 Task: Create a due date automation trigger when advanced on, 2 days before a card is due add fields with custom field "Resume" set to a number greater or equal to 1 and greater than 10 at 11:00 AM.
Action: Mouse moved to (909, 342)
Screenshot: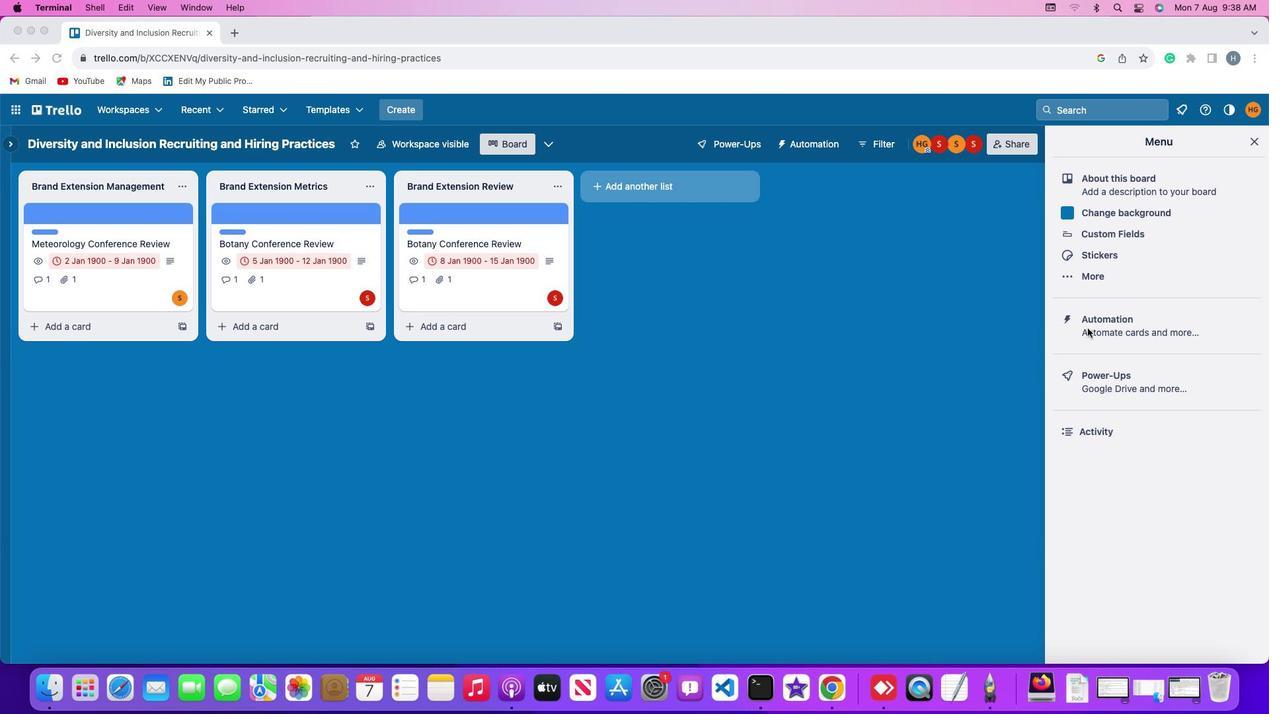 
Action: Mouse pressed left at (909, 342)
Screenshot: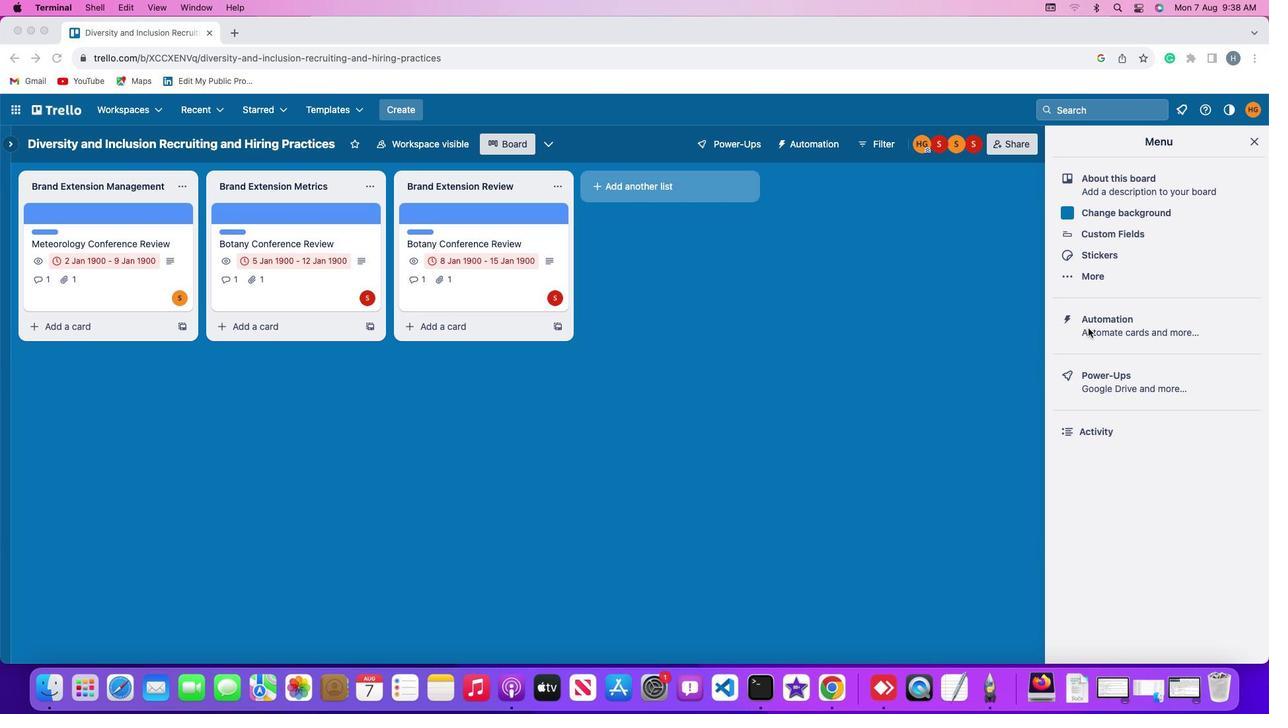 
Action: Mouse pressed left at (909, 342)
Screenshot: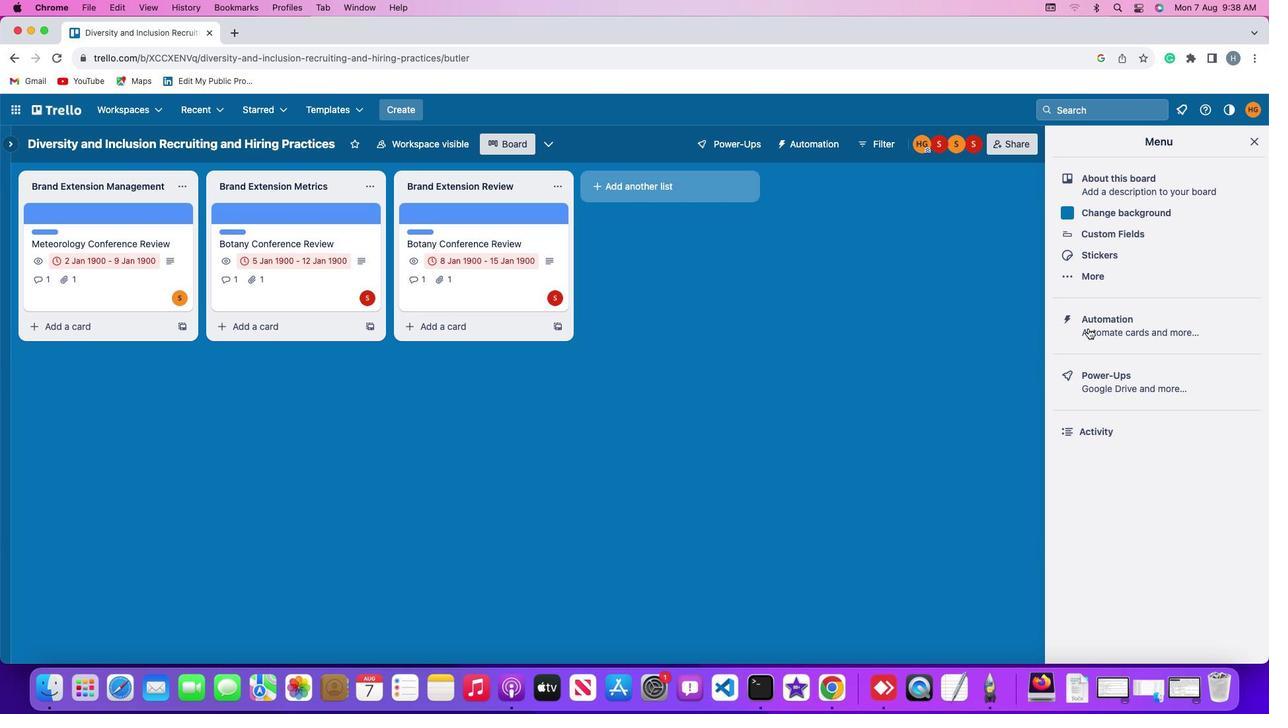 
Action: Mouse moved to (125, 328)
Screenshot: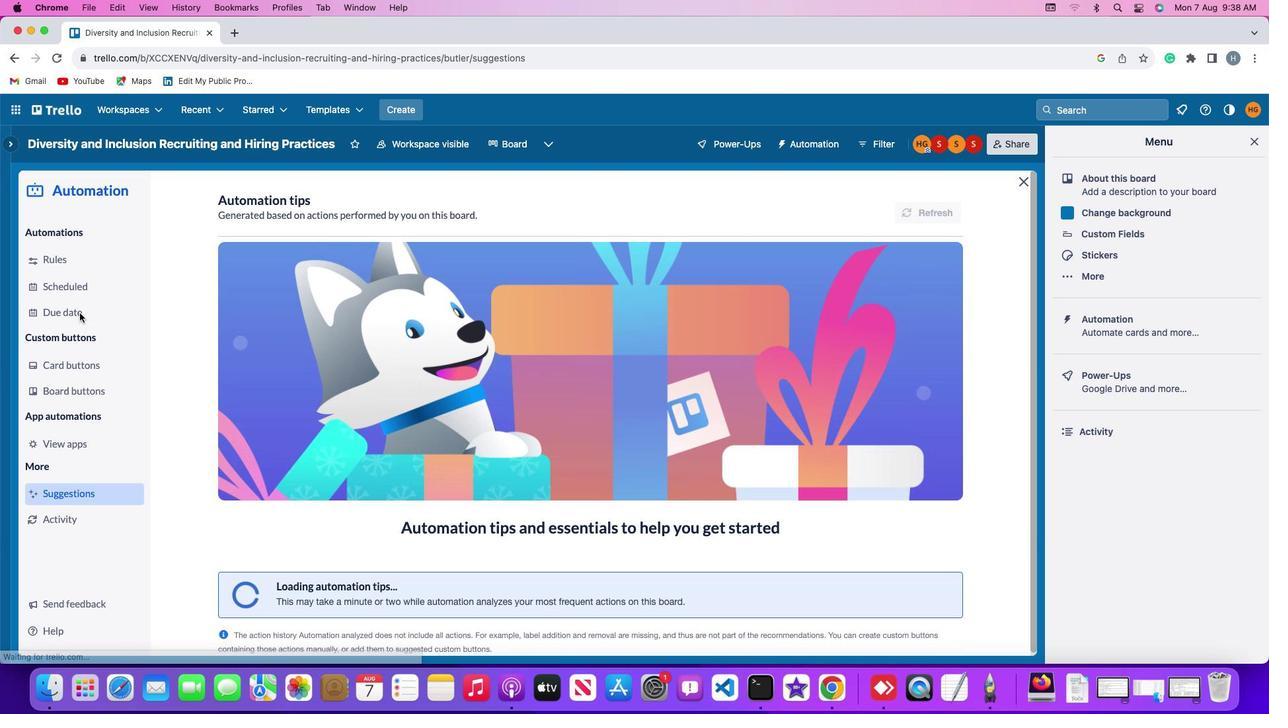 
Action: Mouse pressed left at (125, 328)
Screenshot: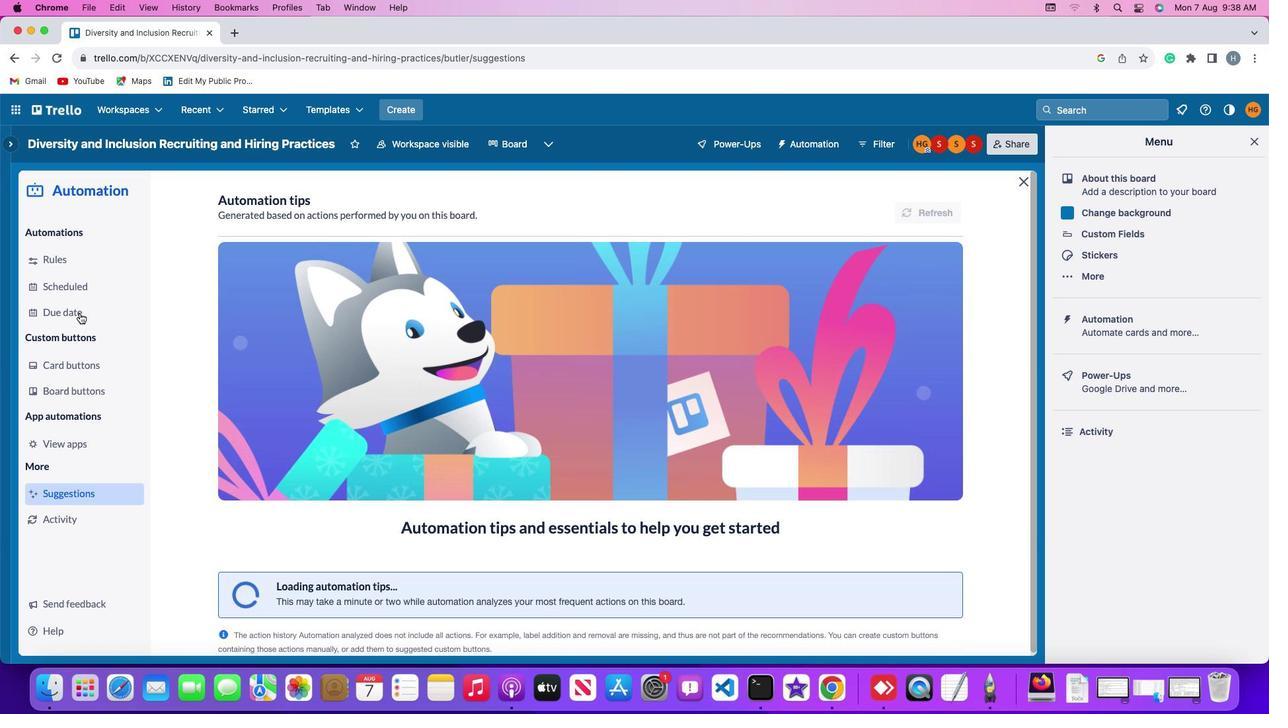 
Action: Mouse moved to (761, 229)
Screenshot: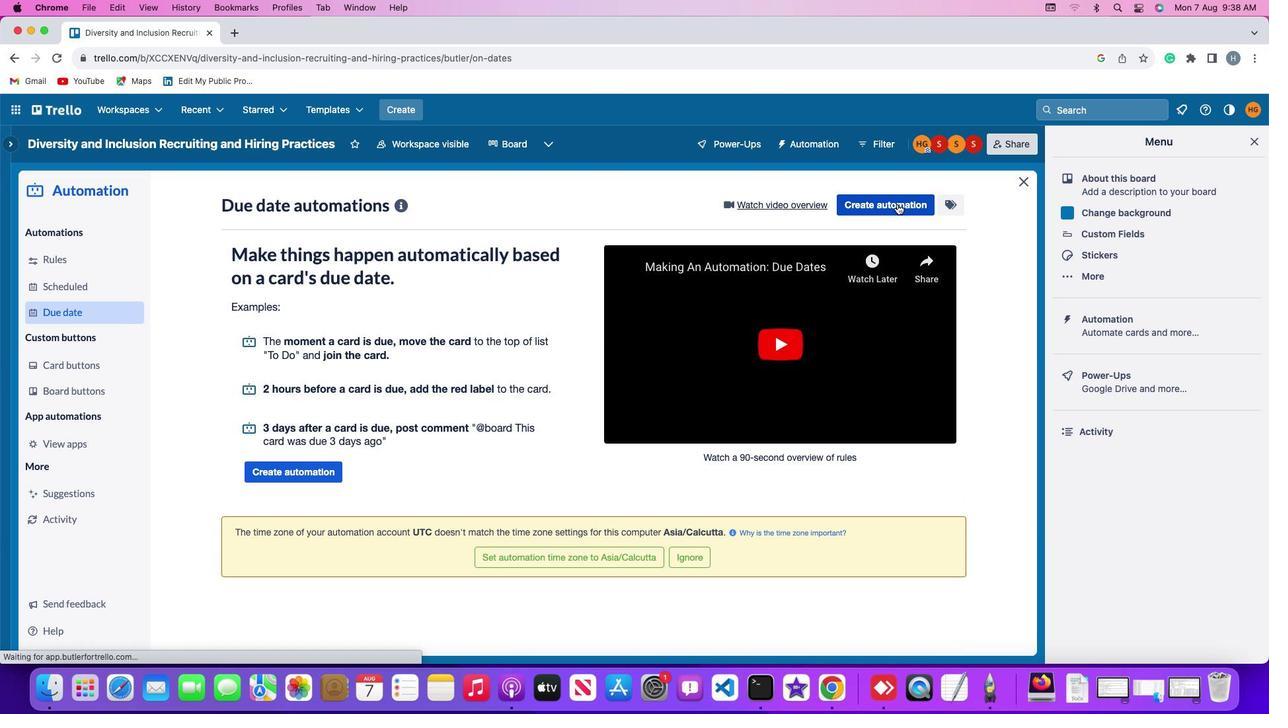 
Action: Mouse pressed left at (761, 229)
Screenshot: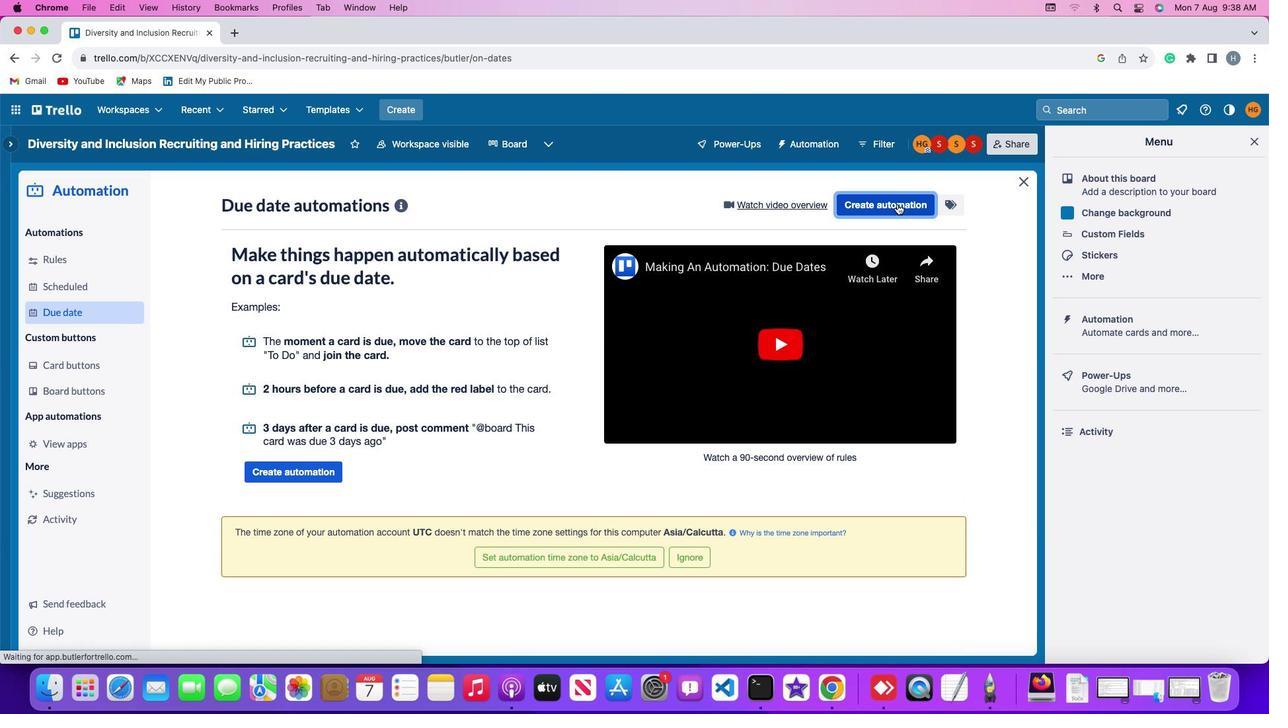 
Action: Mouse moved to (545, 345)
Screenshot: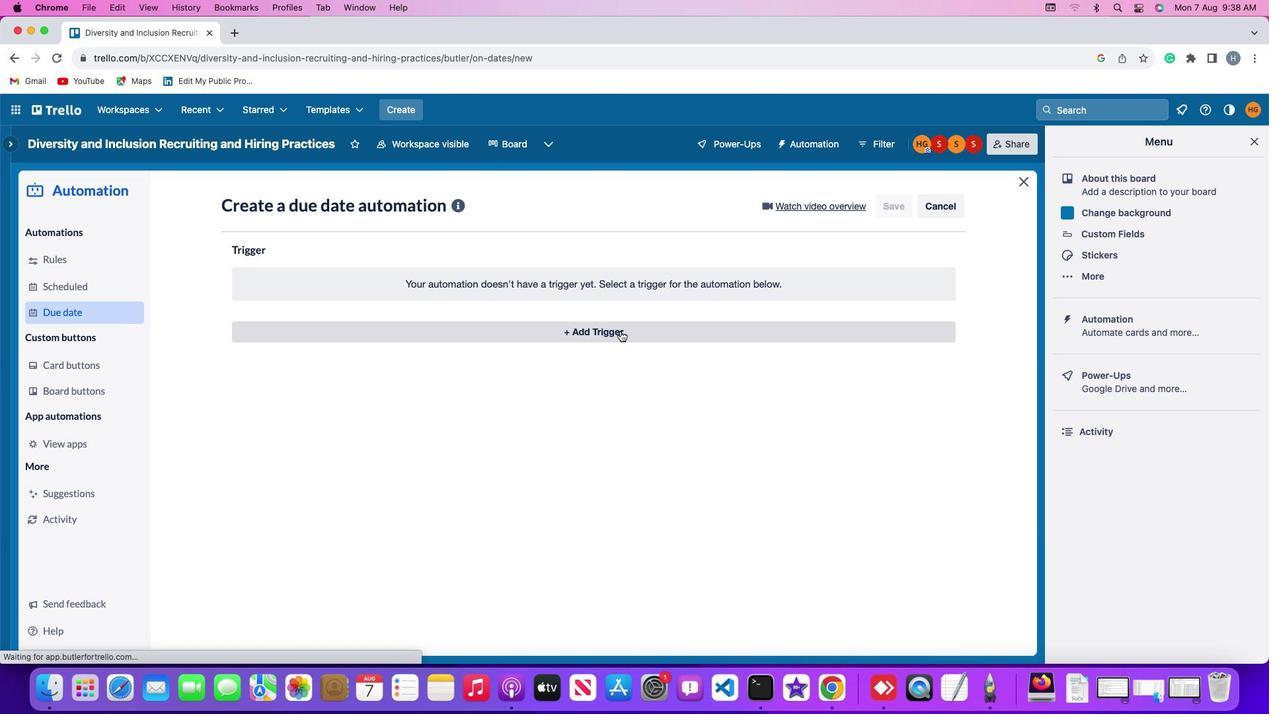 
Action: Mouse pressed left at (545, 345)
Screenshot: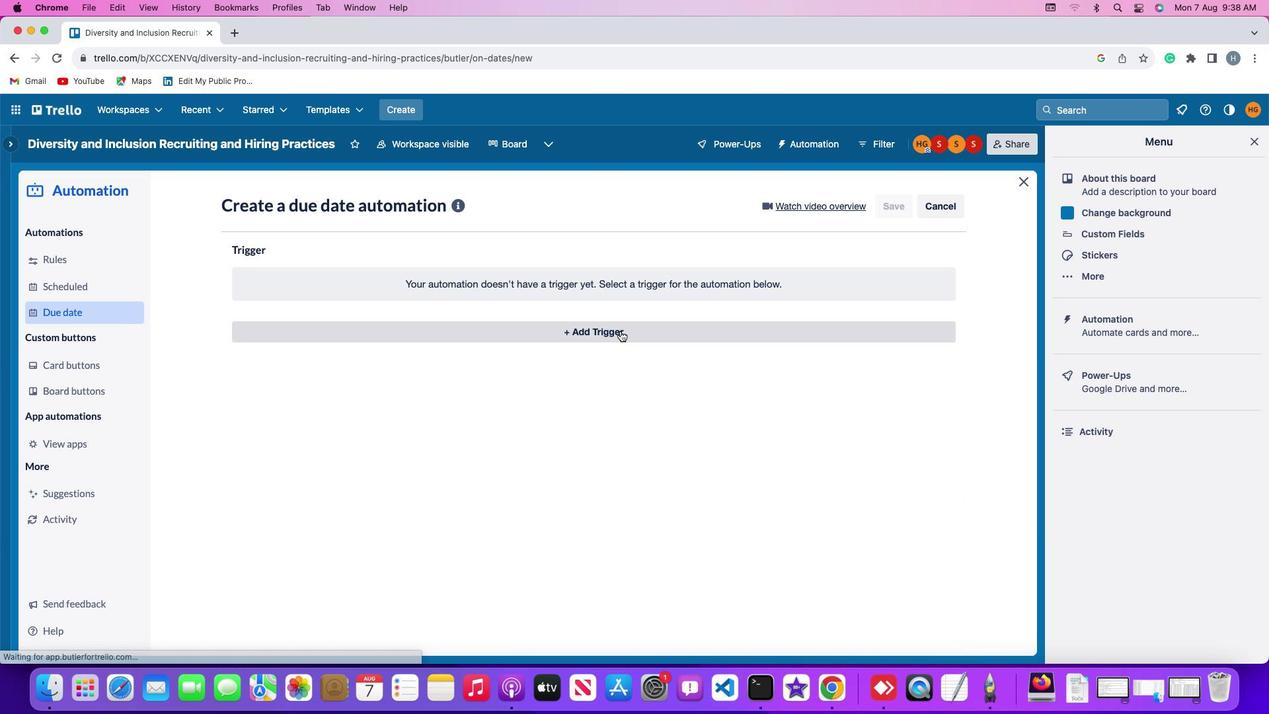 
Action: Mouse moved to (262, 525)
Screenshot: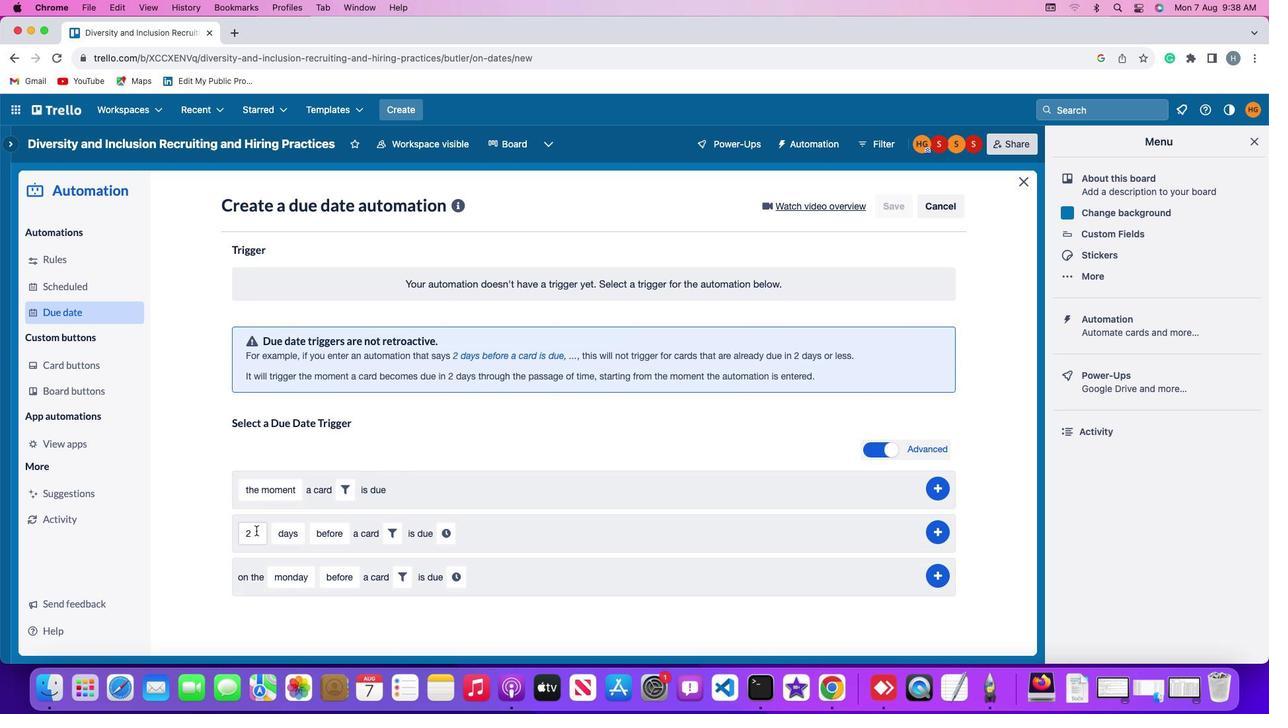 
Action: Mouse pressed left at (262, 525)
Screenshot: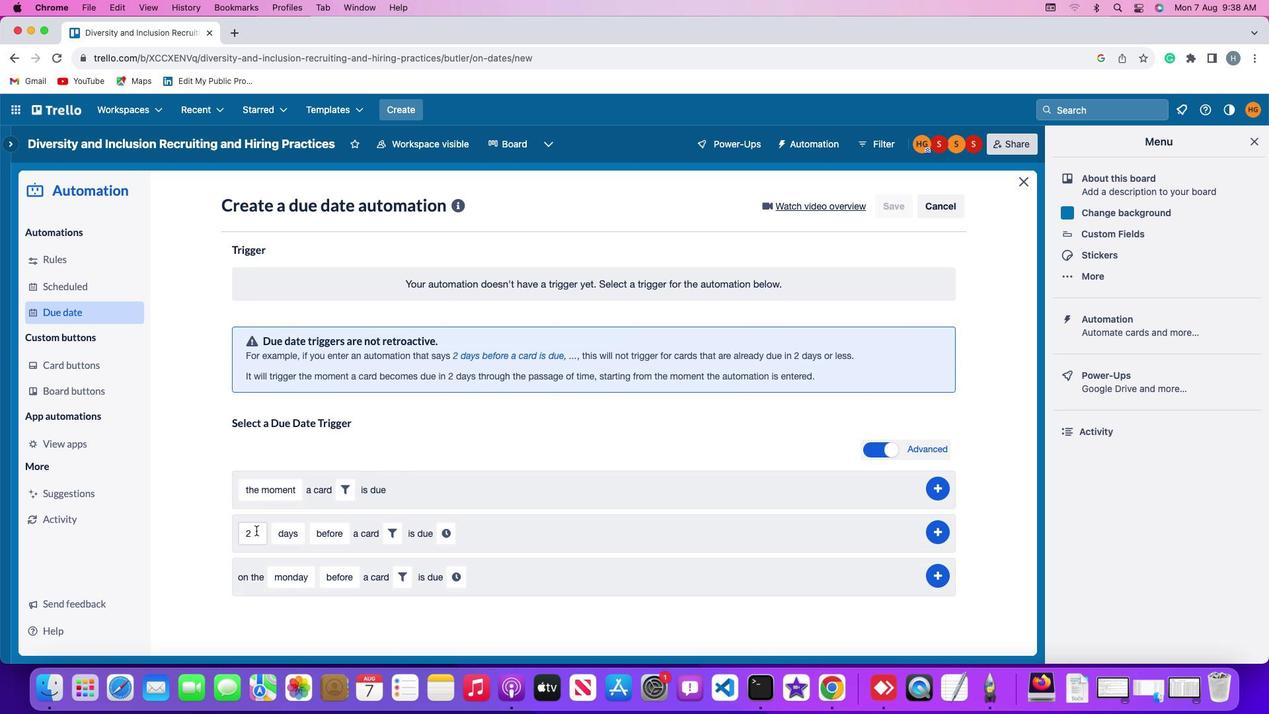 
Action: Key pressed Key.backspace'2'
Screenshot: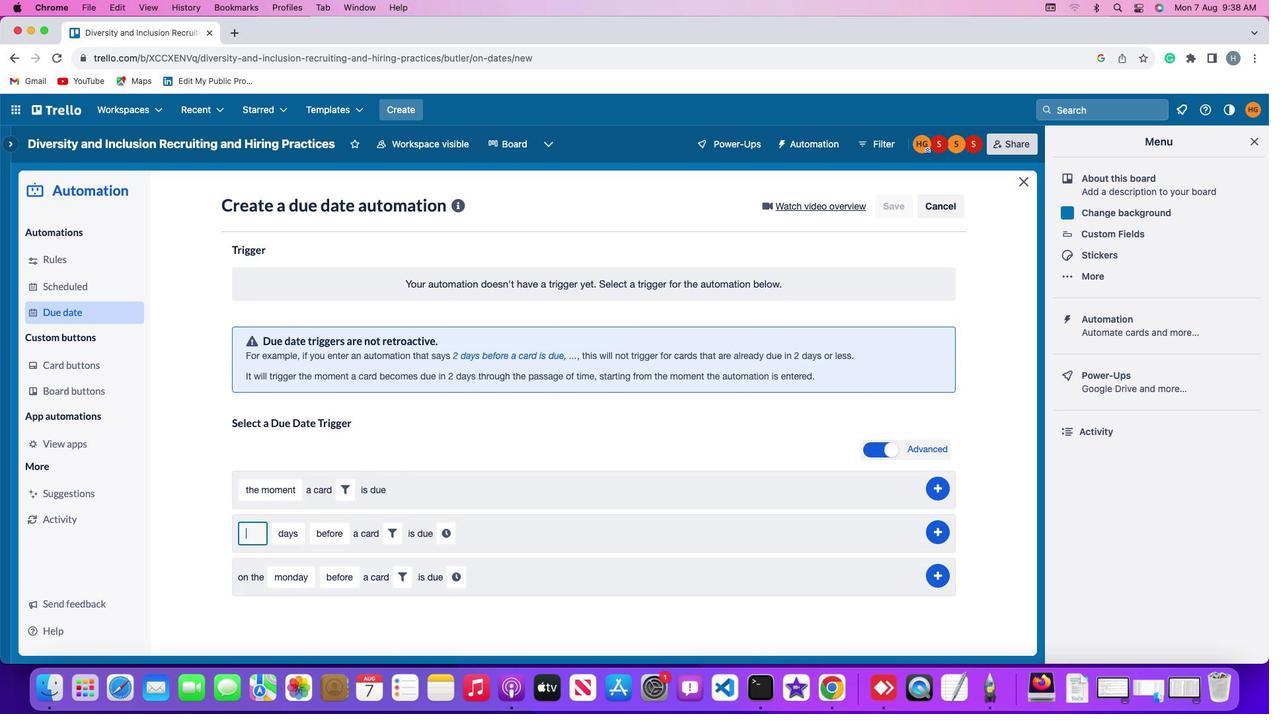 
Action: Mouse moved to (278, 524)
Screenshot: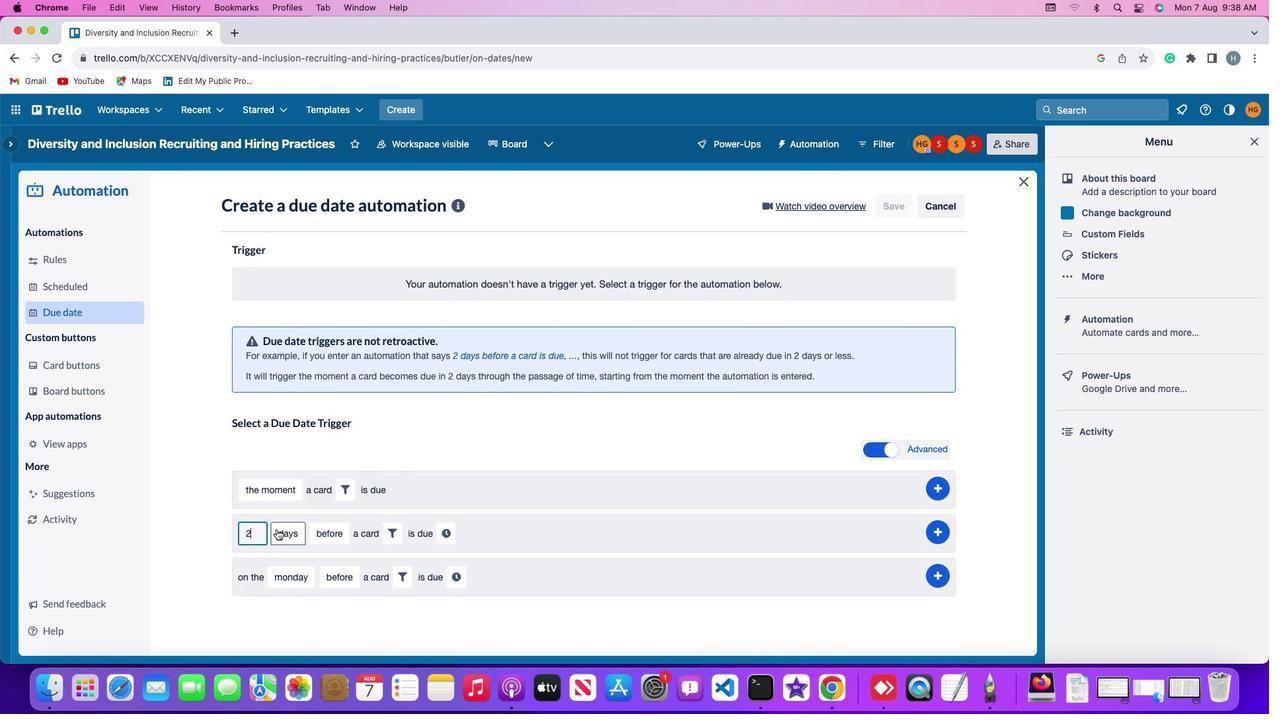 
Action: Mouse pressed left at (278, 524)
Screenshot: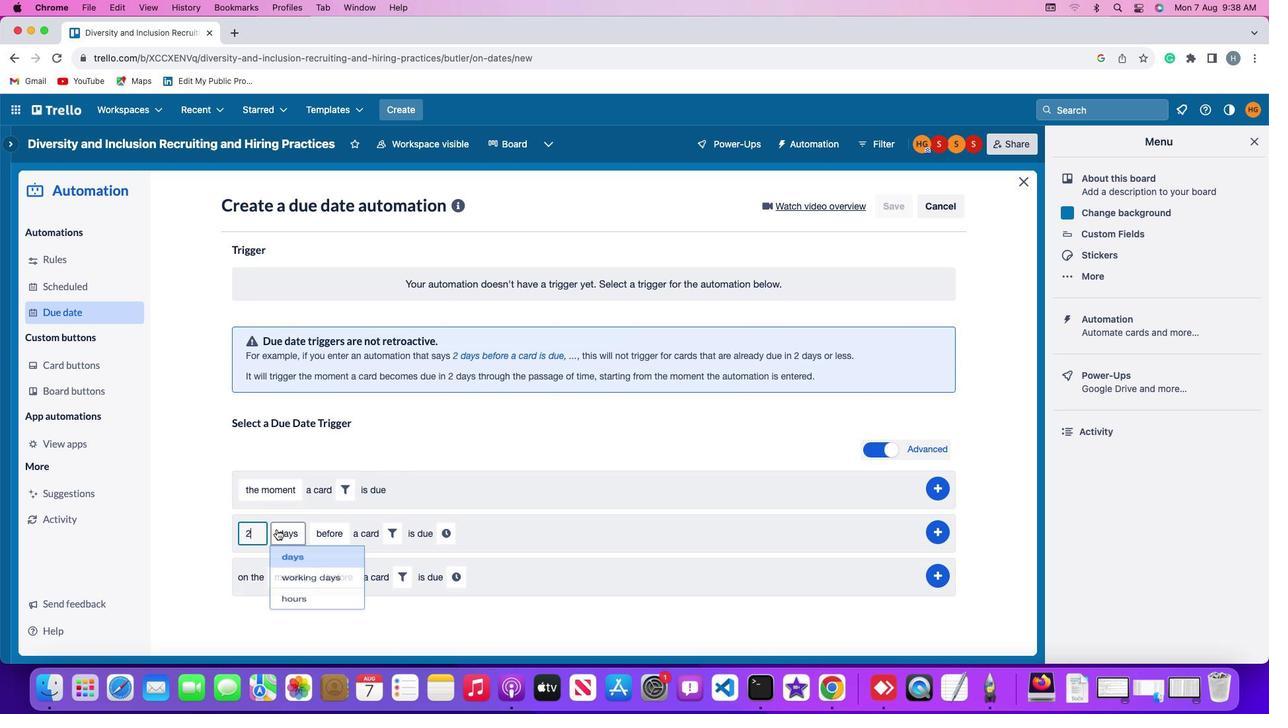
Action: Mouse moved to (292, 552)
Screenshot: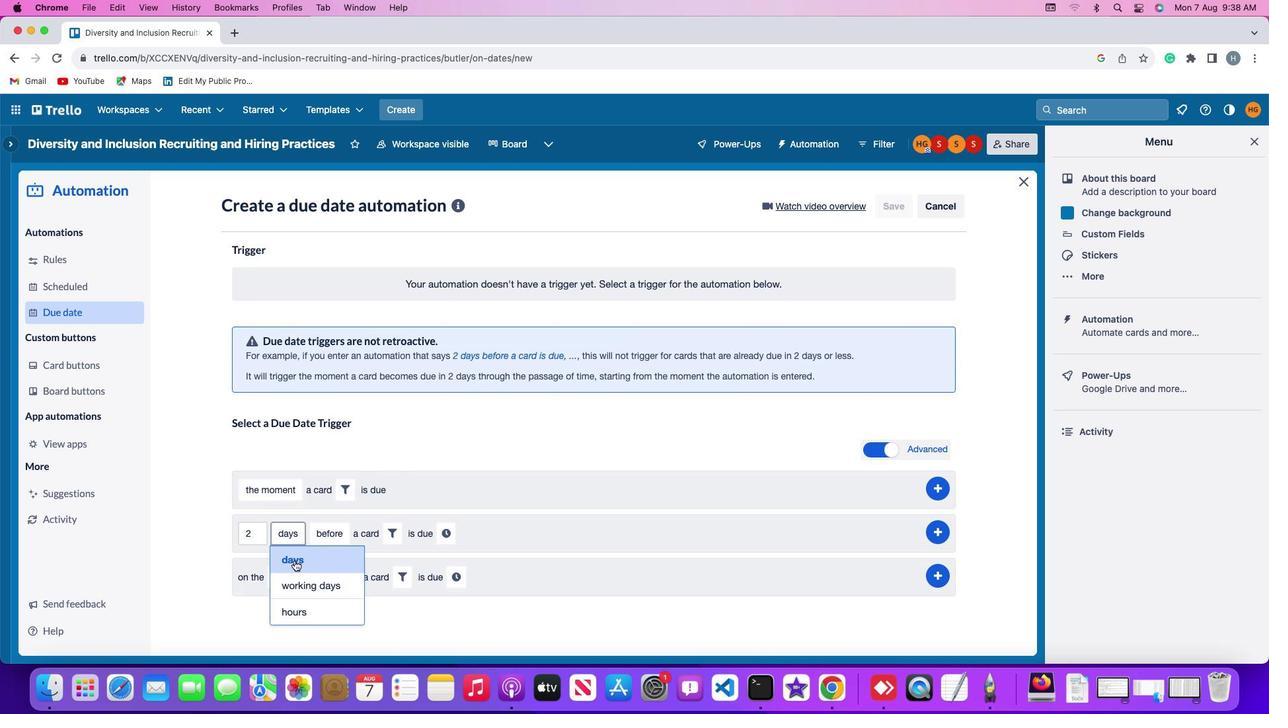 
Action: Mouse pressed left at (292, 552)
Screenshot: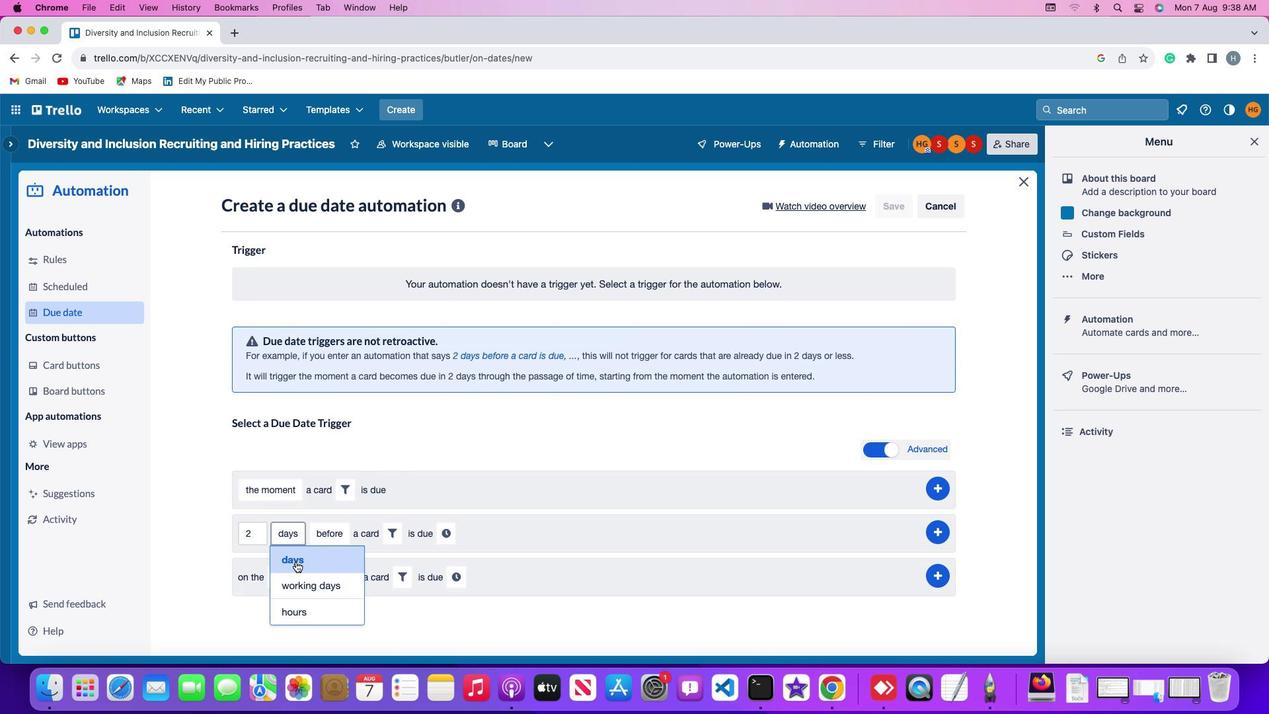 
Action: Mouse moved to (316, 530)
Screenshot: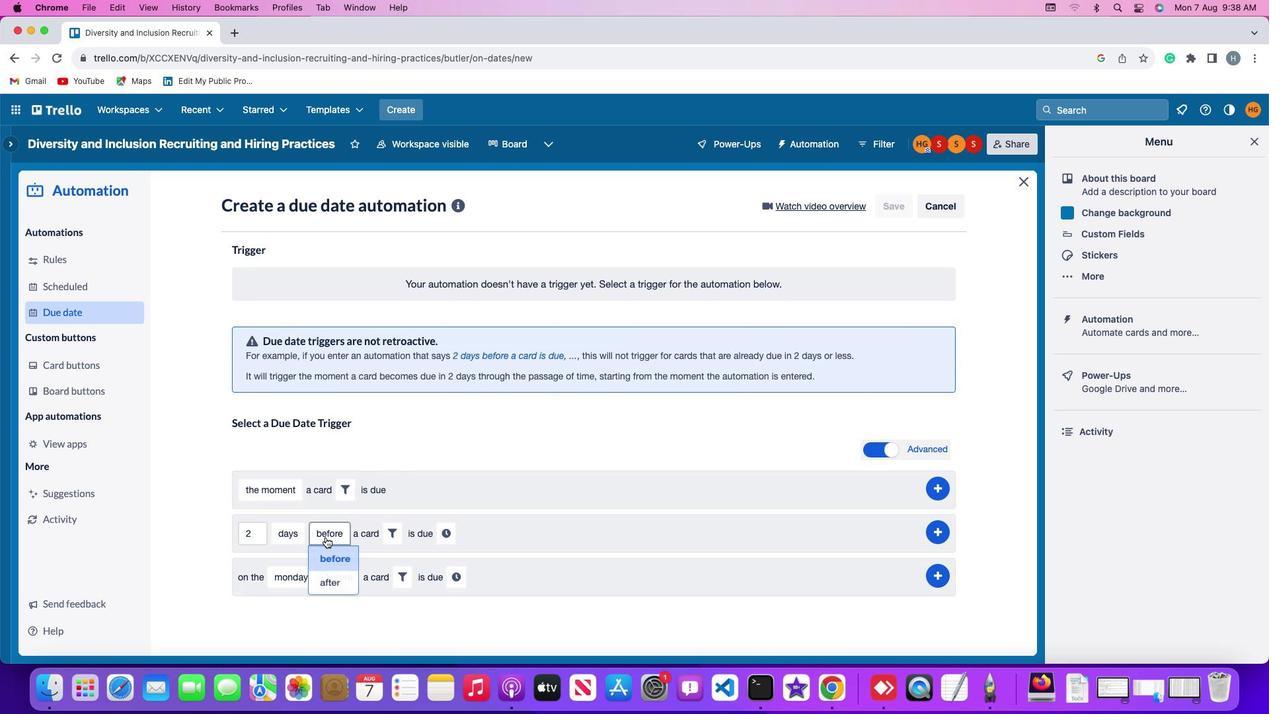 
Action: Mouse pressed left at (316, 530)
Screenshot: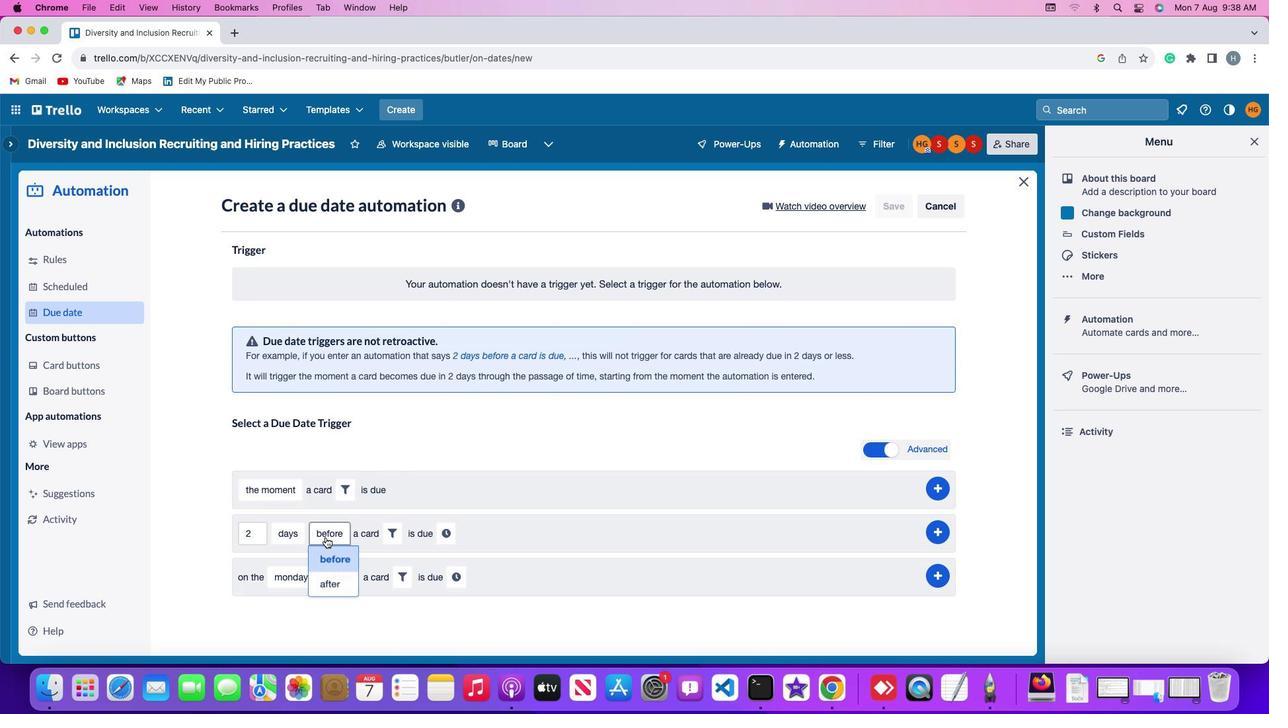 
Action: Mouse moved to (330, 551)
Screenshot: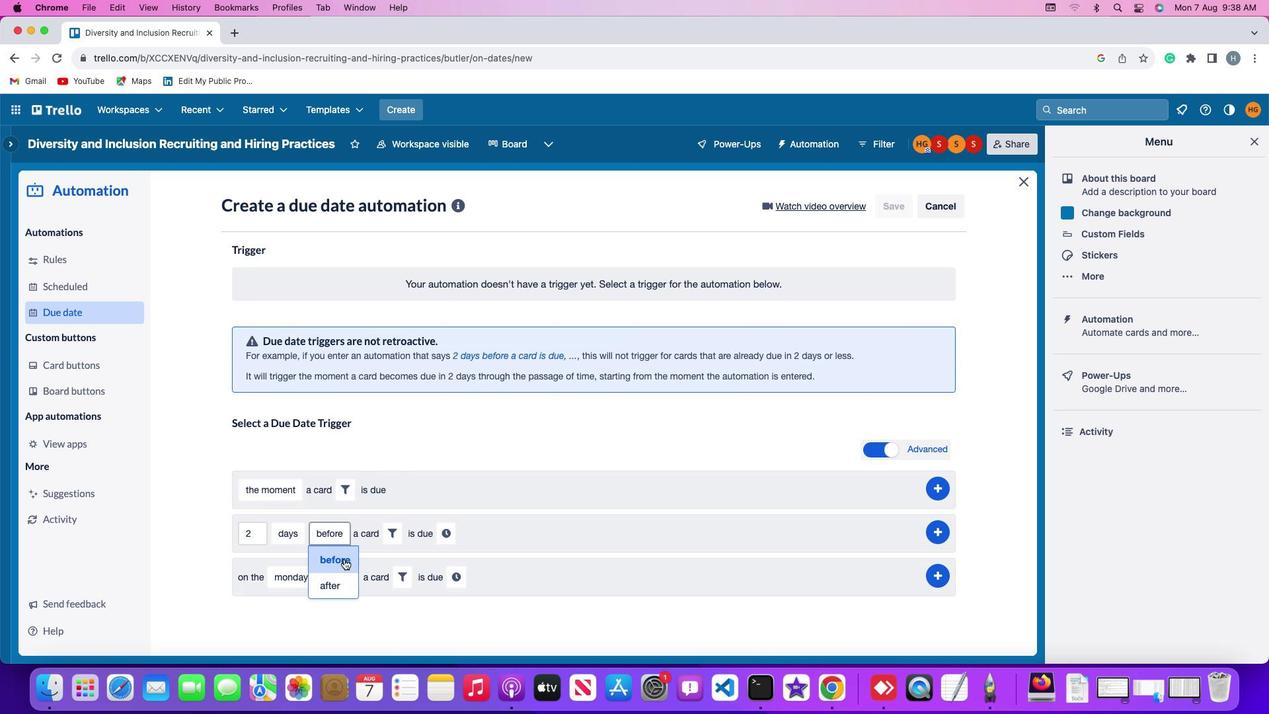 
Action: Mouse pressed left at (330, 551)
Screenshot: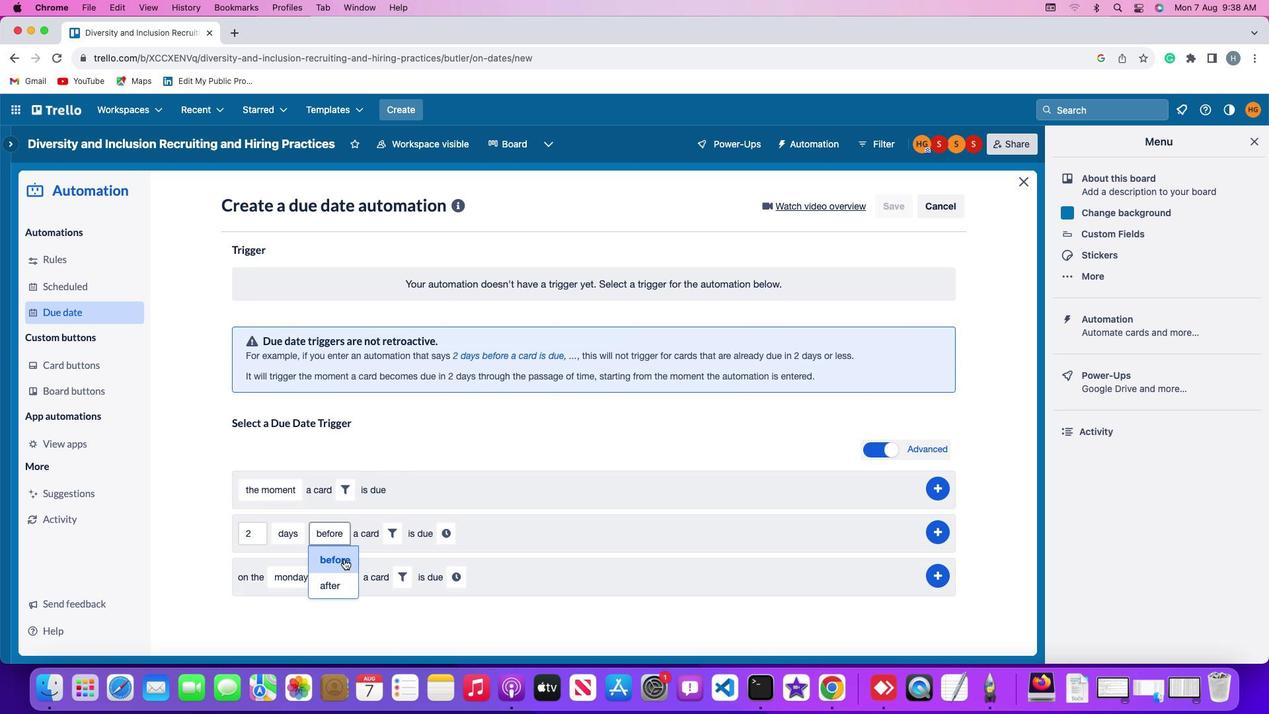 
Action: Mouse moved to (366, 530)
Screenshot: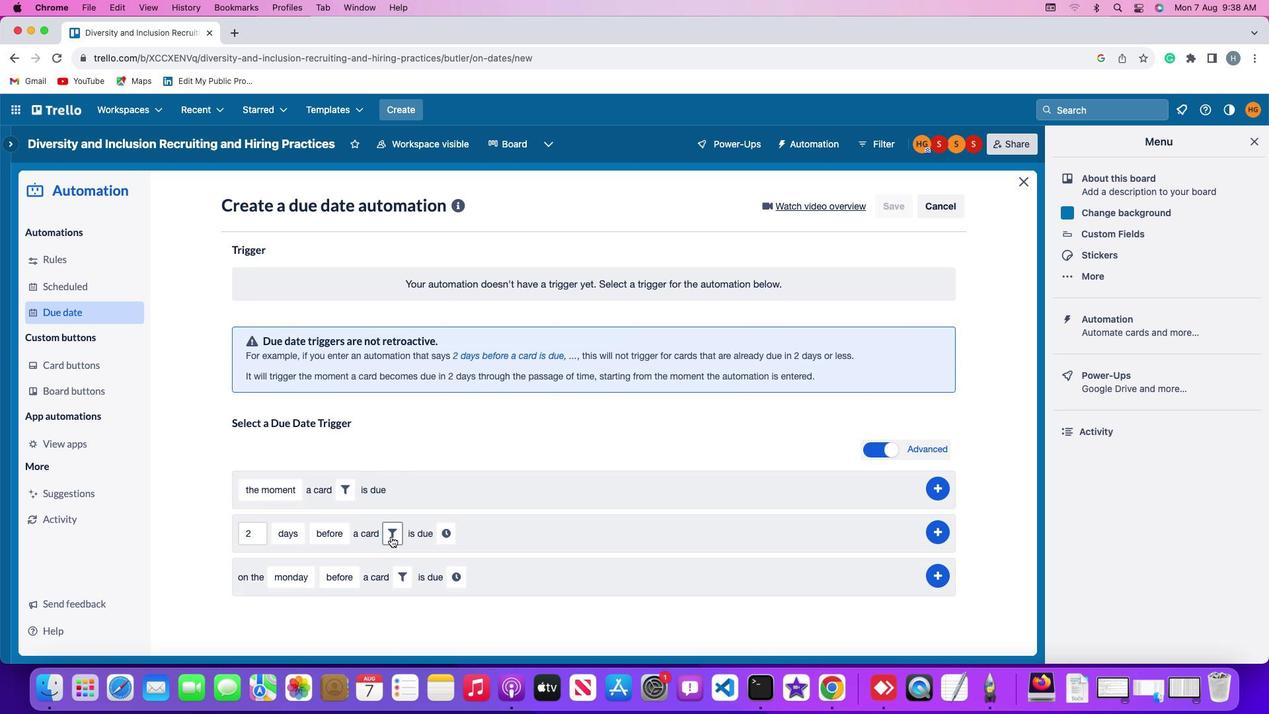 
Action: Mouse pressed left at (366, 530)
Screenshot: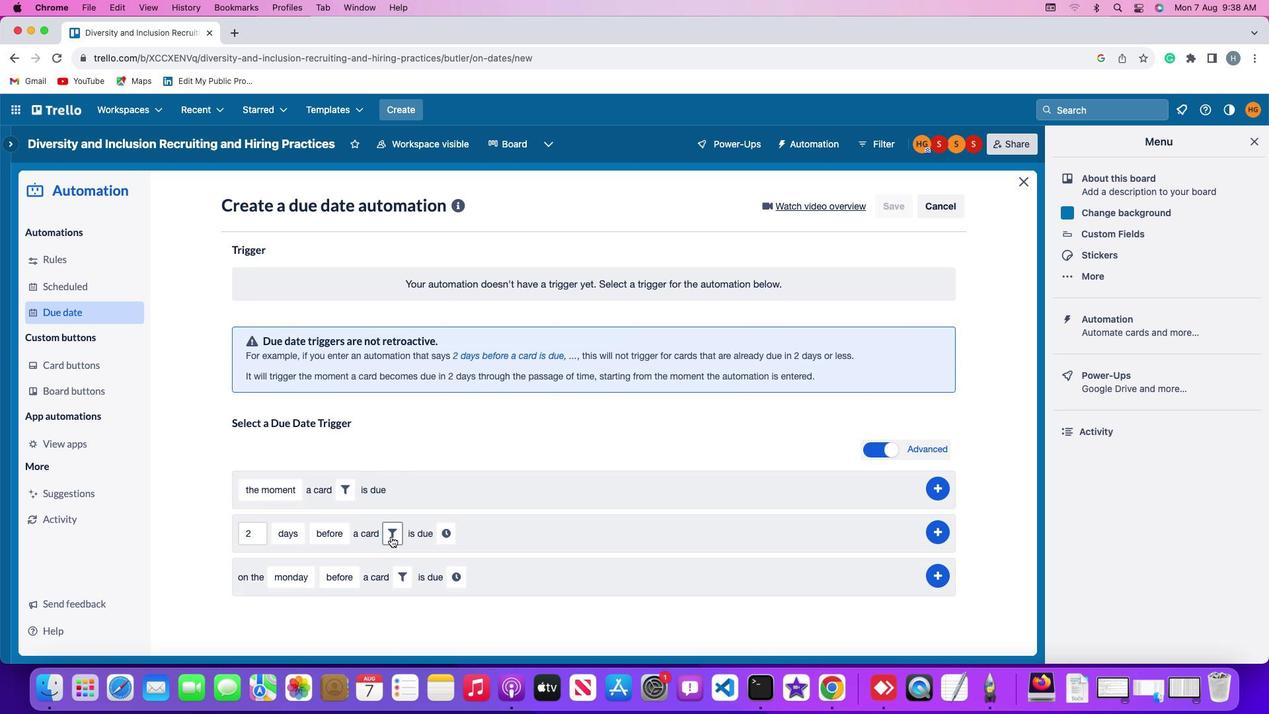 
Action: Mouse moved to (533, 566)
Screenshot: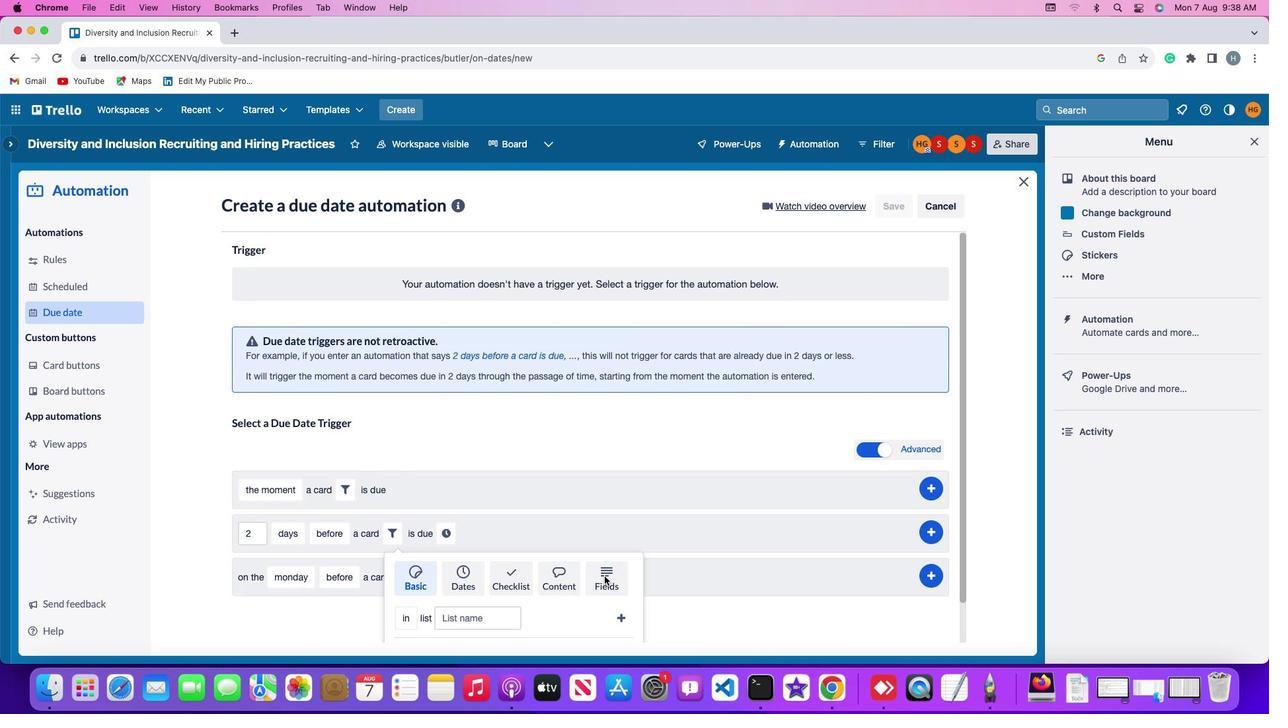 
Action: Mouse pressed left at (533, 566)
Screenshot: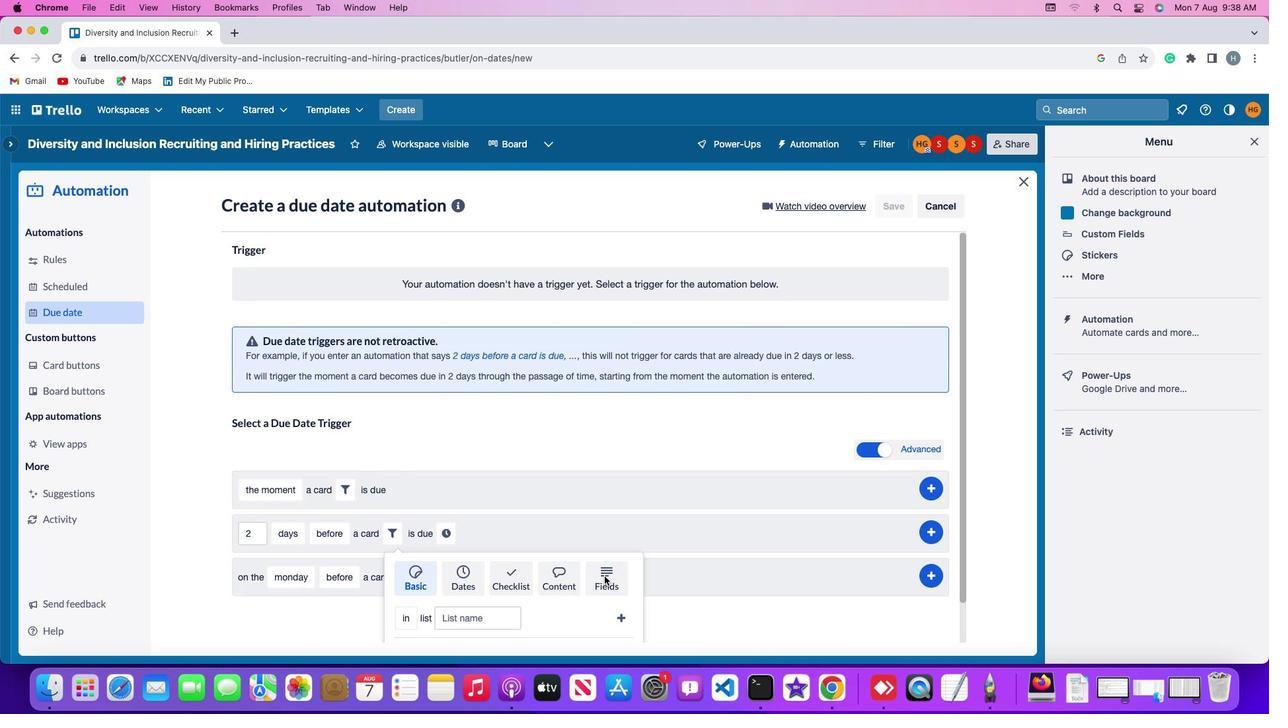 
Action: Mouse moved to (494, 571)
Screenshot: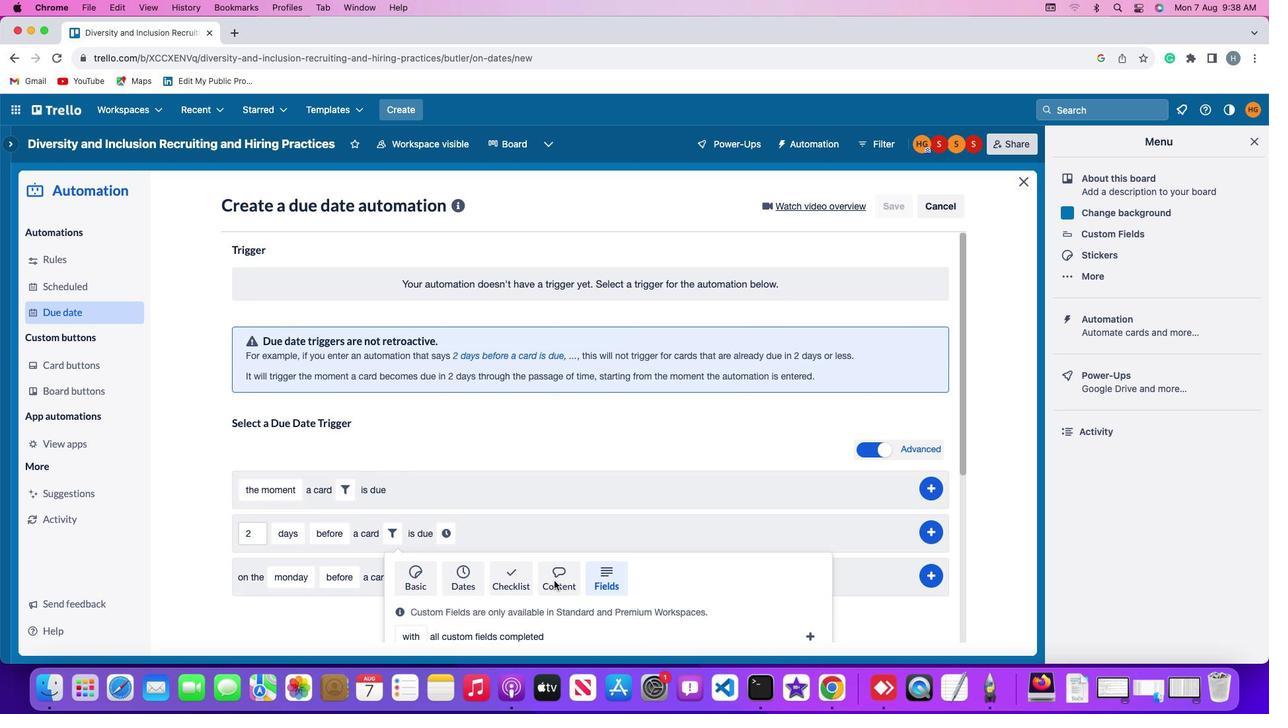 
Action: Mouse scrolled (494, 571) with delta (63, 44)
Screenshot: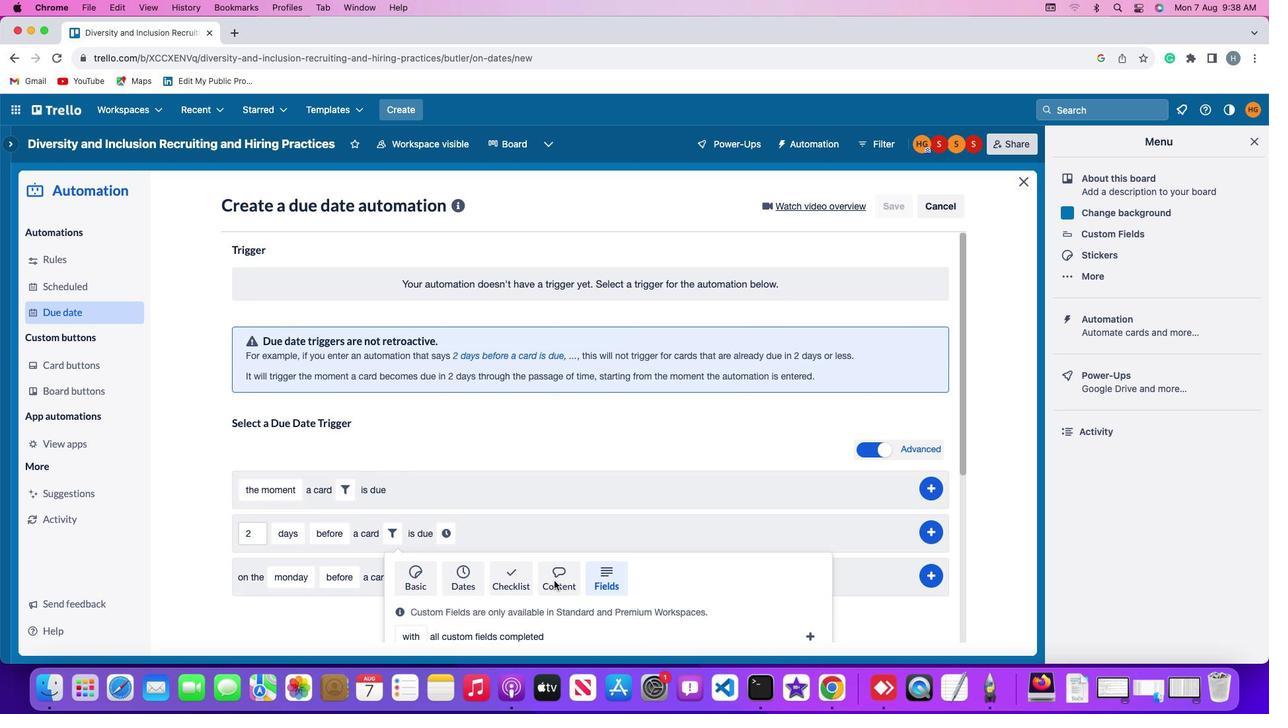 
Action: Mouse moved to (494, 571)
Screenshot: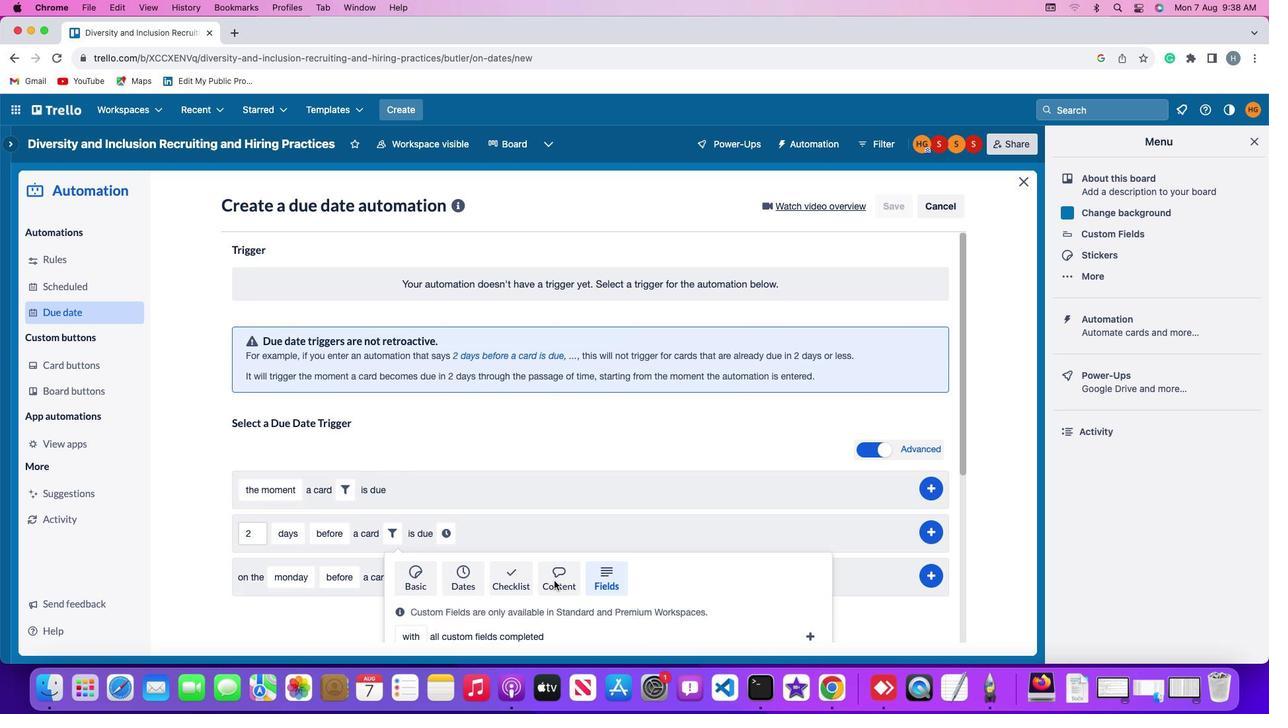 
Action: Mouse scrolled (494, 571) with delta (63, 44)
Screenshot: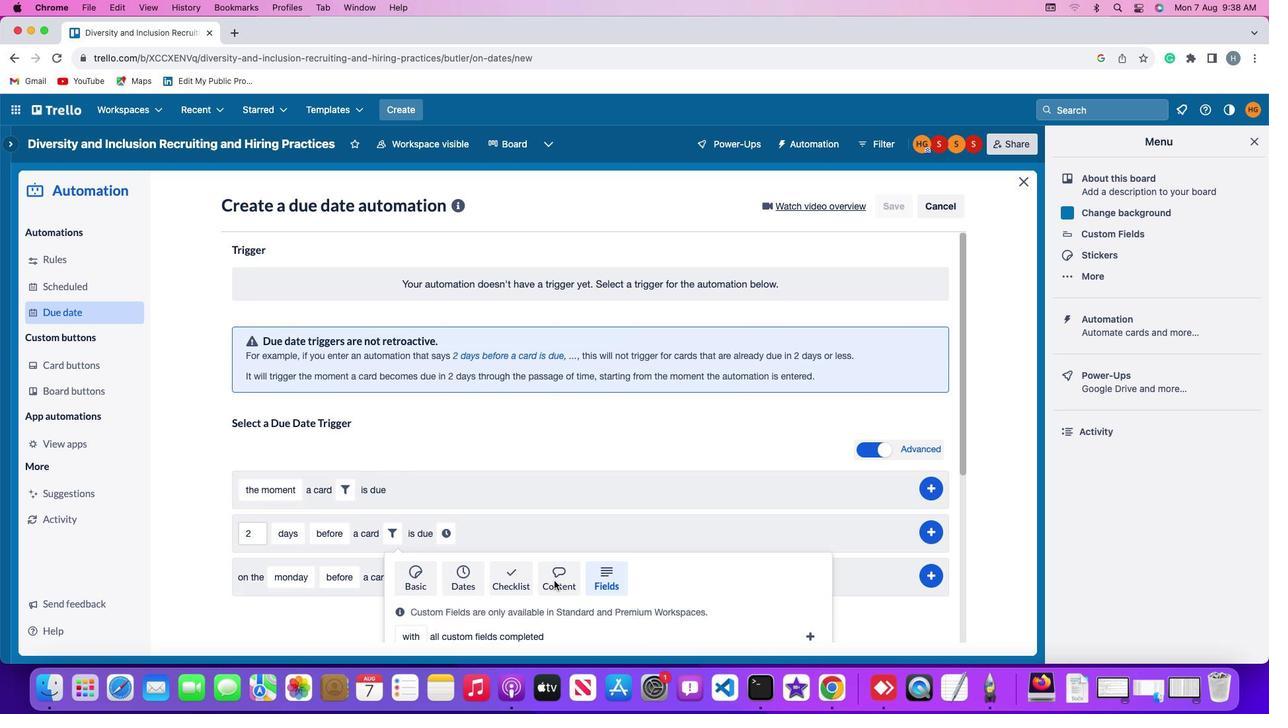 
Action: Mouse scrolled (494, 571) with delta (63, 43)
Screenshot: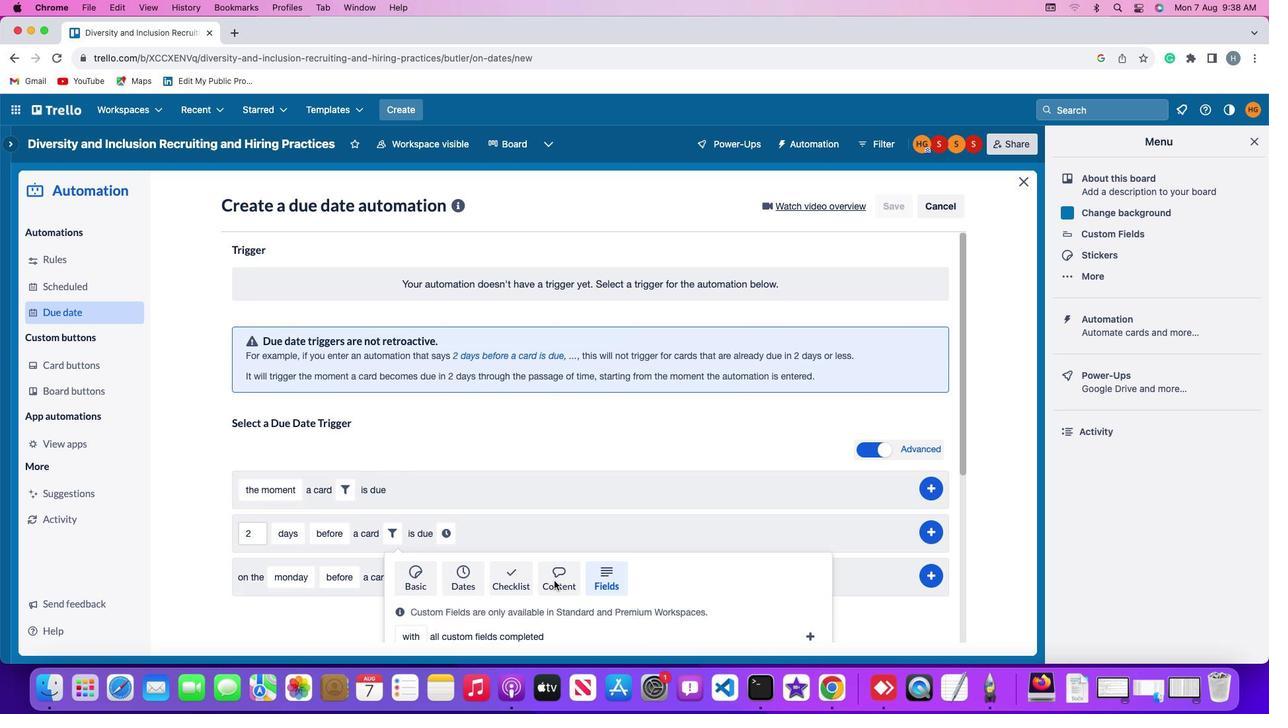 
Action: Mouse scrolled (494, 571) with delta (63, 42)
Screenshot: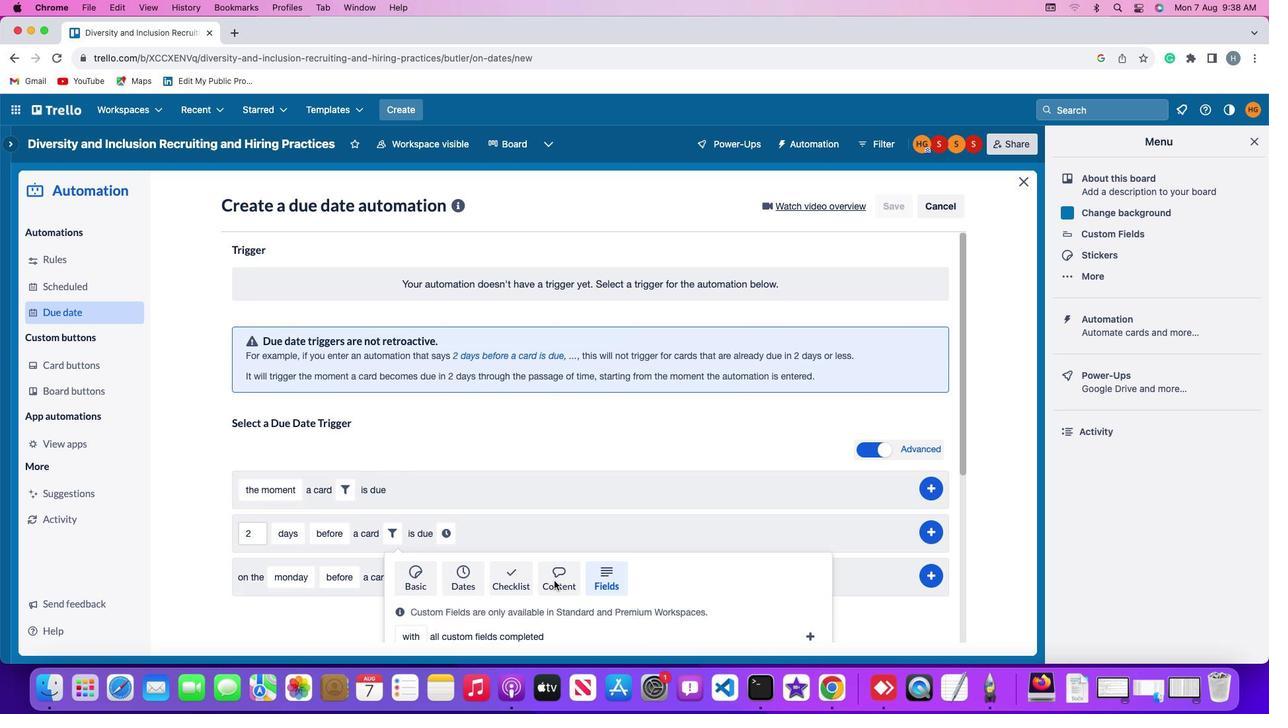 
Action: Mouse scrolled (494, 571) with delta (63, 41)
Screenshot: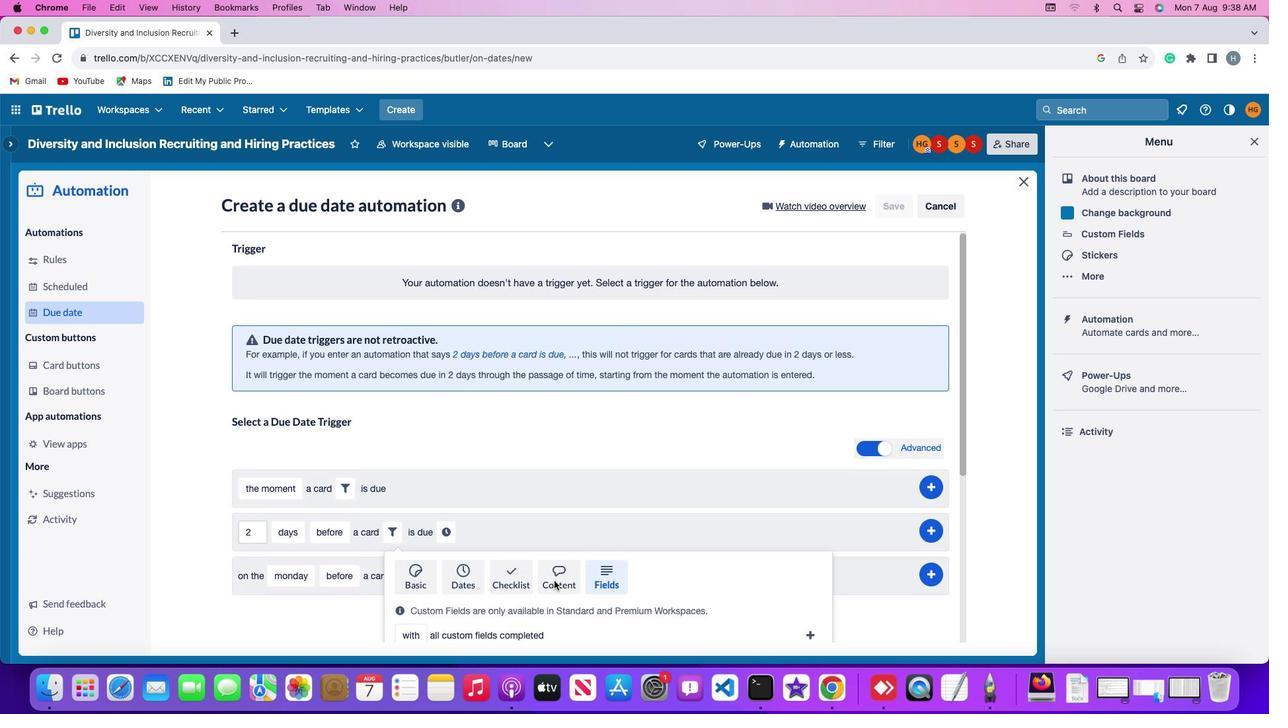 
Action: Mouse scrolled (494, 571) with delta (63, 40)
Screenshot: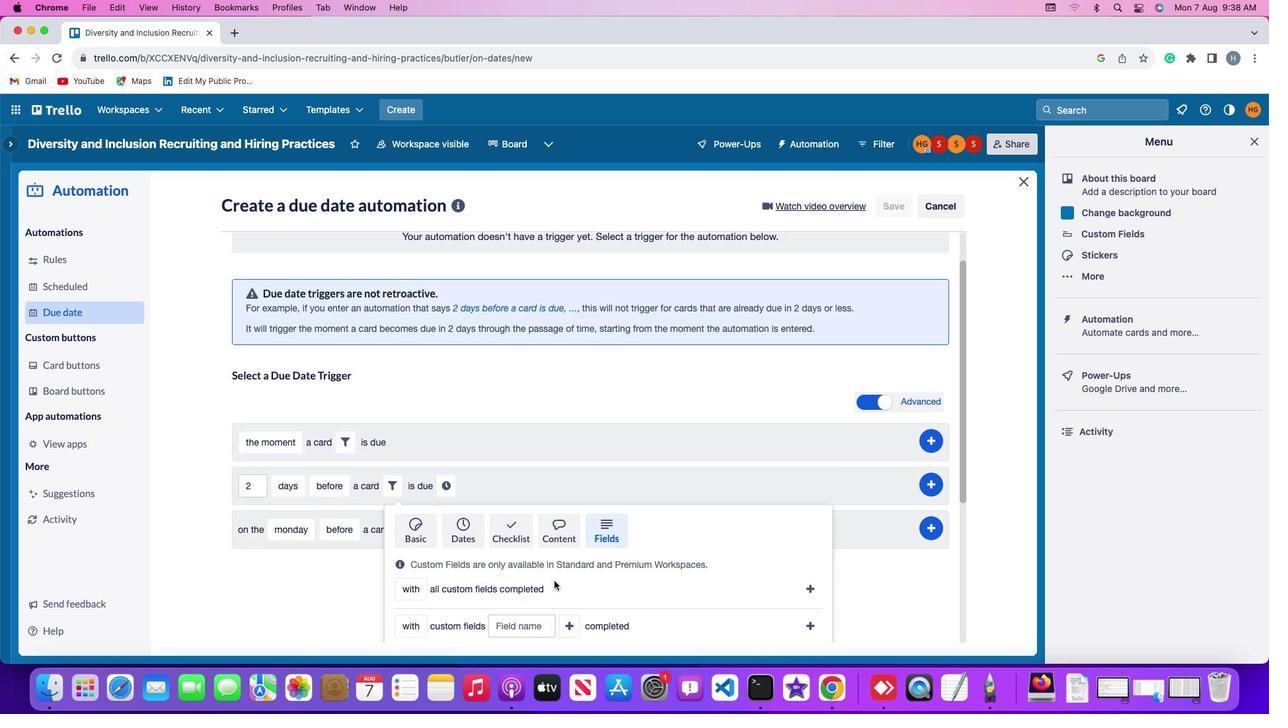 
Action: Mouse scrolled (494, 571) with delta (63, 44)
Screenshot: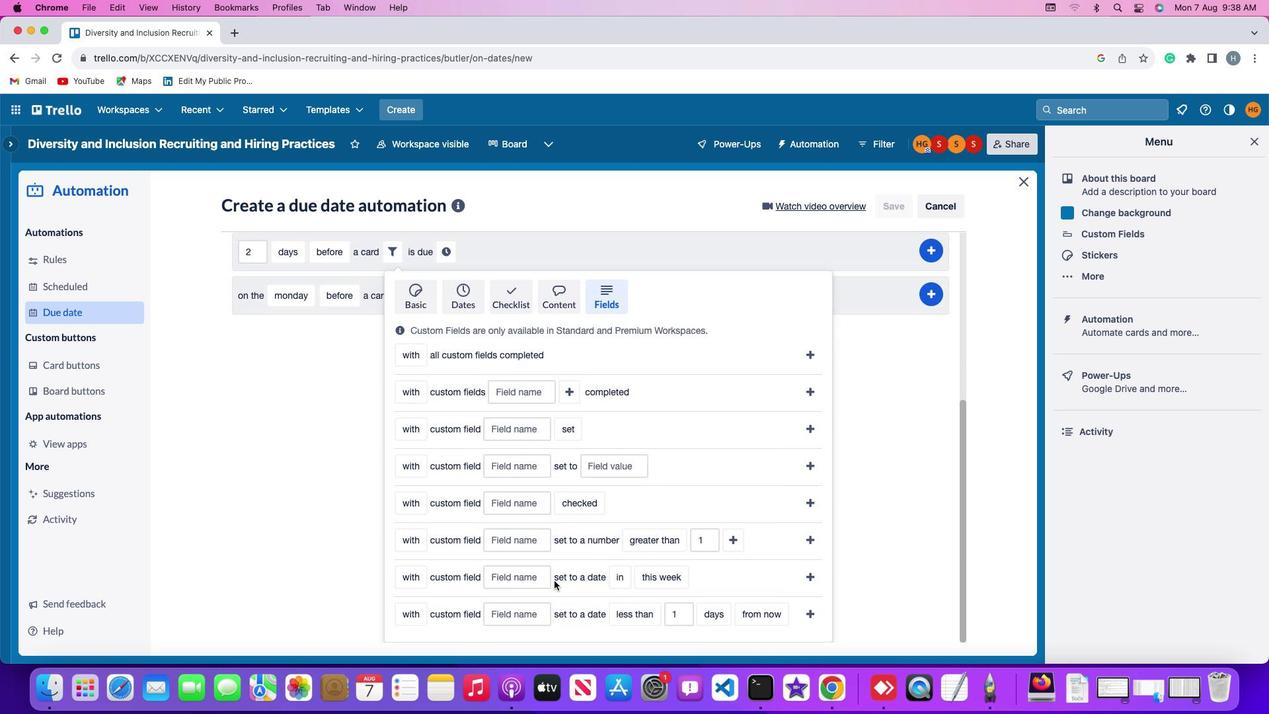 
Action: Mouse scrolled (494, 571) with delta (63, 44)
Screenshot: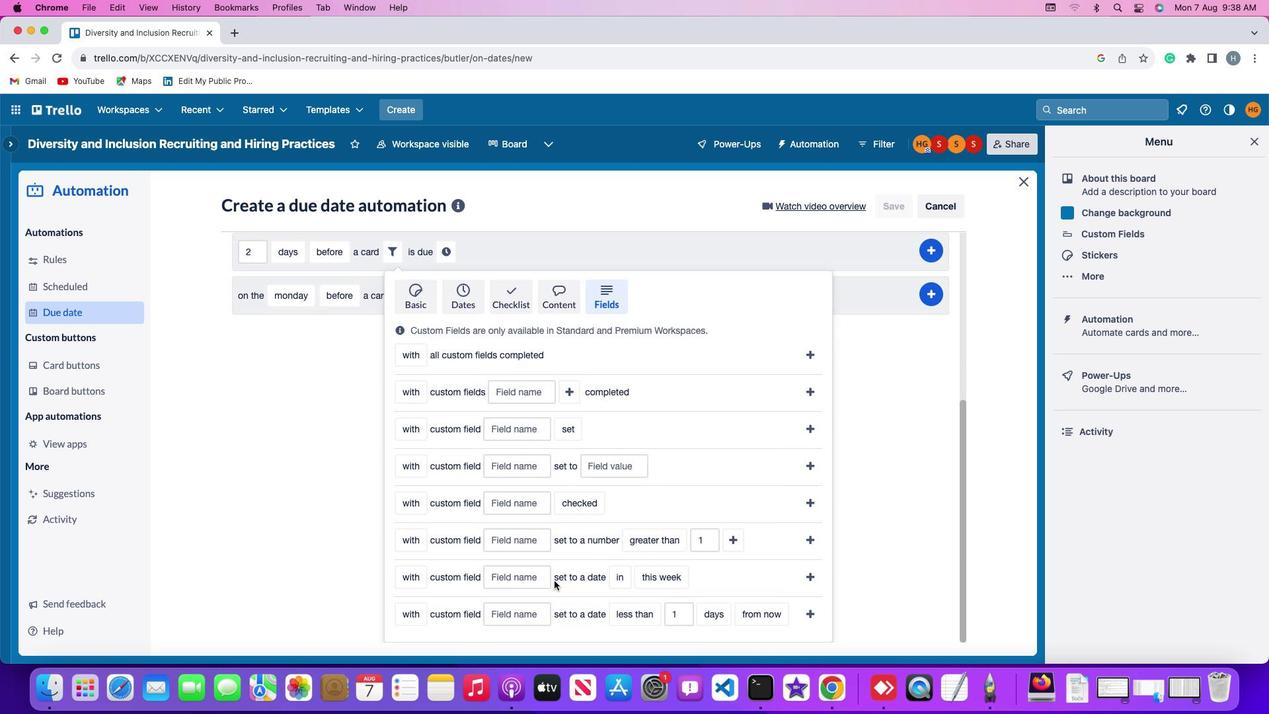 
Action: Mouse scrolled (494, 571) with delta (63, 43)
Screenshot: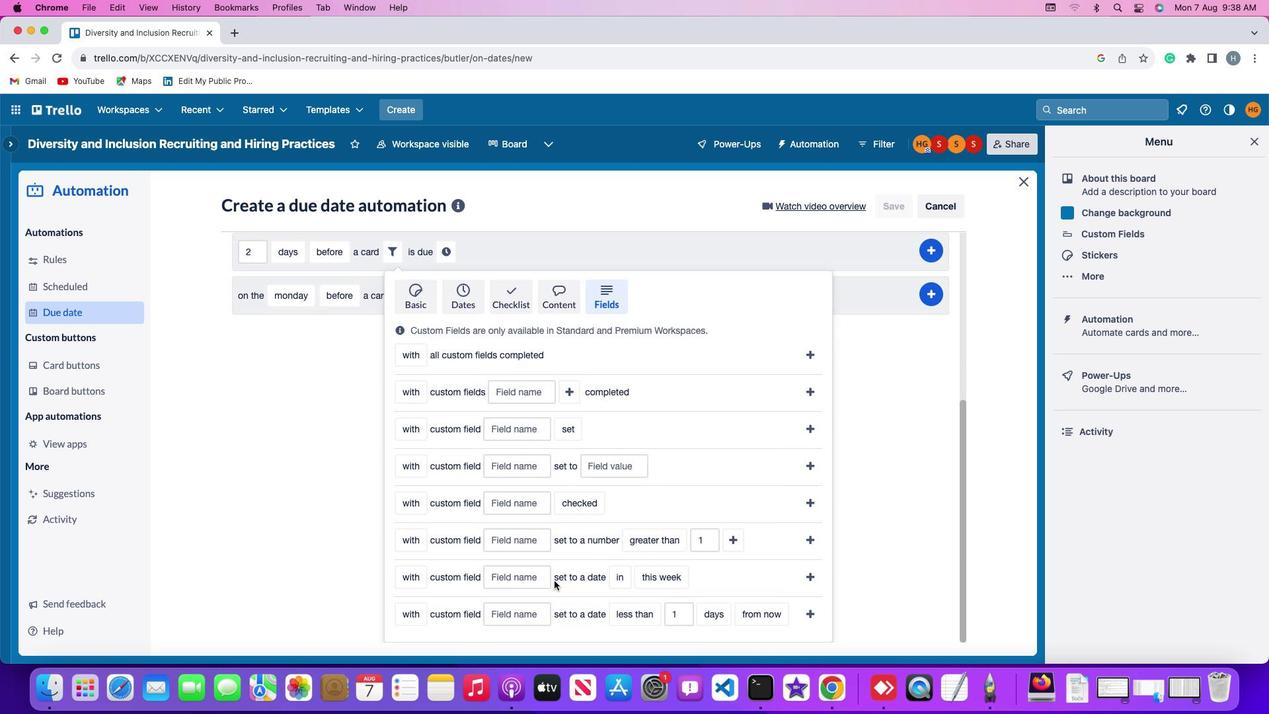 
Action: Mouse scrolled (494, 571) with delta (63, 42)
Screenshot: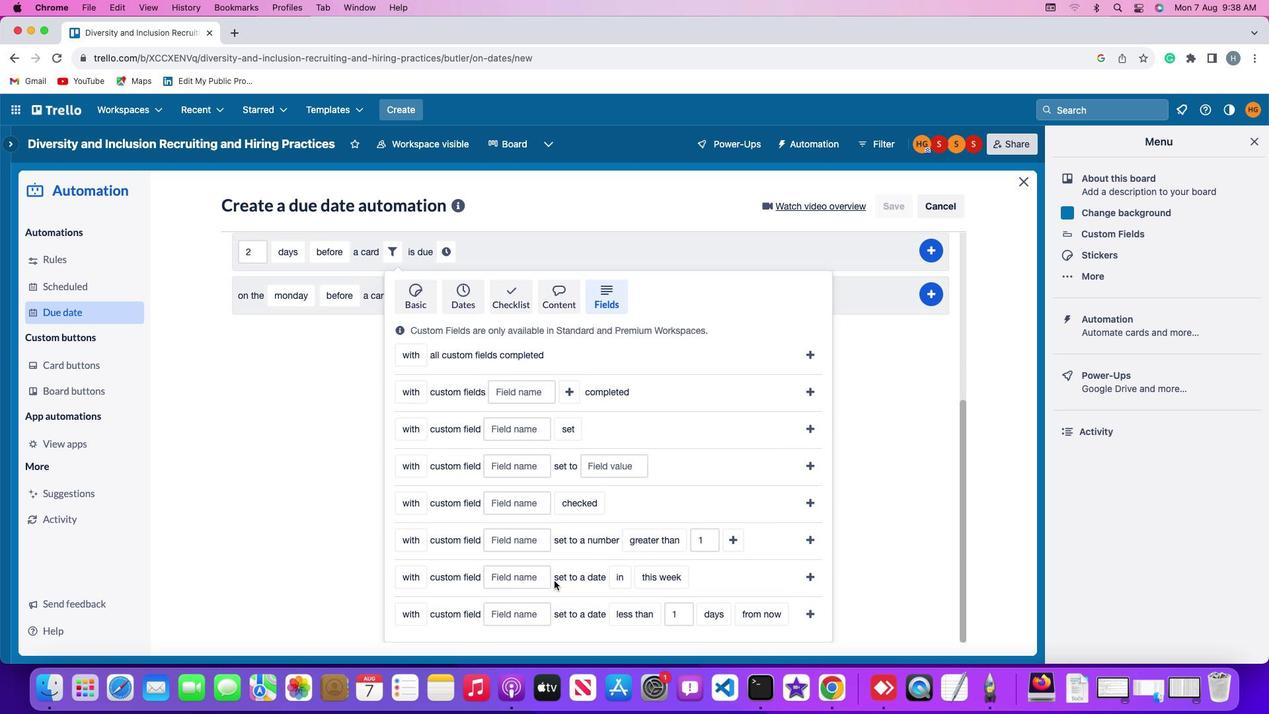 
Action: Mouse moved to (388, 532)
Screenshot: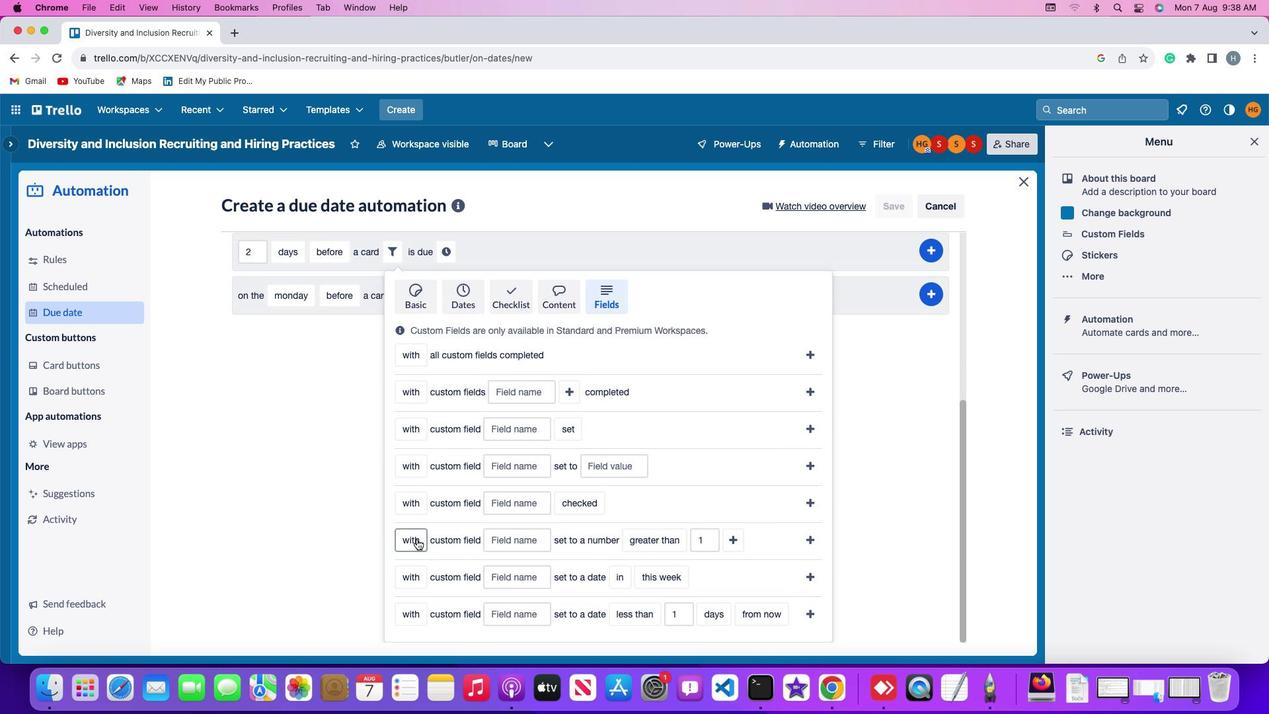 
Action: Mouse pressed left at (388, 532)
Screenshot: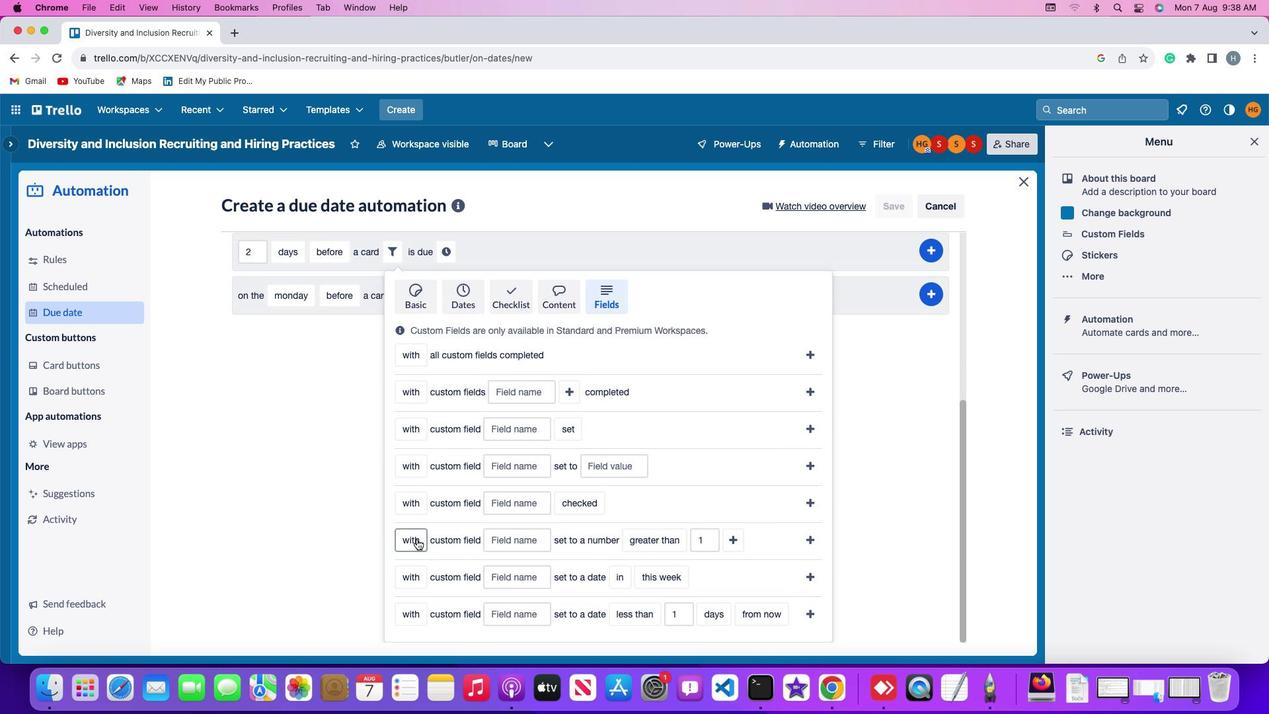 
Action: Mouse moved to (401, 552)
Screenshot: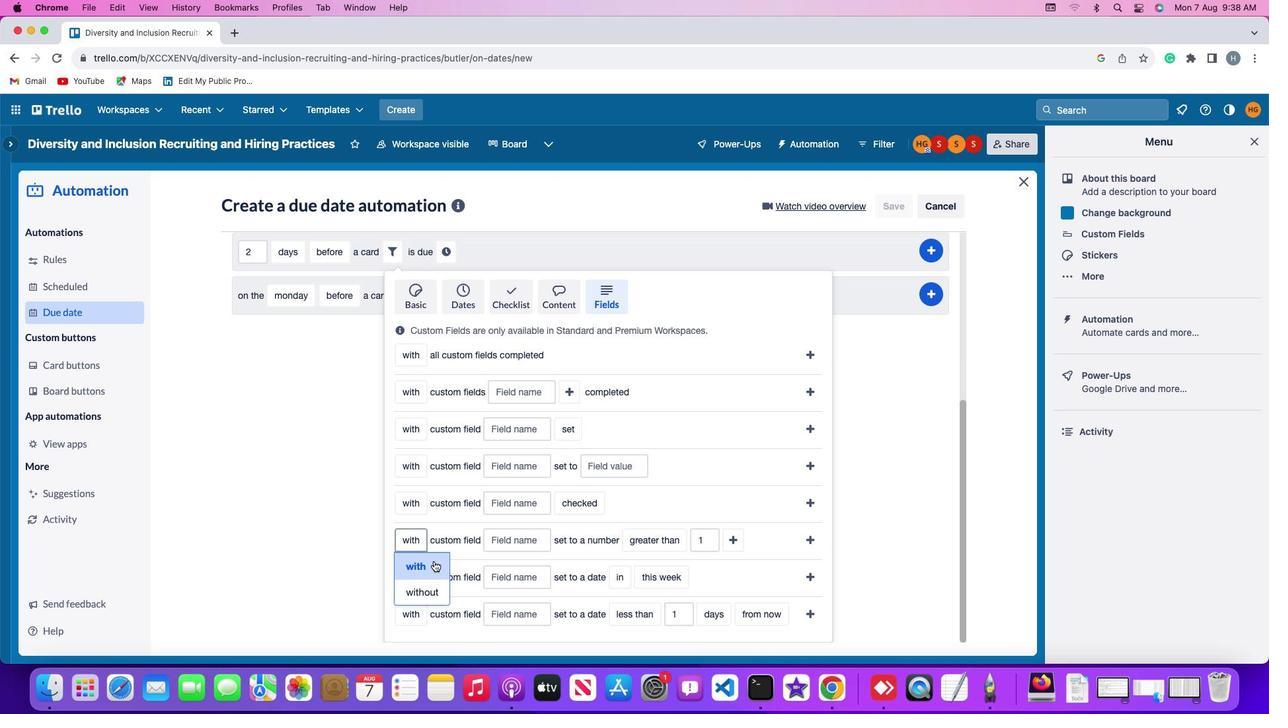 
Action: Mouse pressed left at (401, 552)
Screenshot: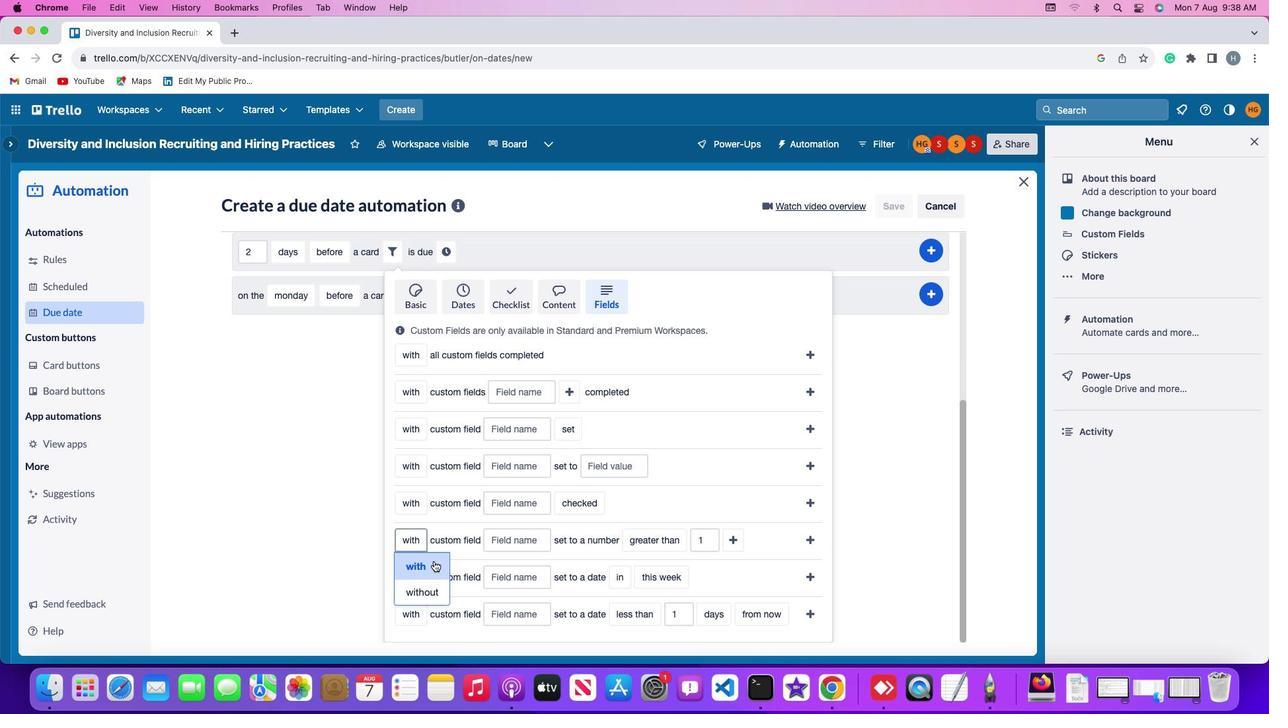 
Action: Mouse moved to (460, 534)
Screenshot: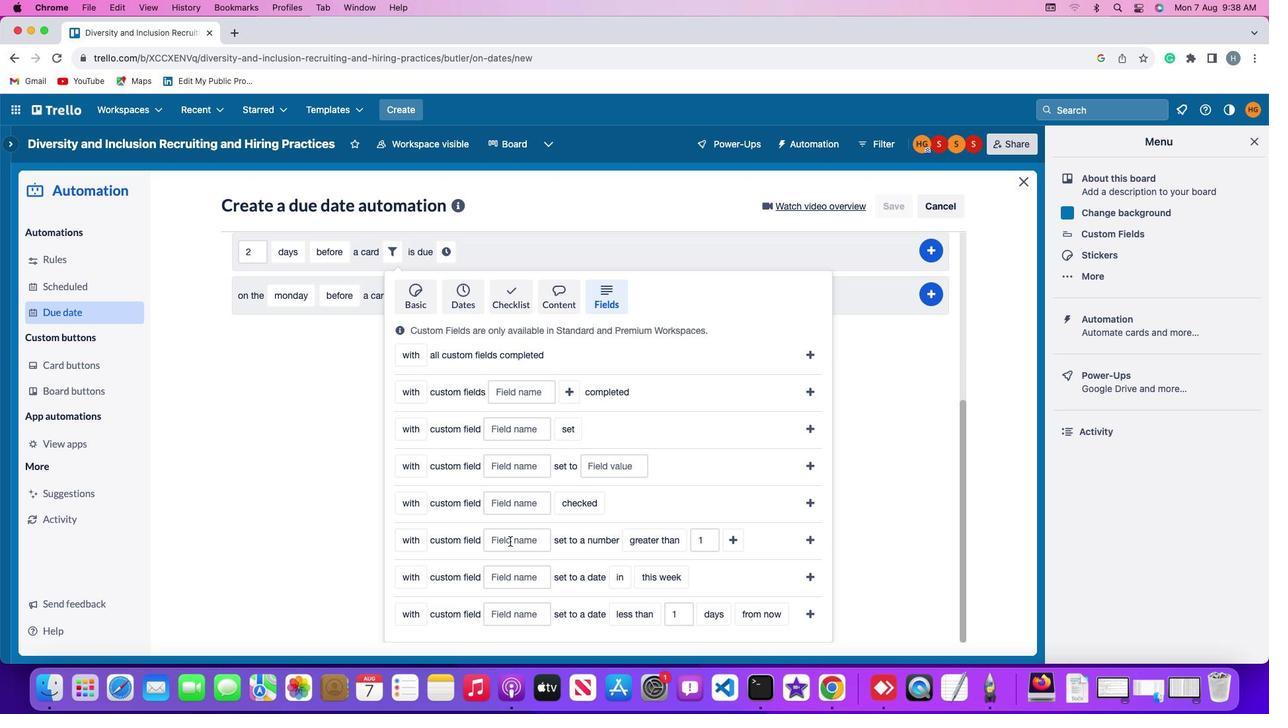 
Action: Mouse pressed left at (460, 534)
Screenshot: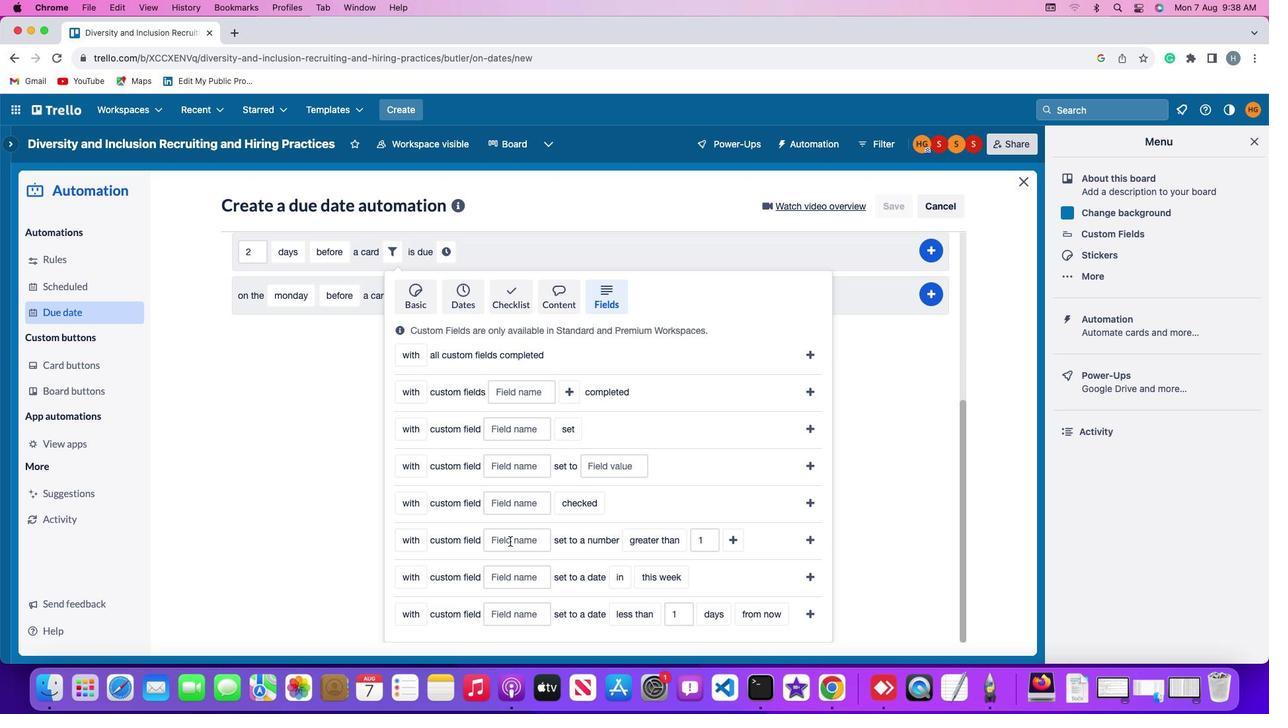 
Action: Mouse moved to (460, 533)
Screenshot: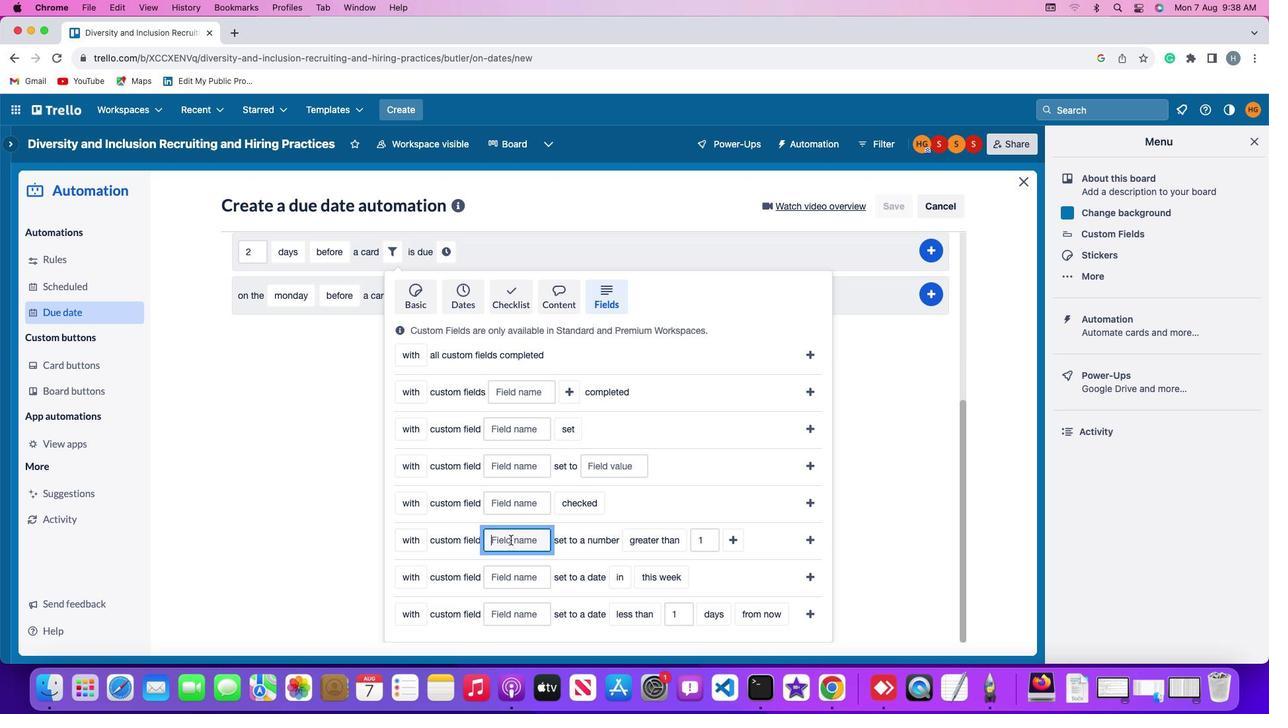 
Action: Key pressed Key.shift'R''e''s''u''m''e'
Screenshot: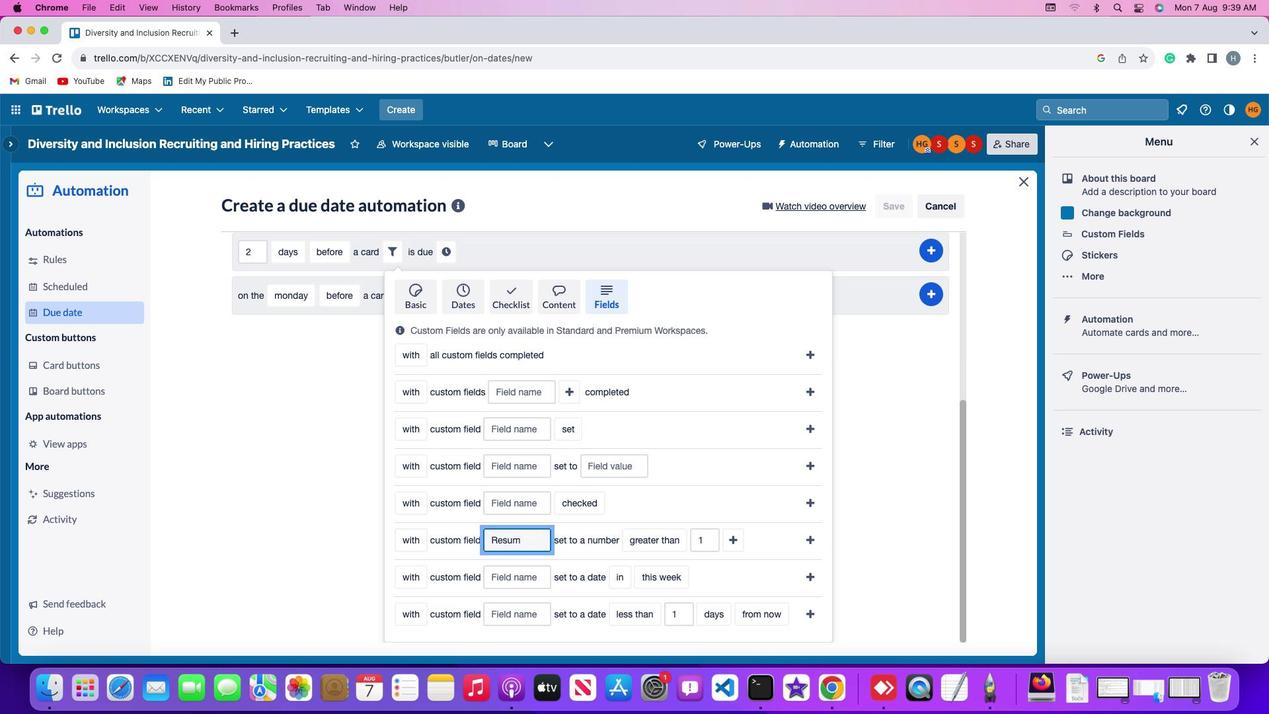 
Action: Mouse moved to (565, 536)
Screenshot: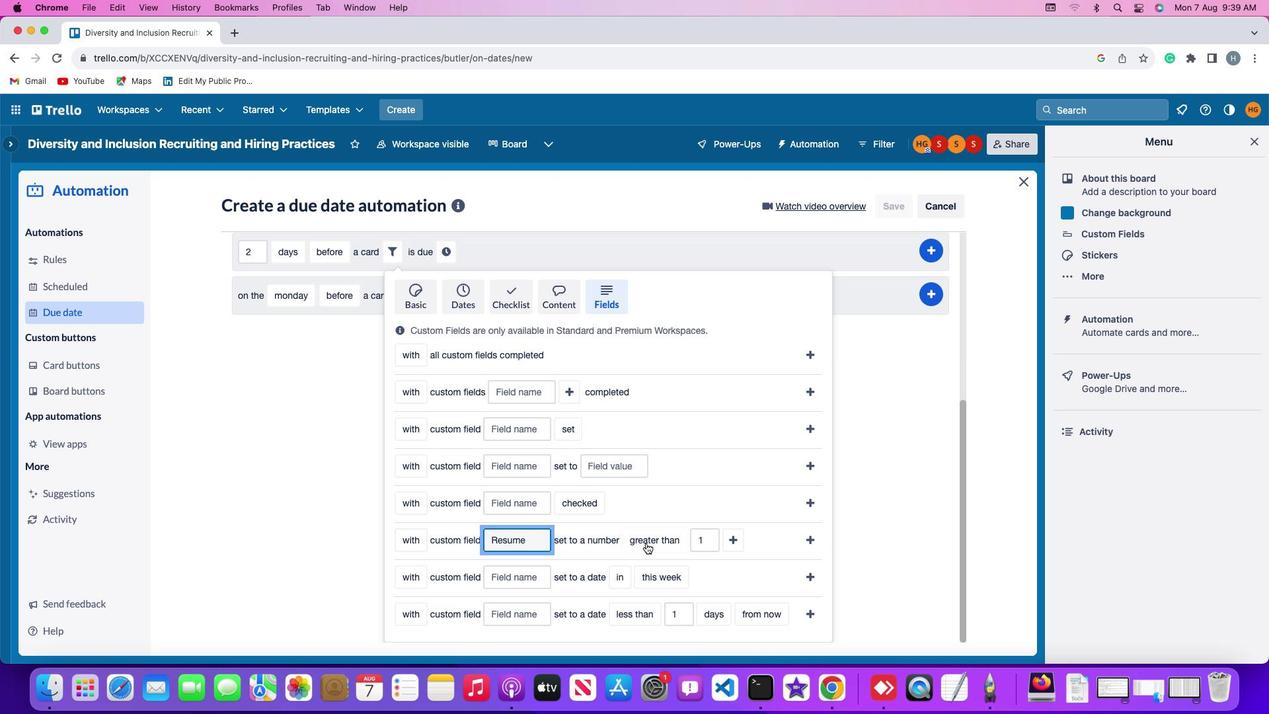 
Action: Mouse pressed left at (565, 536)
Screenshot: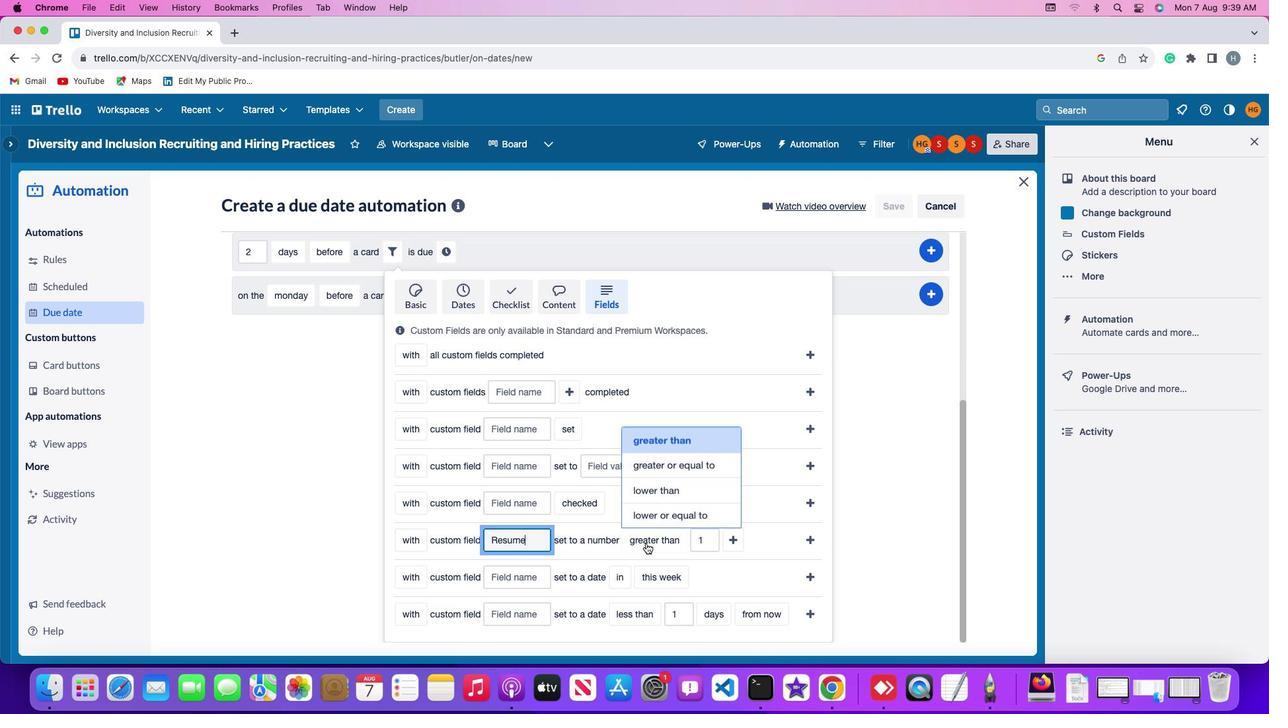 
Action: Mouse moved to (583, 462)
Screenshot: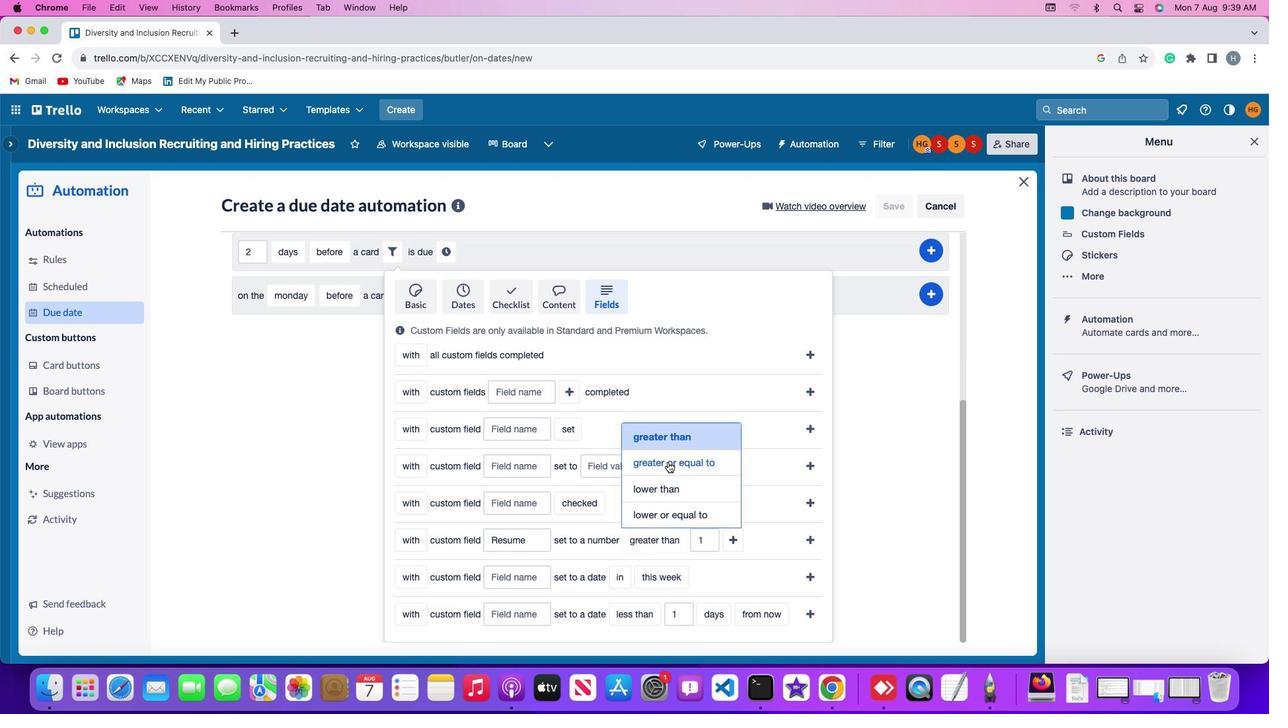 
Action: Mouse pressed left at (583, 462)
Screenshot: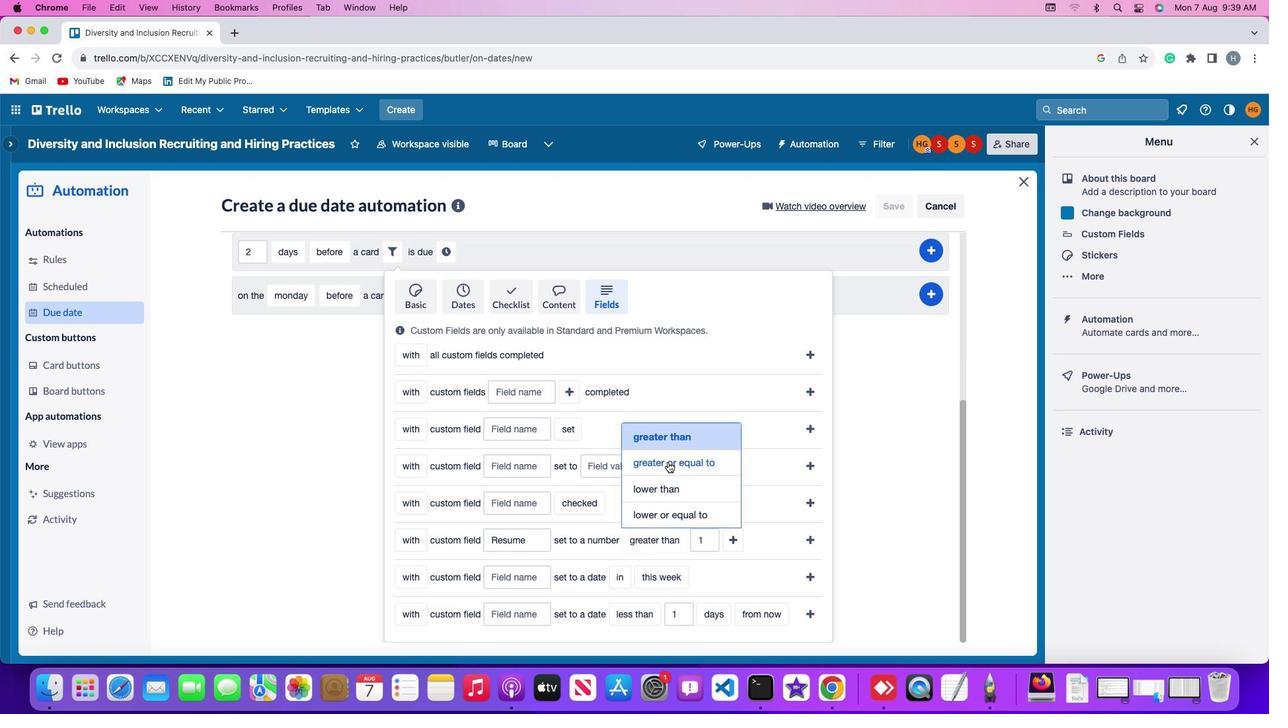 
Action: Mouse moved to (638, 534)
Screenshot: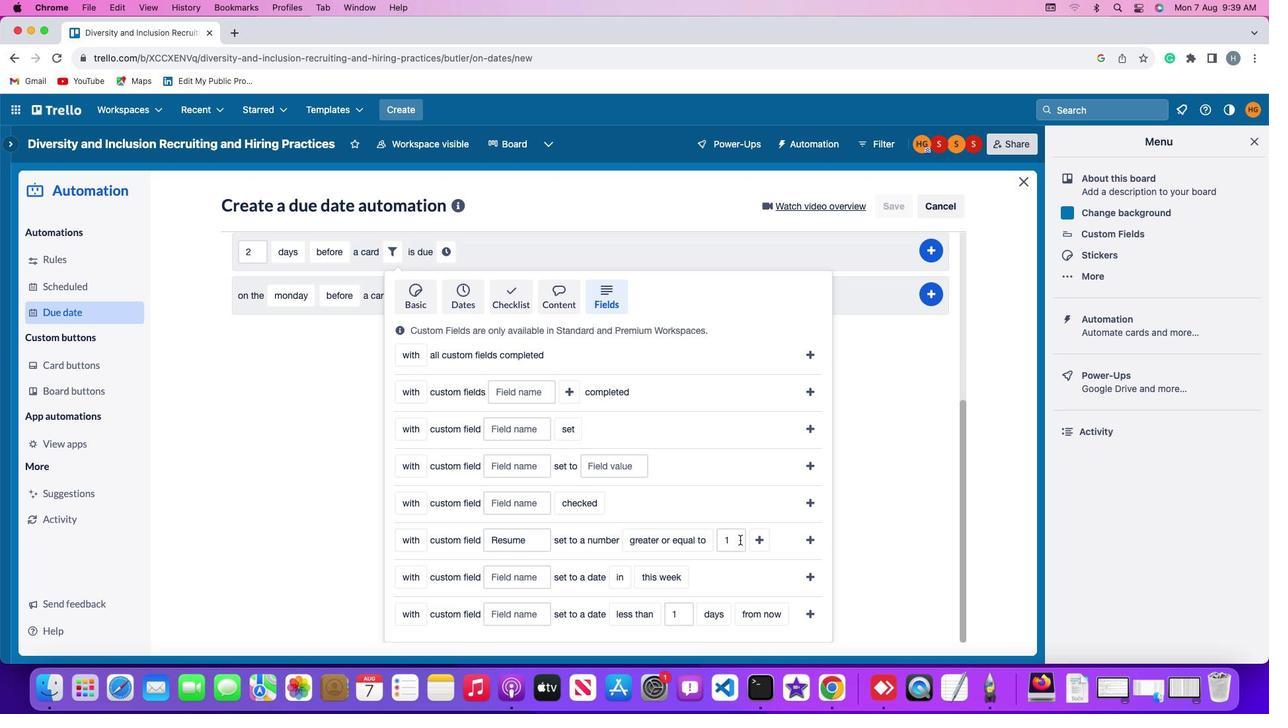 
Action: Mouse pressed left at (638, 534)
Screenshot: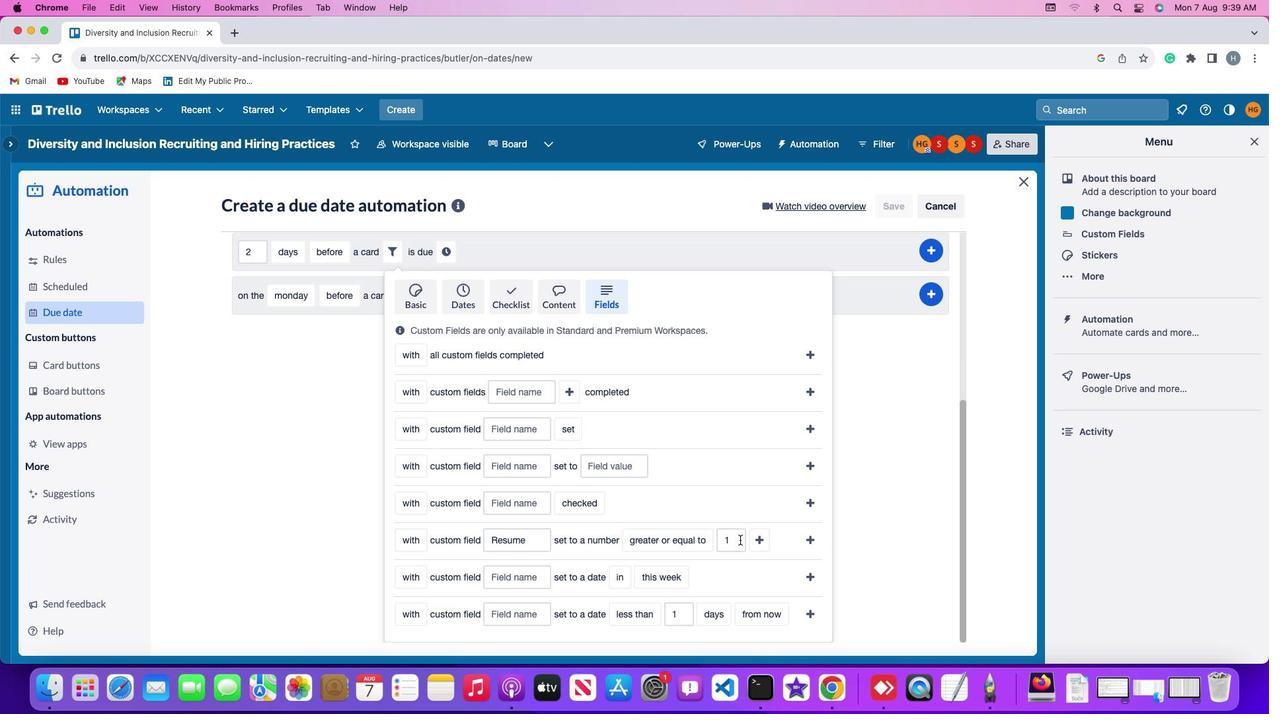 
Action: Mouse moved to (638, 532)
Screenshot: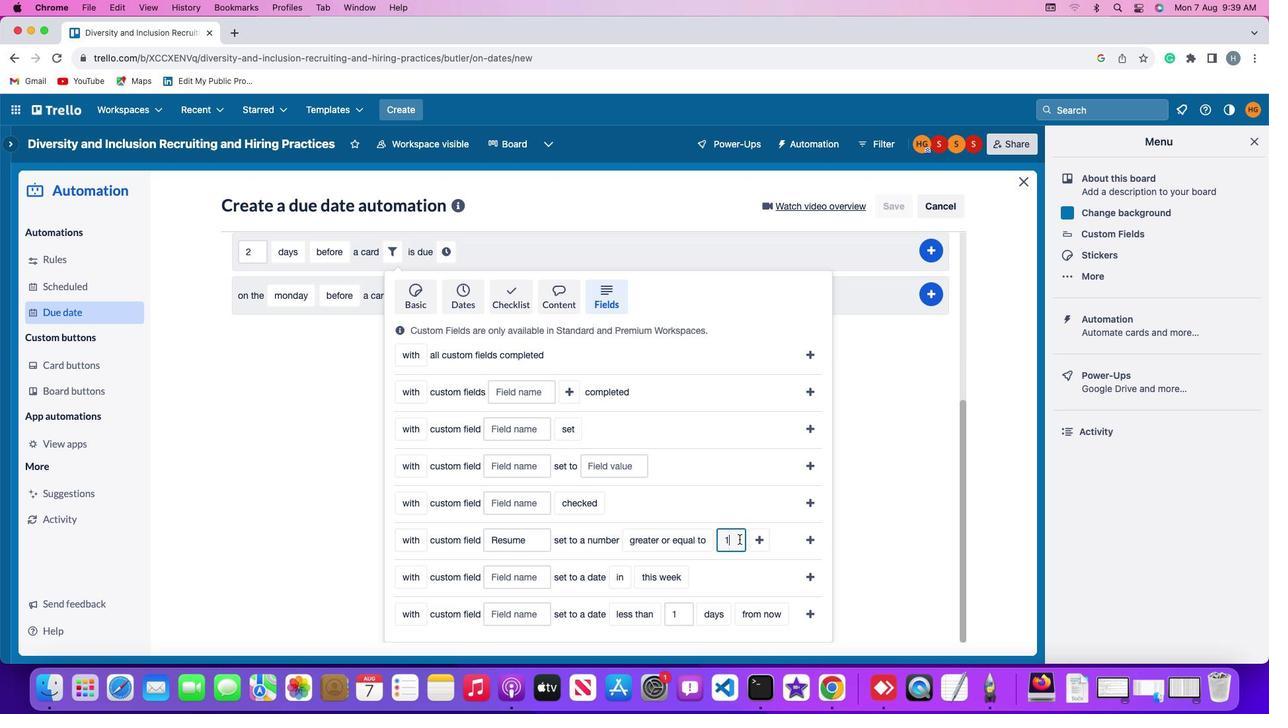 
Action: Key pressed Key.backspace'1'
Screenshot: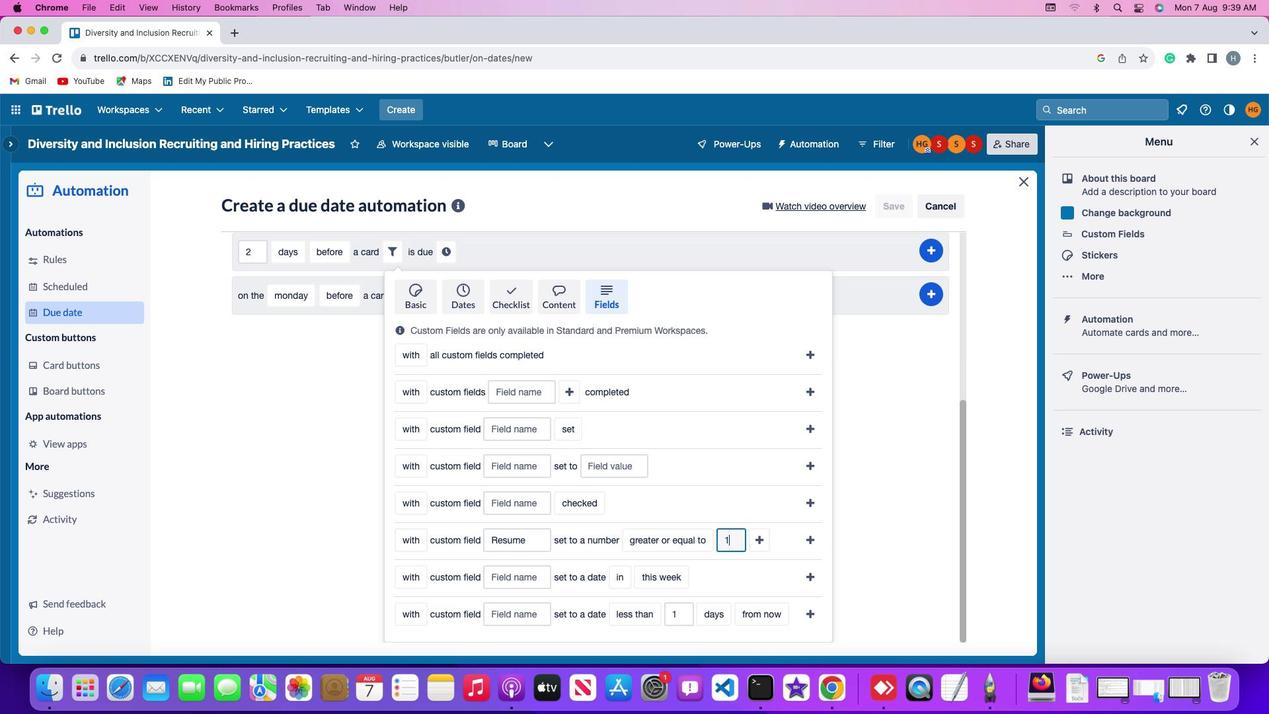 
Action: Mouse moved to (651, 530)
Screenshot: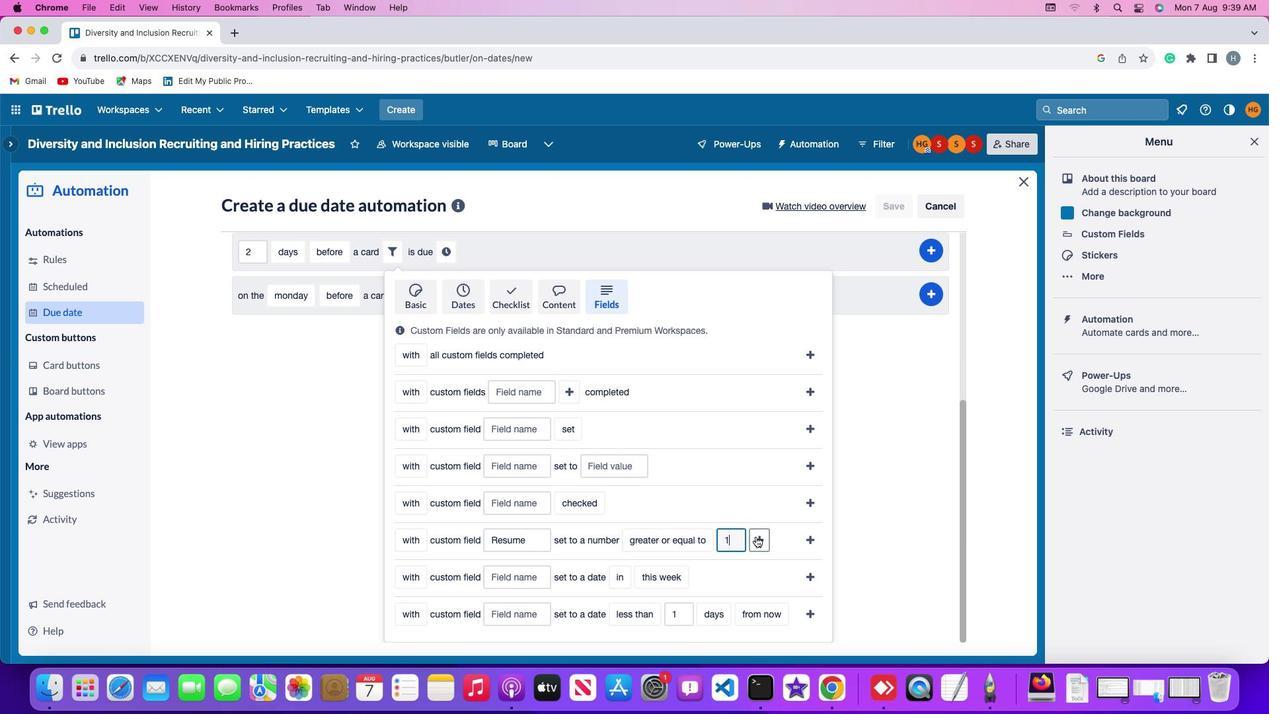 
Action: Mouse pressed left at (651, 530)
Screenshot: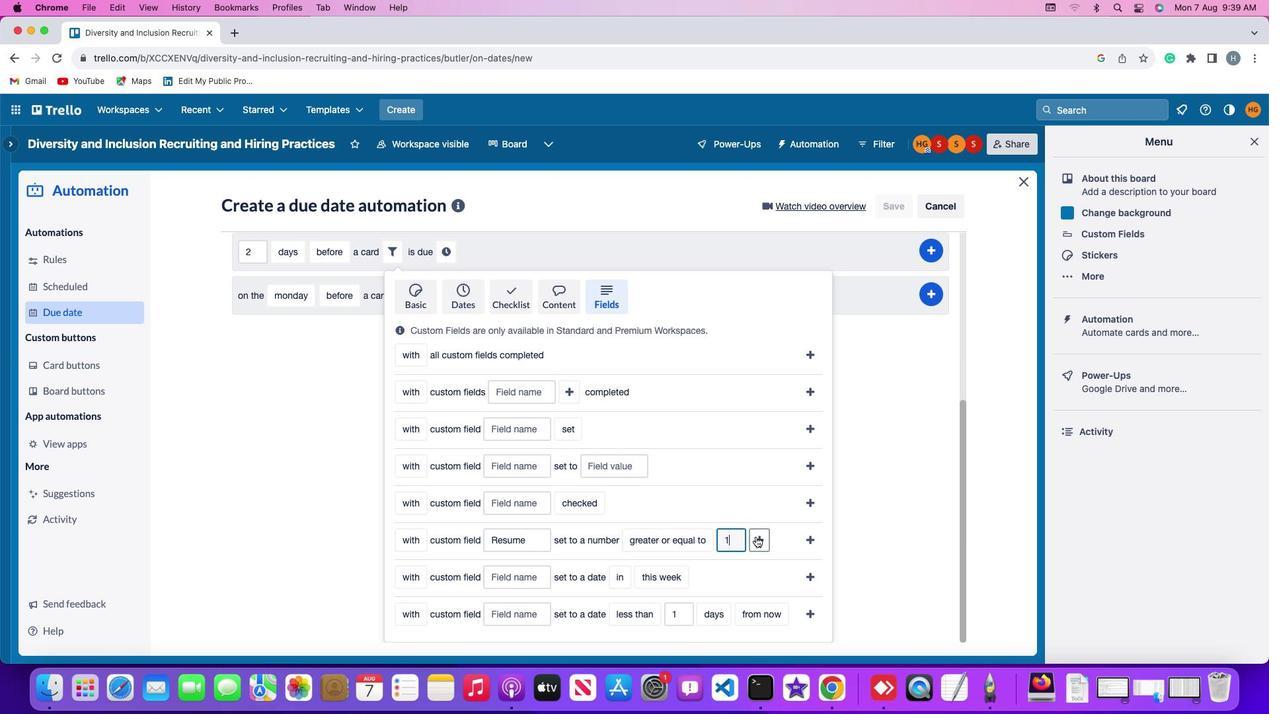 
Action: Mouse moved to (686, 535)
Screenshot: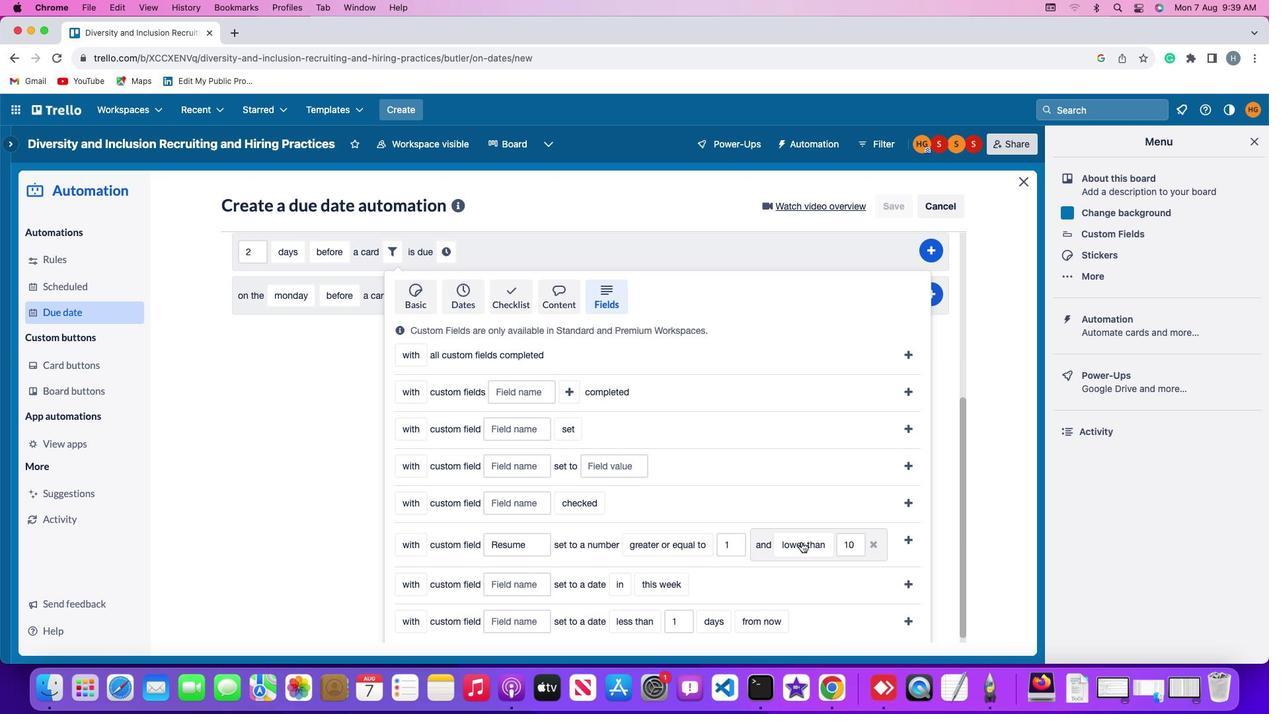 
Action: Mouse pressed left at (686, 535)
Screenshot: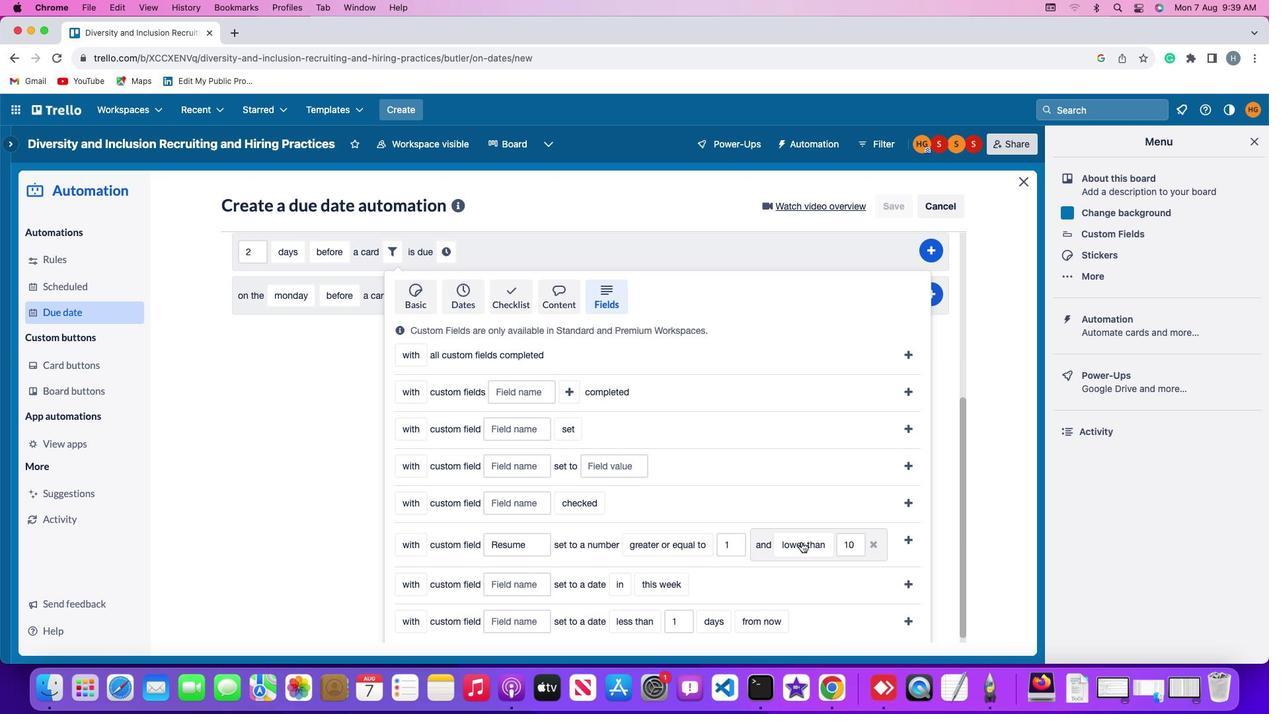 
Action: Mouse moved to (697, 495)
Screenshot: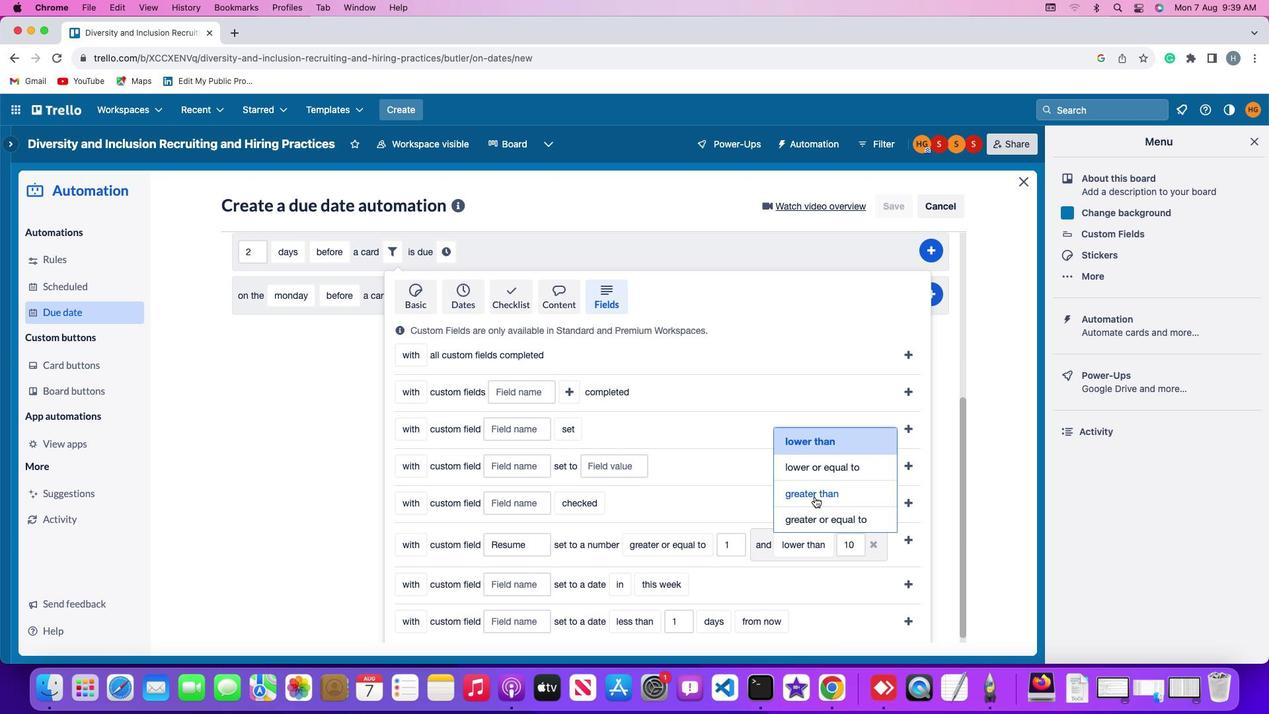 
Action: Mouse pressed left at (697, 495)
Screenshot: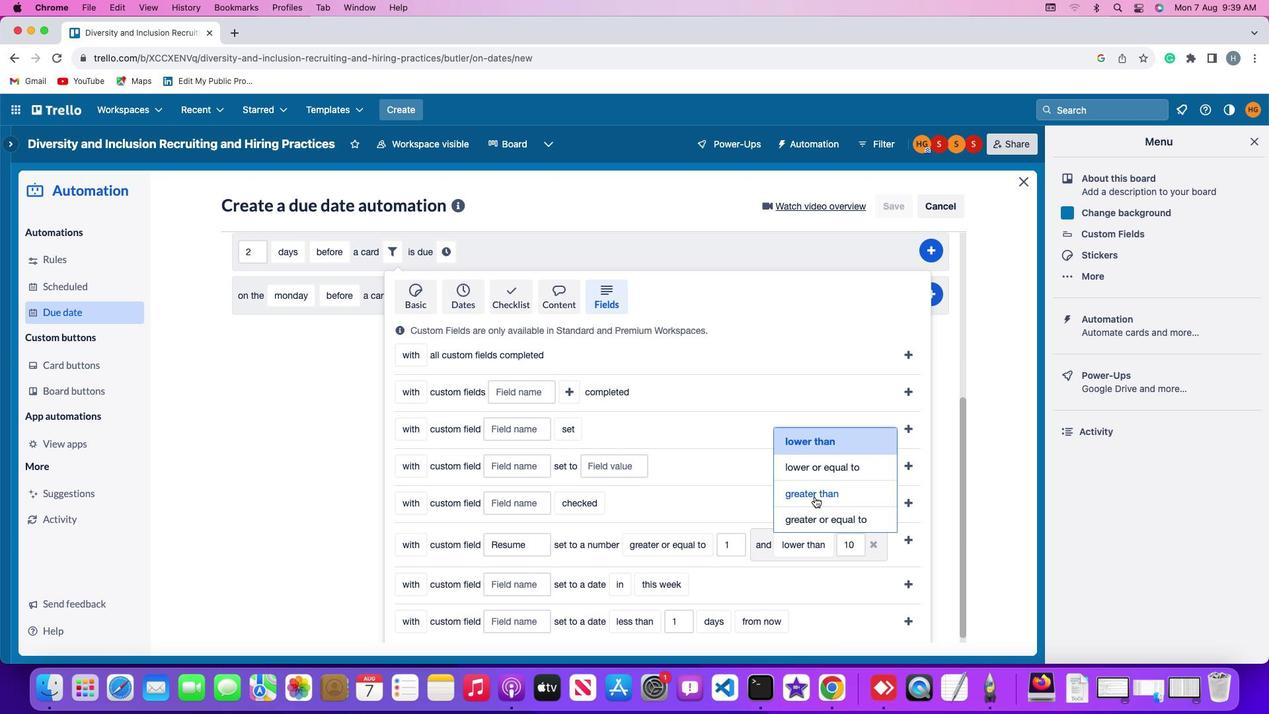 
Action: Mouse moved to (735, 535)
Screenshot: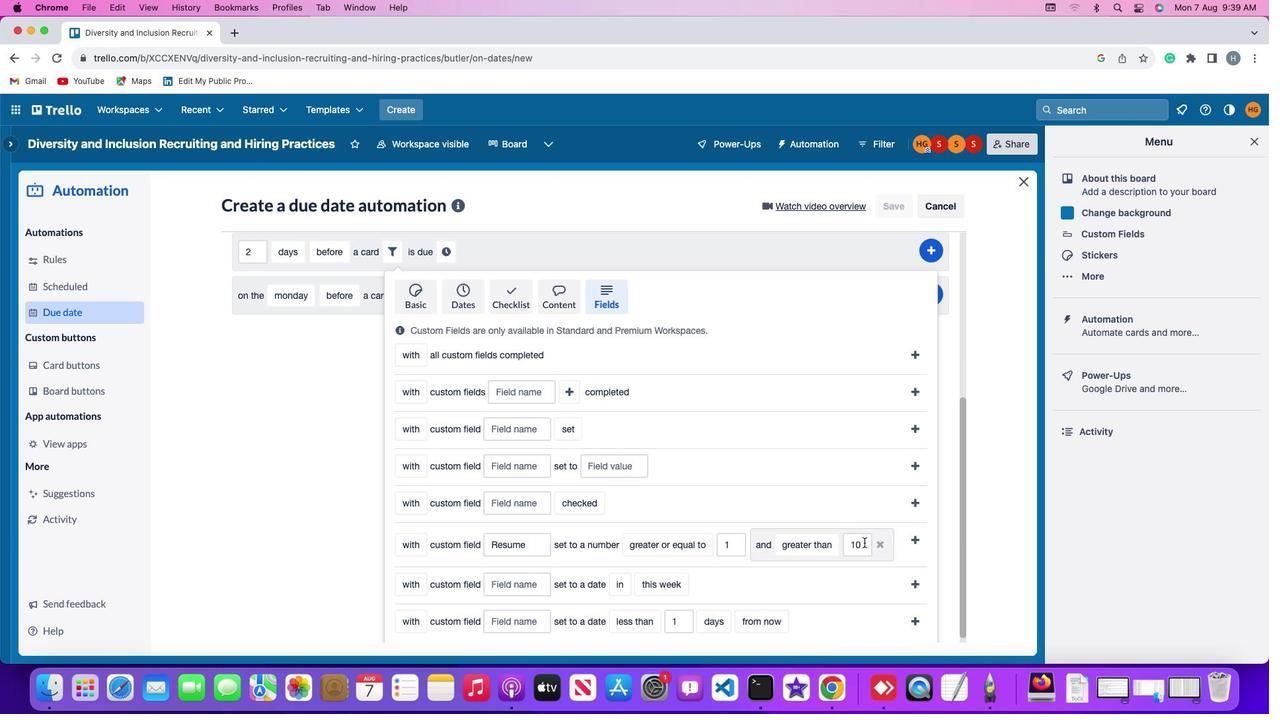 
Action: Mouse pressed left at (735, 535)
Screenshot: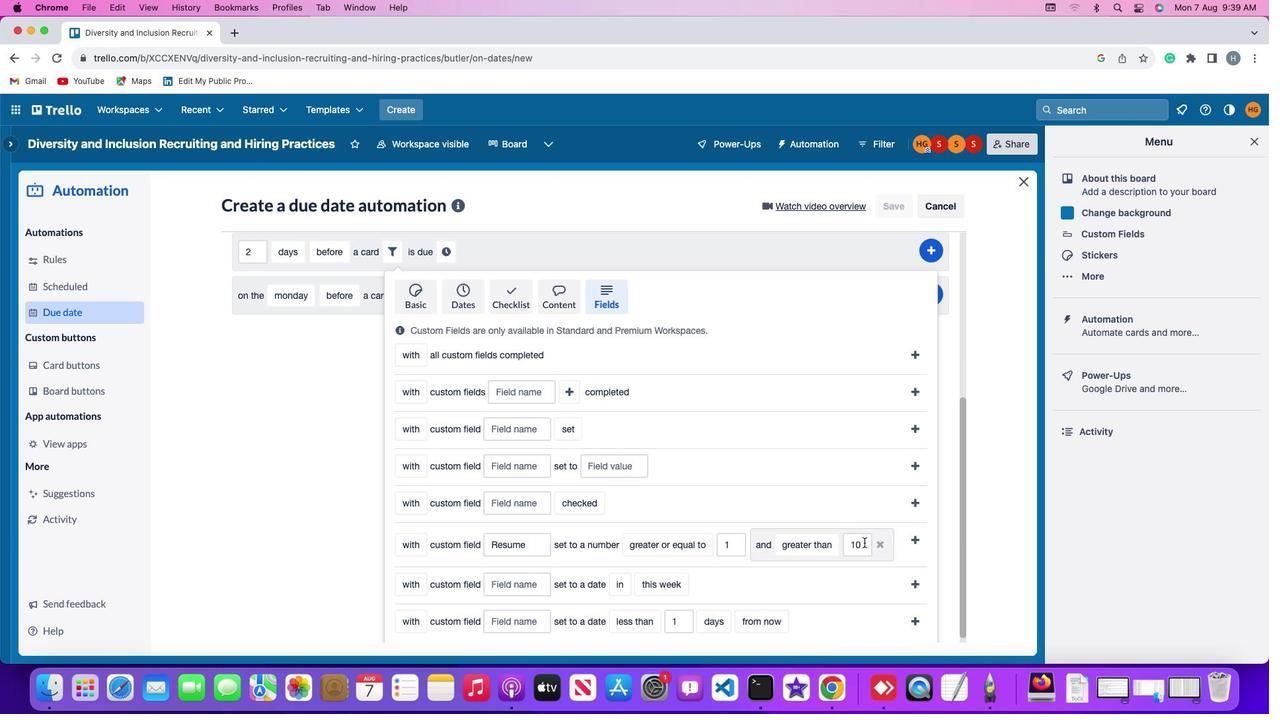 
Action: Key pressed Key.backspaceKey.backspace'1'
Screenshot: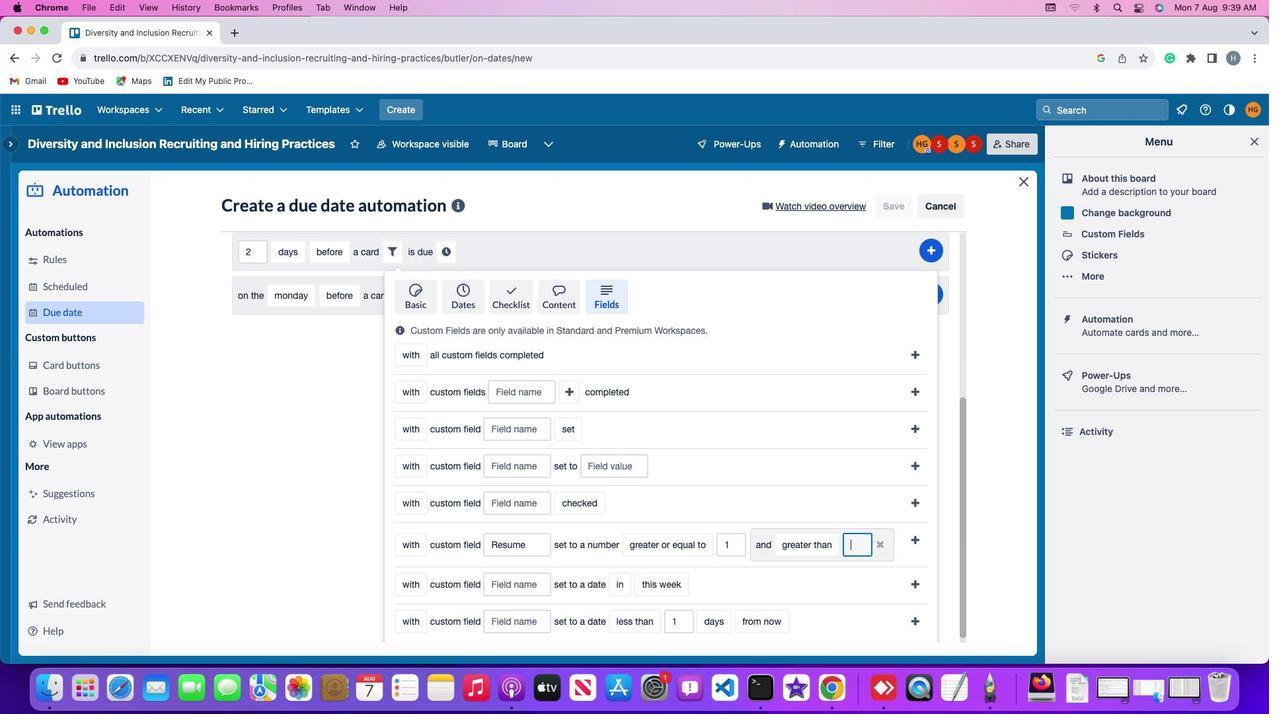 
Action: Mouse moved to (735, 535)
Screenshot: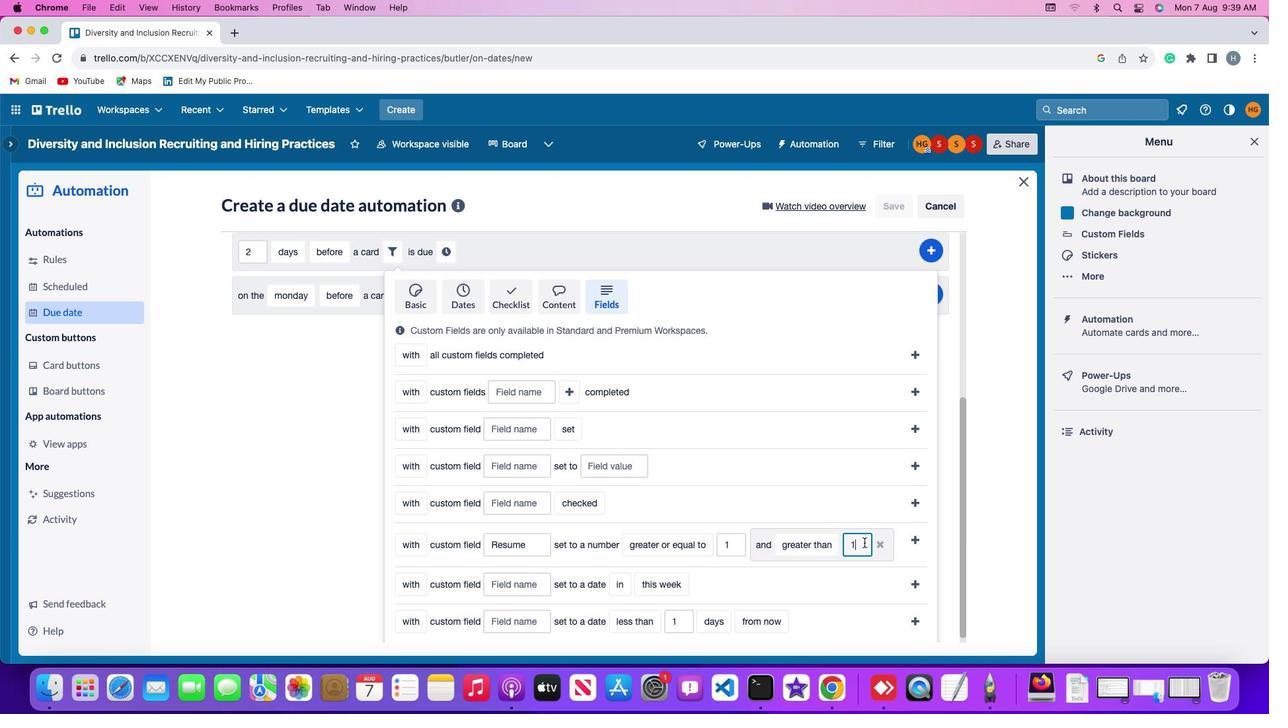 
Action: Key pressed '0'
Screenshot: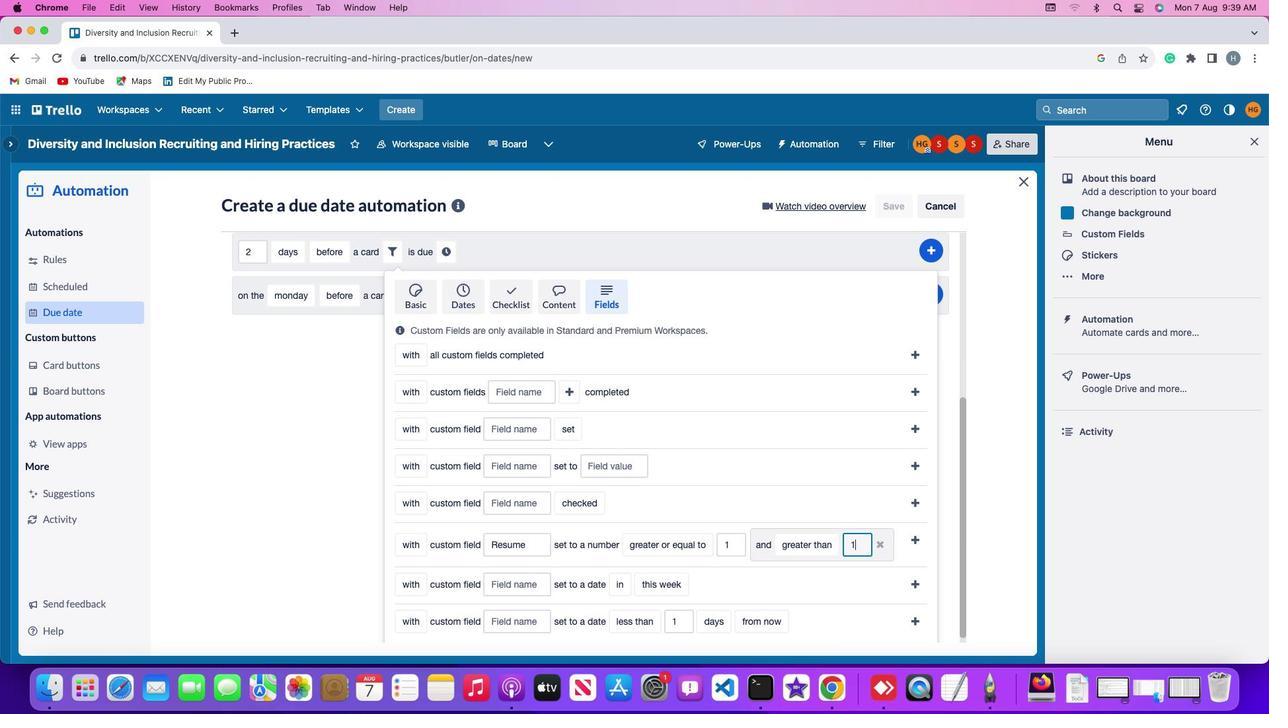 
Action: Mouse moved to (776, 532)
Screenshot: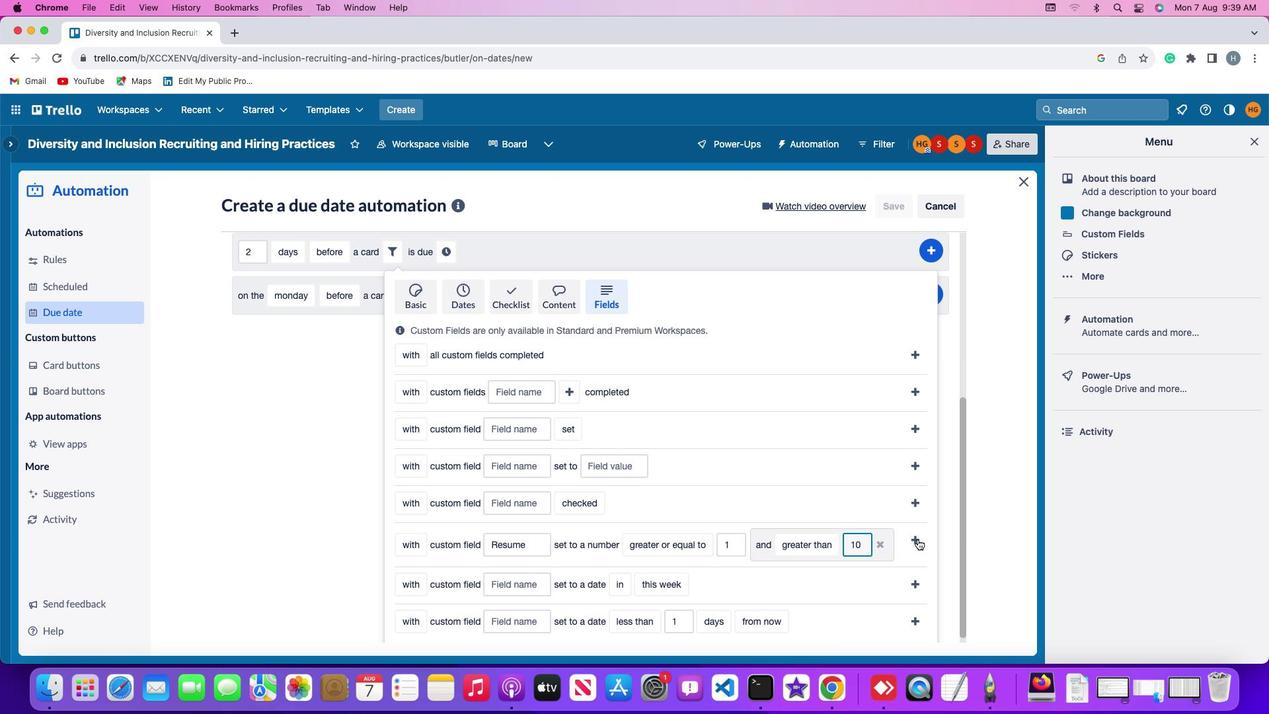 
Action: Mouse pressed left at (776, 532)
Screenshot: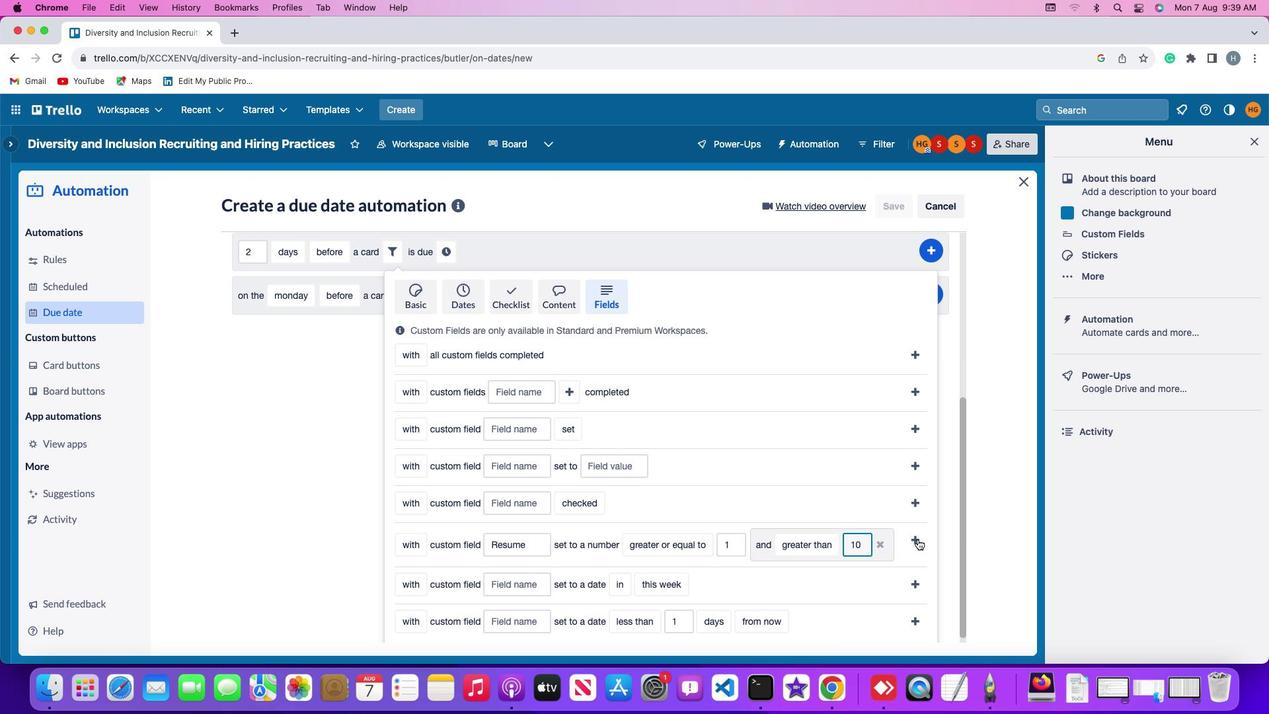 
Action: Mouse moved to (706, 529)
Screenshot: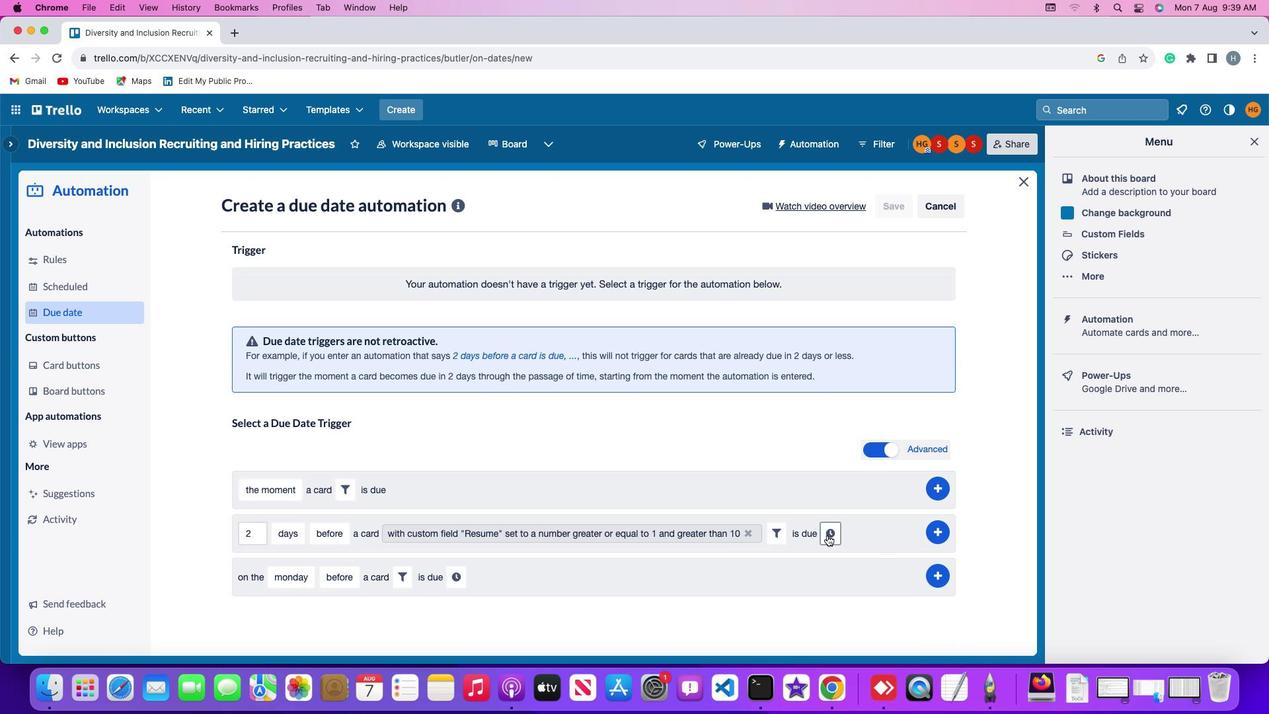 
Action: Mouse pressed left at (706, 529)
Screenshot: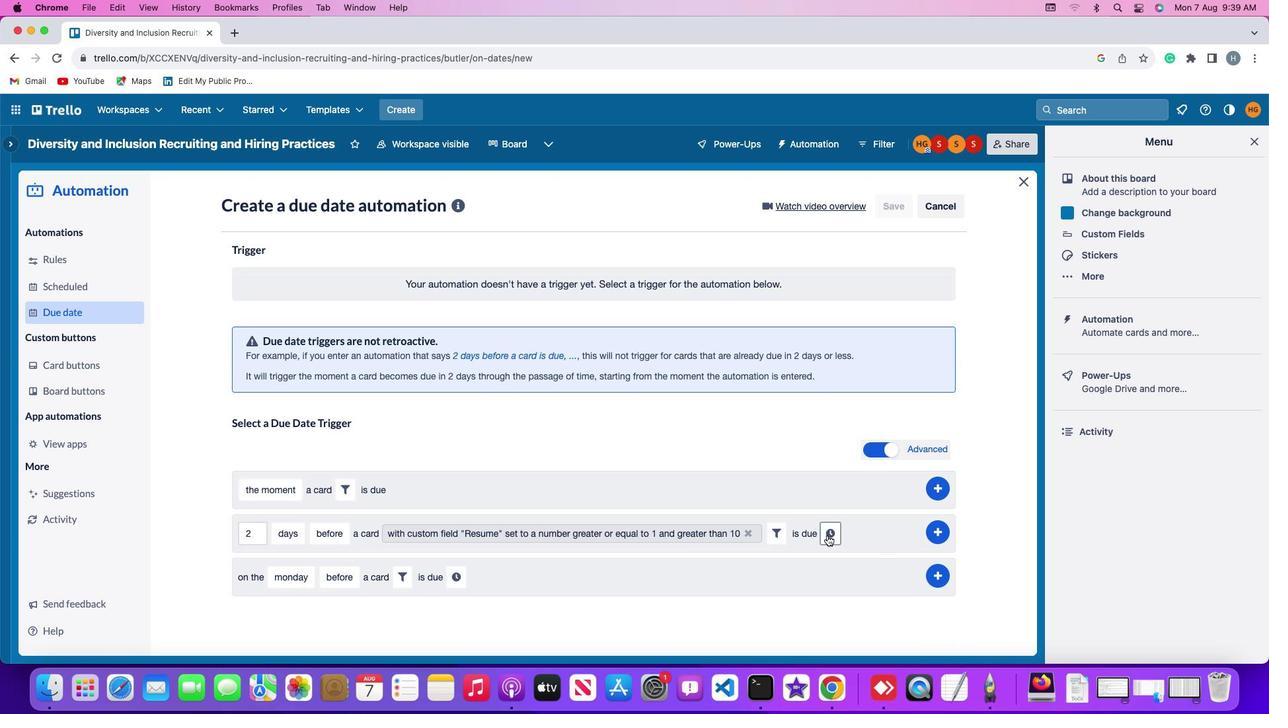 
Action: Mouse moved to (276, 561)
Screenshot: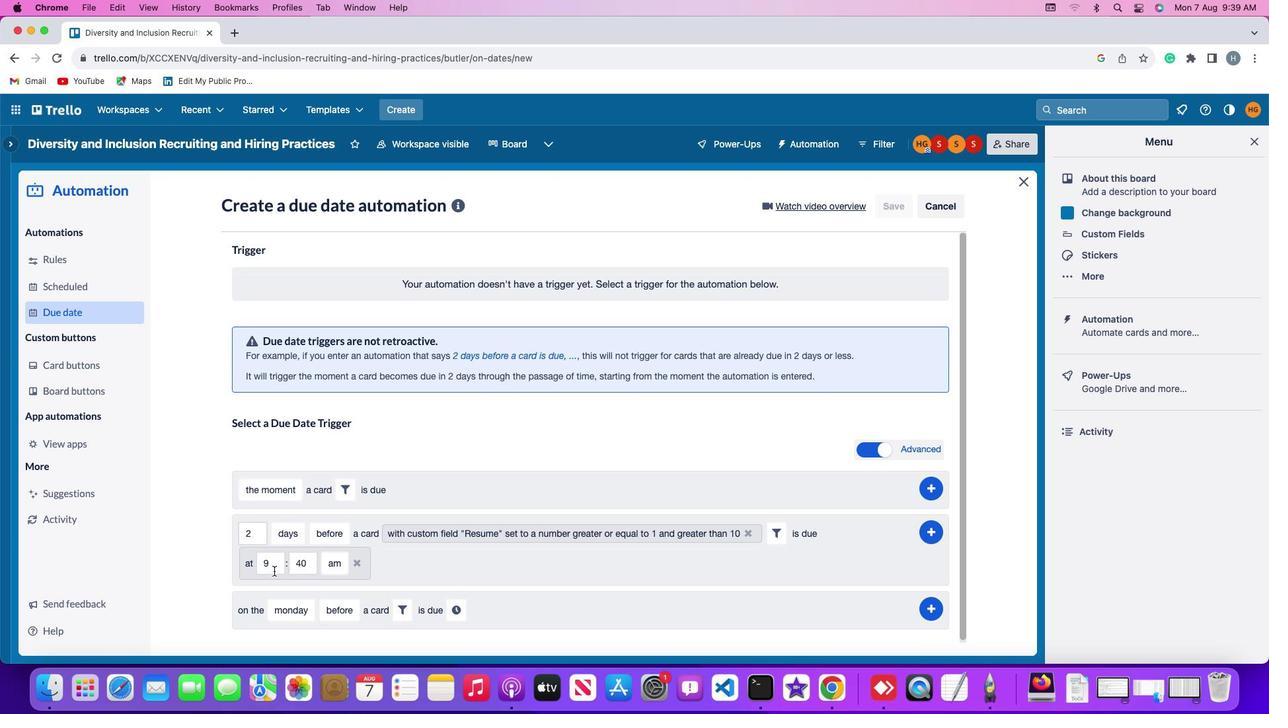 
Action: Mouse pressed left at (276, 561)
Screenshot: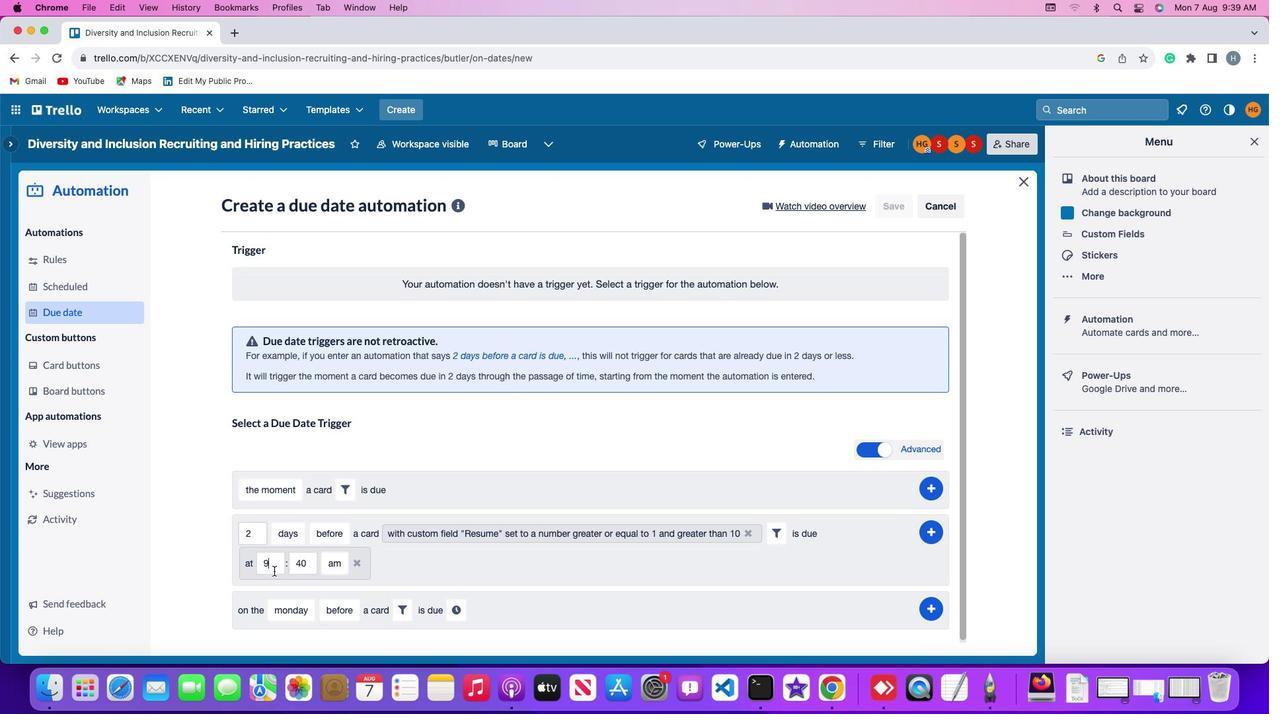 
Action: Mouse moved to (277, 561)
Screenshot: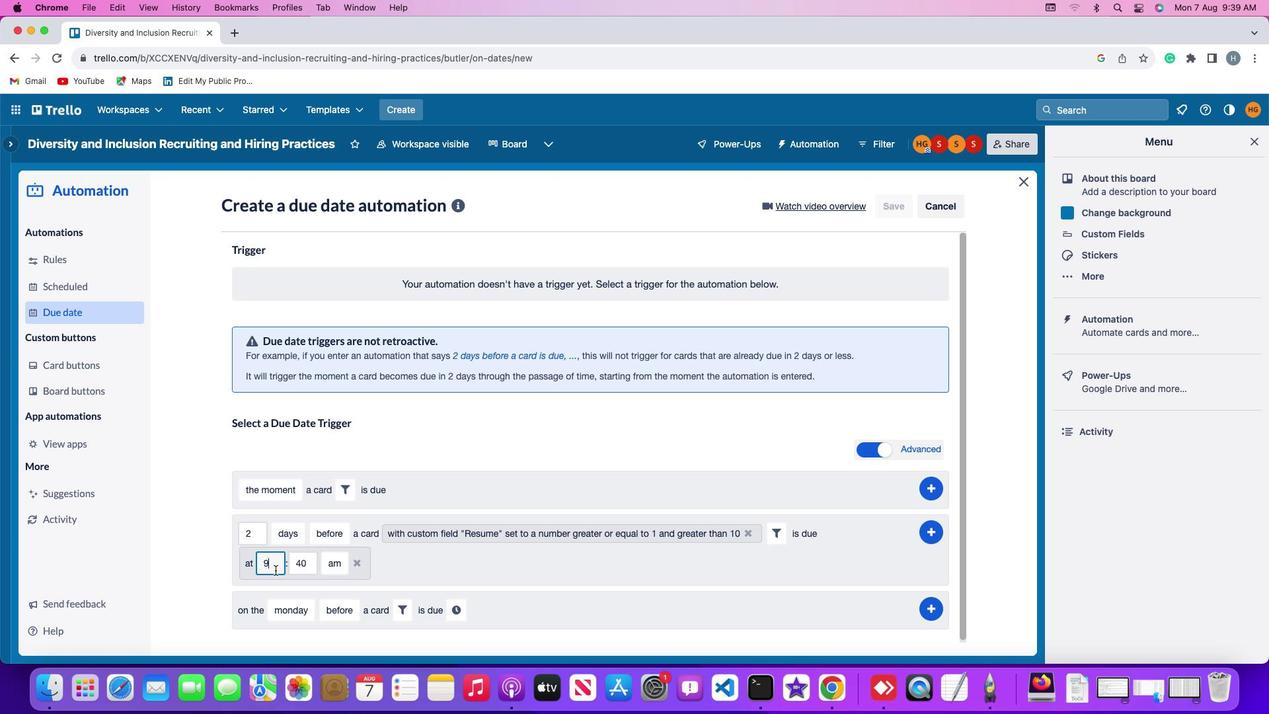 
Action: Key pressed Key.backspace
Screenshot: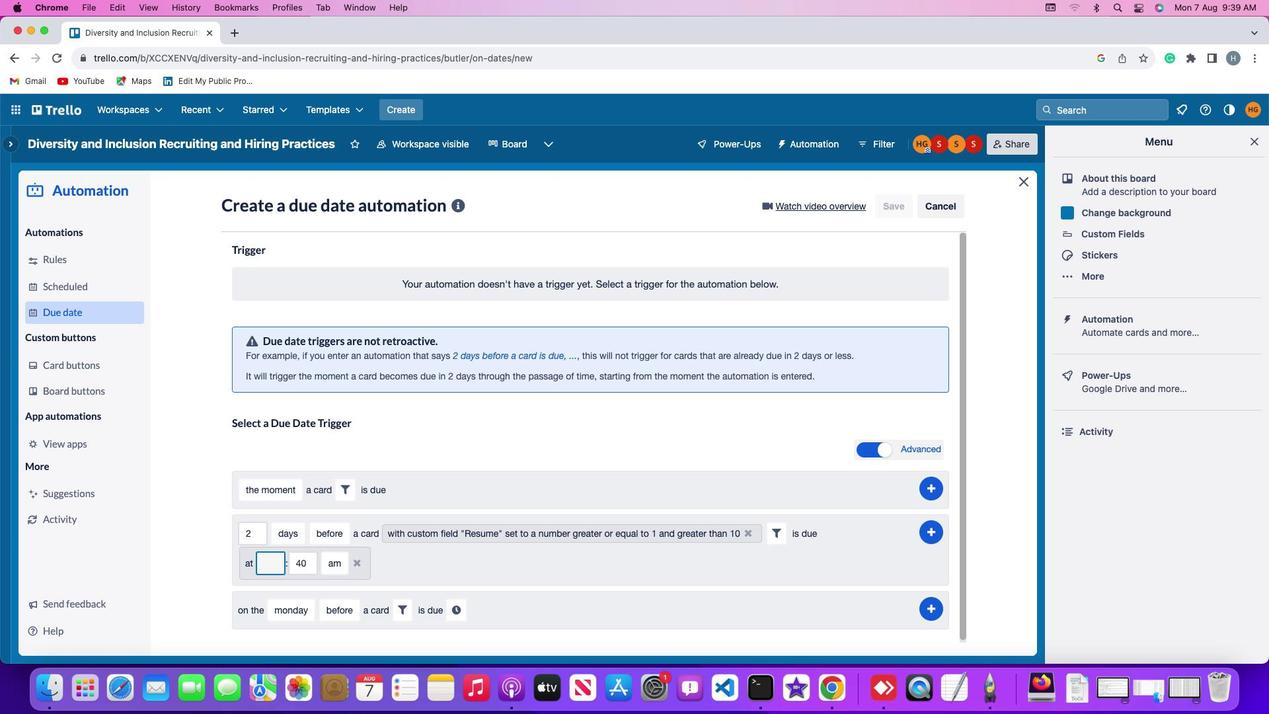 
Action: Mouse moved to (280, 561)
Screenshot: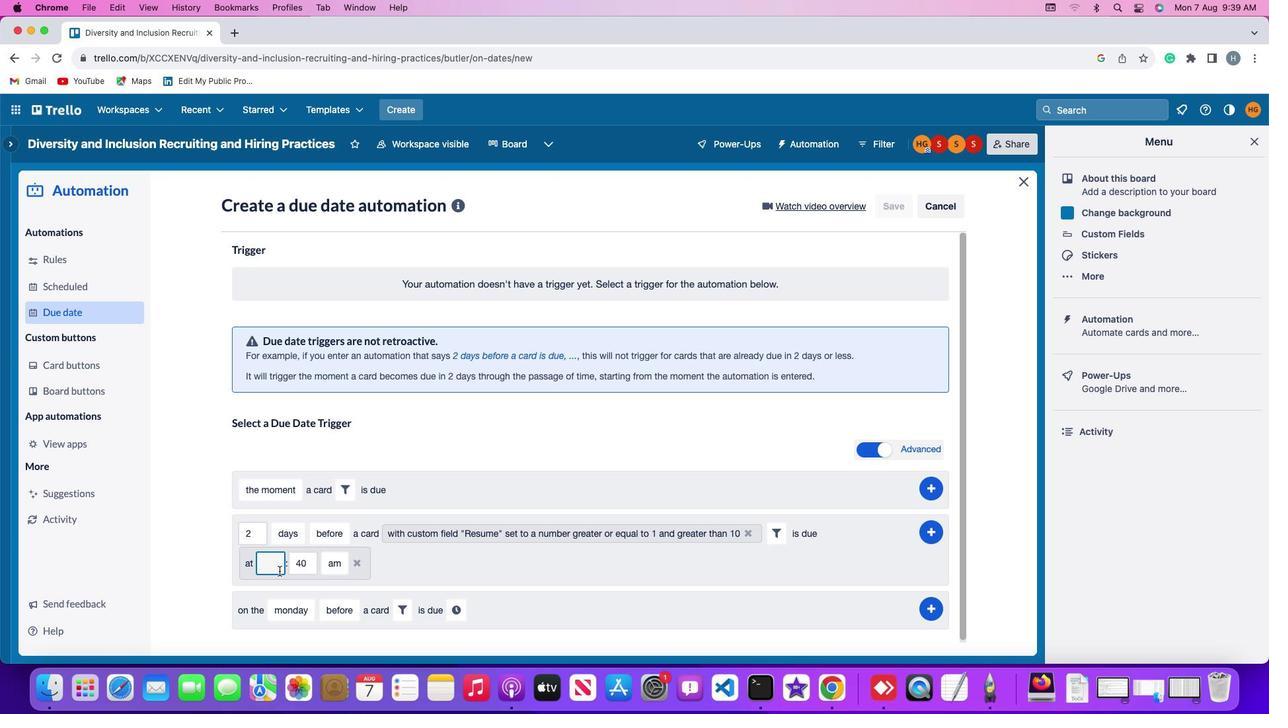 
Action: Key pressed '1''1'
Screenshot: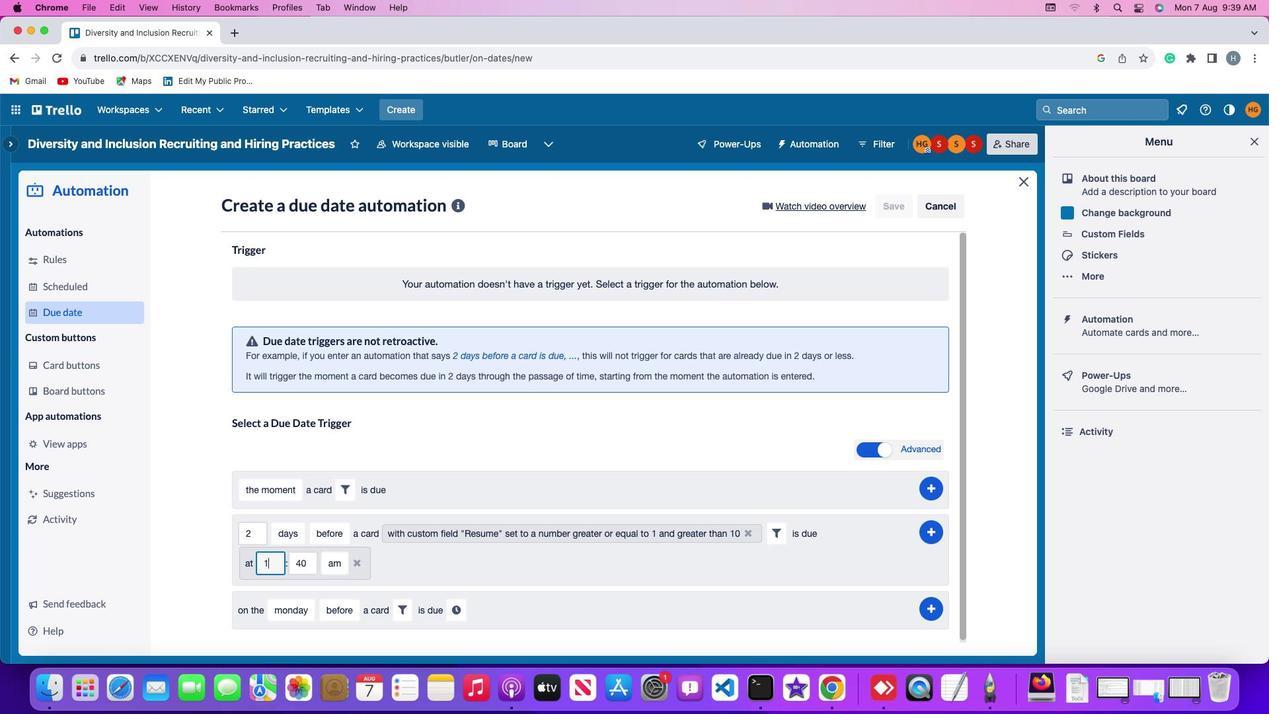 
Action: Mouse moved to (304, 554)
Screenshot: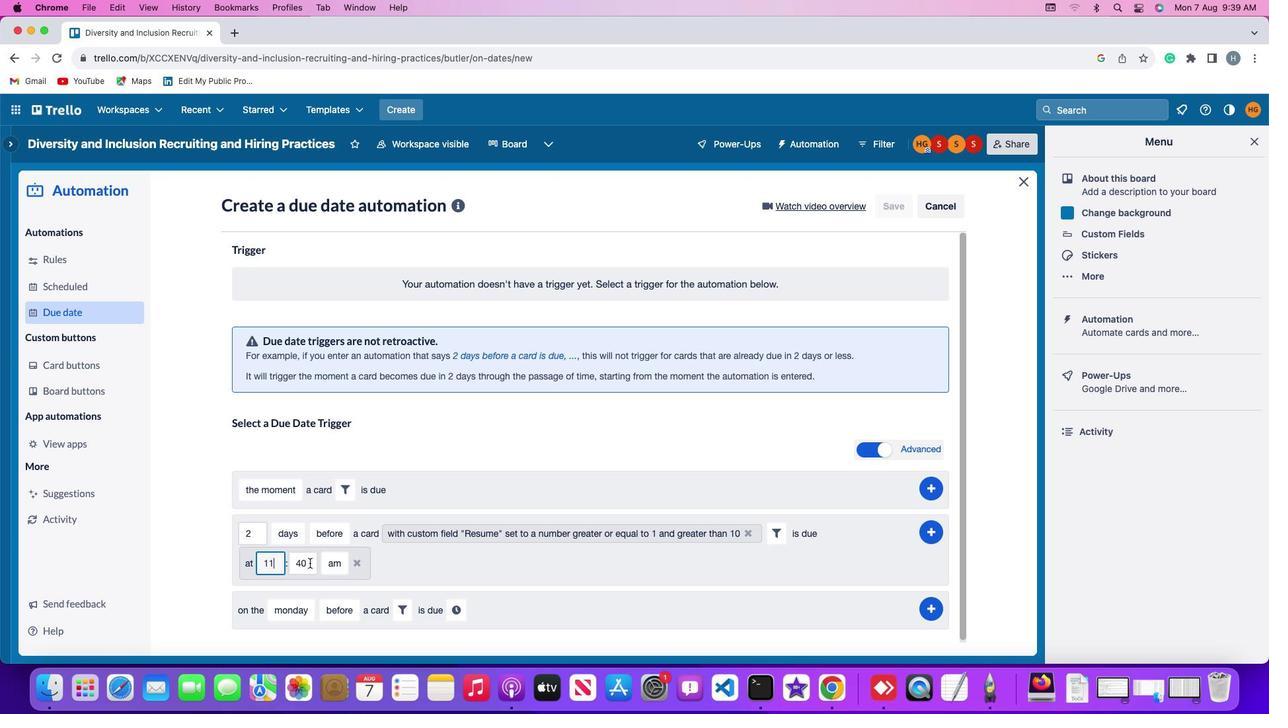 
Action: Mouse pressed left at (304, 554)
Screenshot: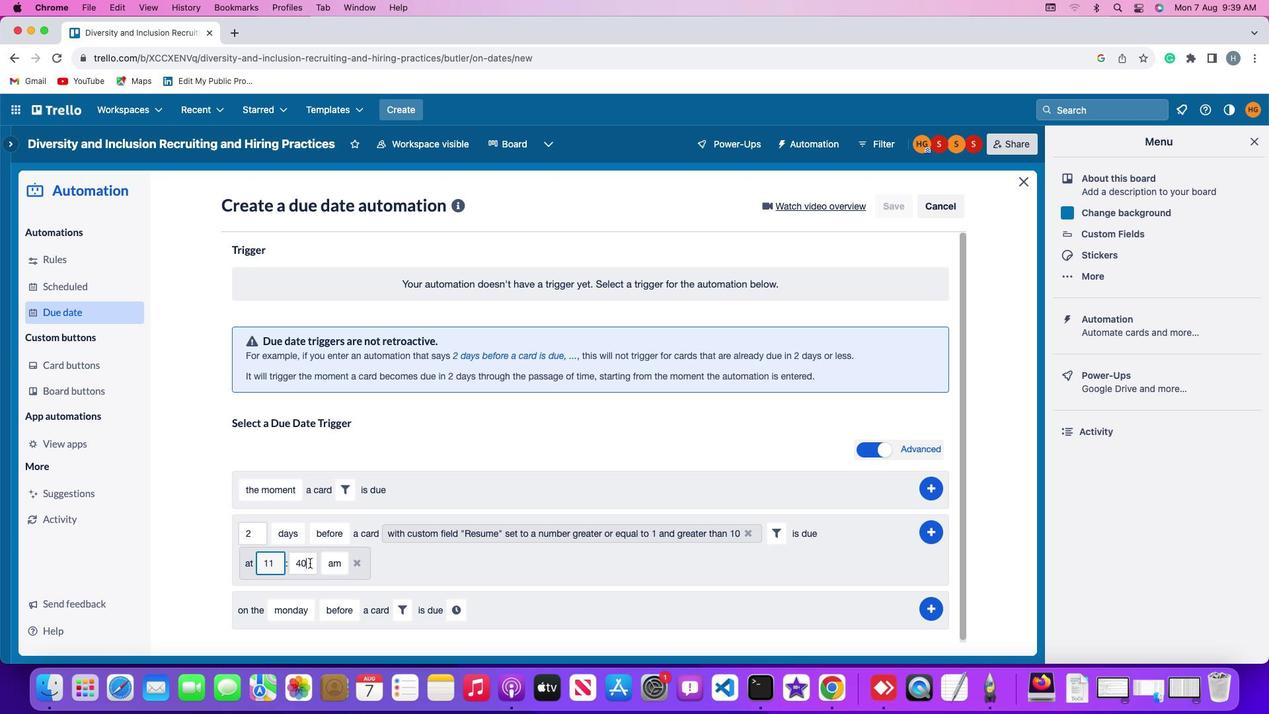 
Action: Key pressed Key.backspaceKey.backspace'0''0'
Screenshot: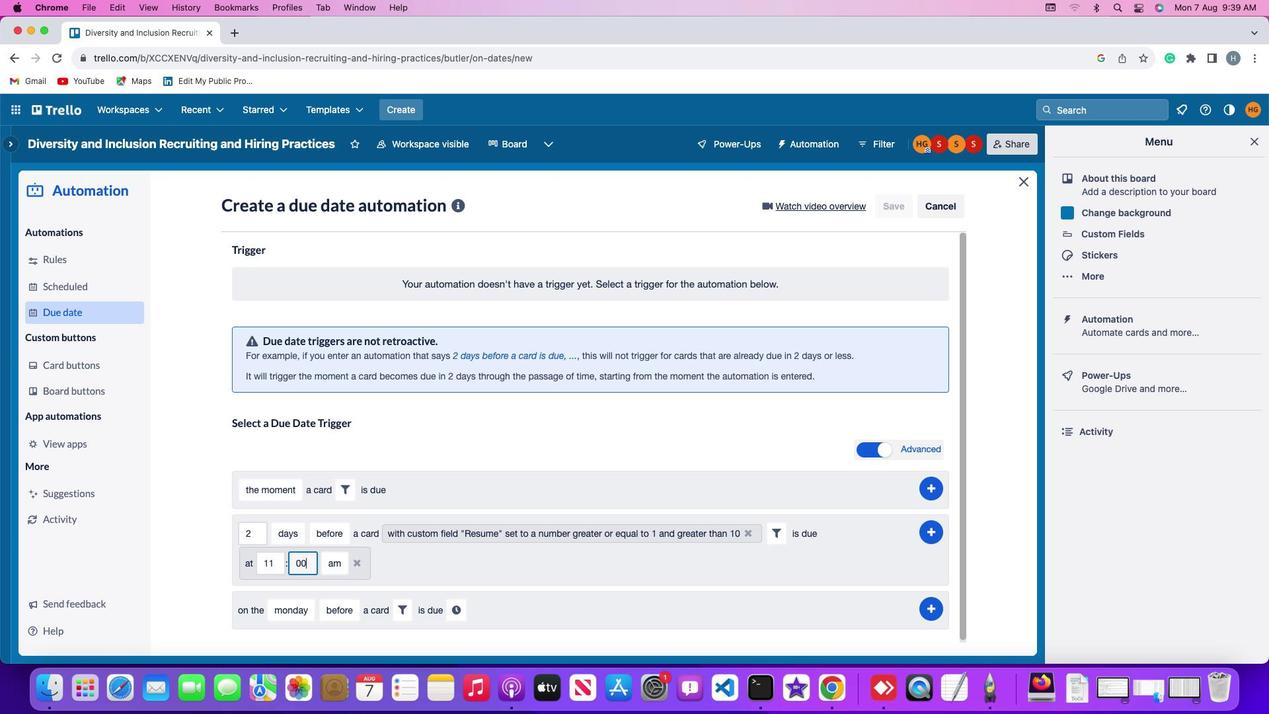 
Action: Mouse moved to (323, 554)
Screenshot: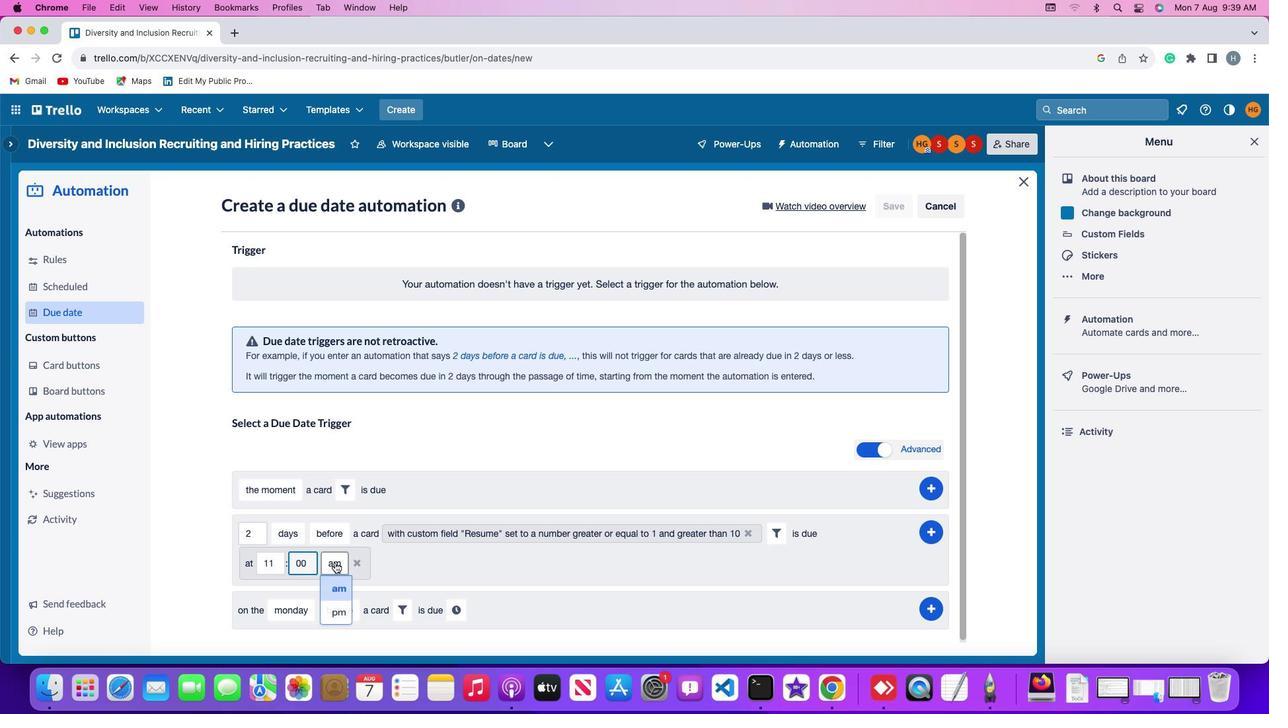 
Action: Mouse pressed left at (323, 554)
Screenshot: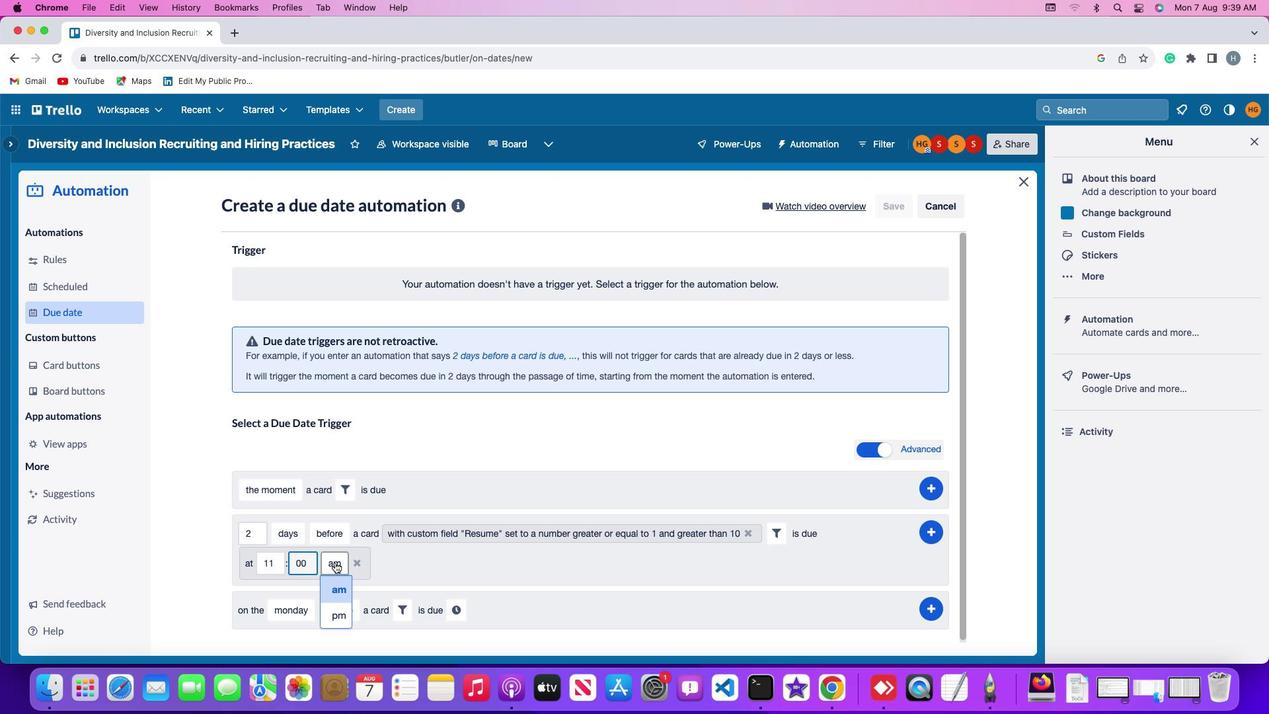 
Action: Mouse moved to (327, 581)
Screenshot: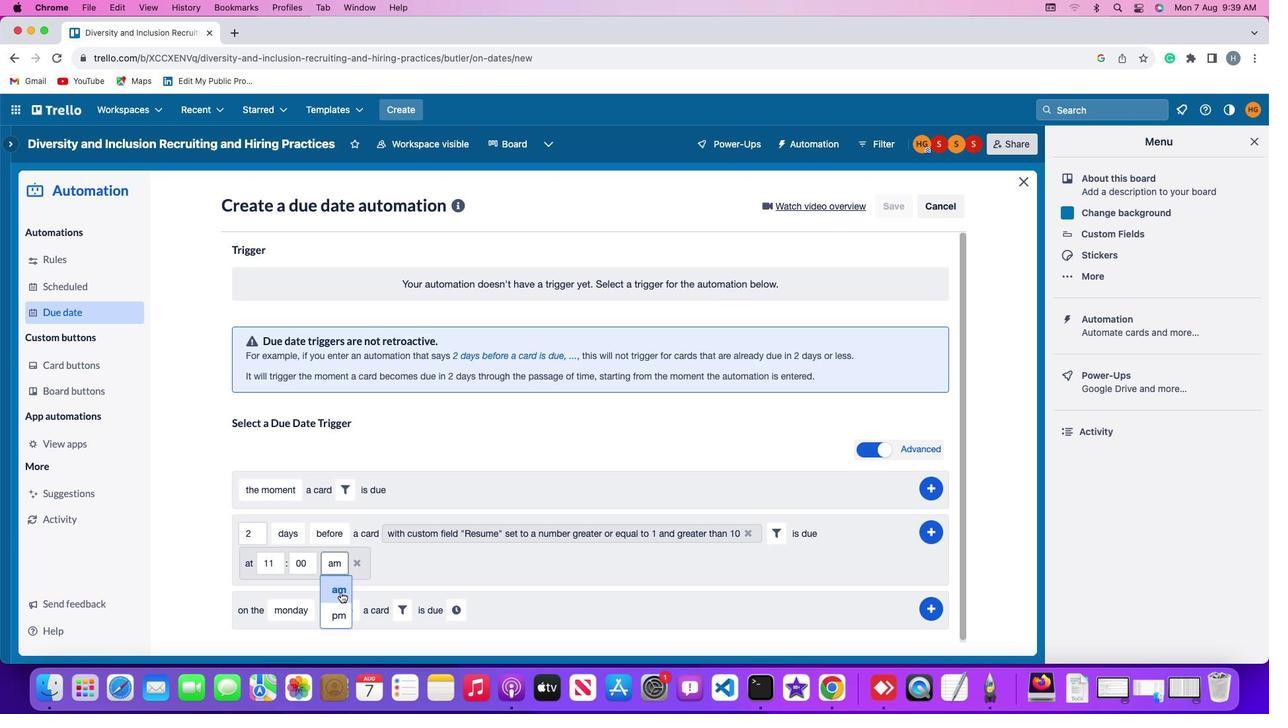 
Action: Mouse pressed left at (327, 581)
Screenshot: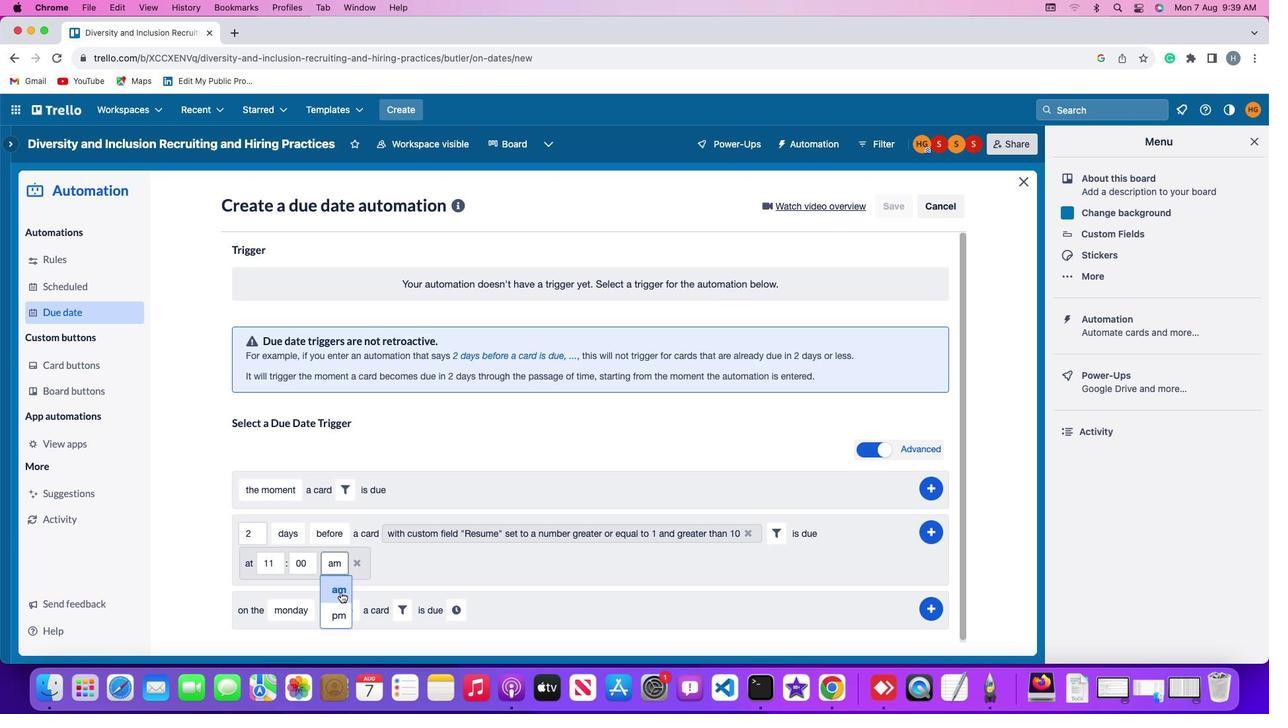
Action: Mouse moved to (787, 524)
Screenshot: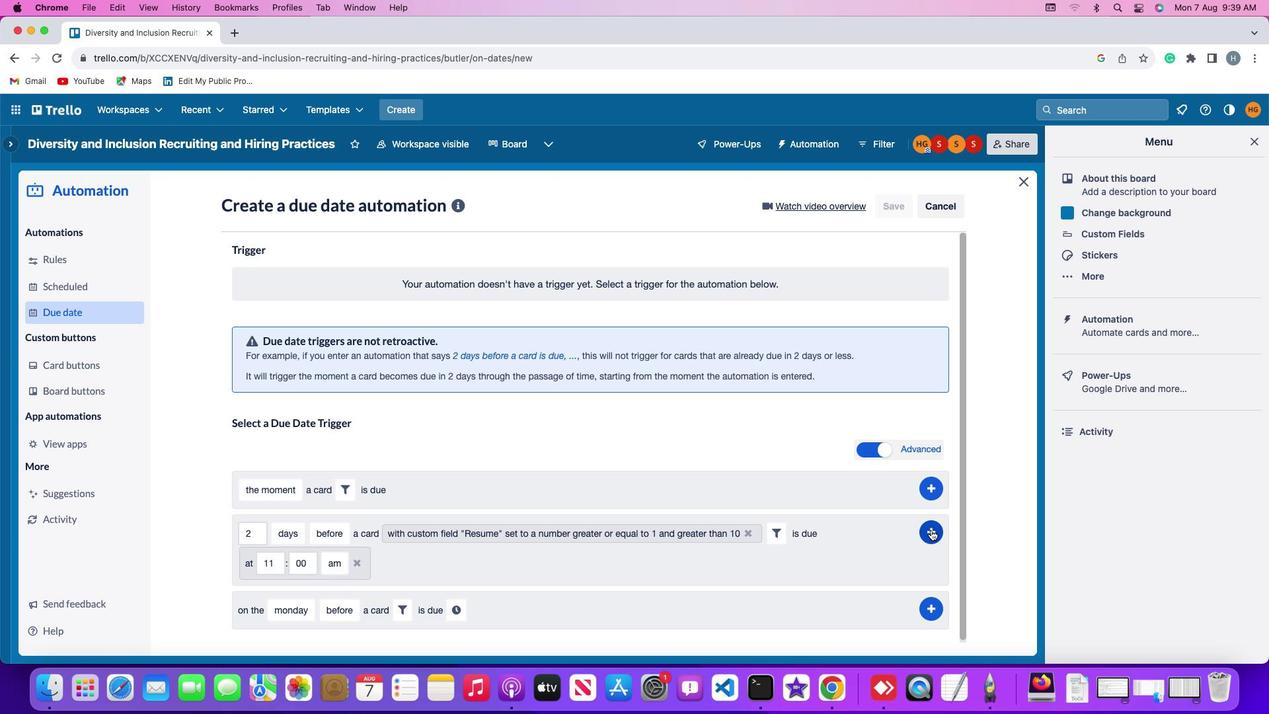 
Action: Mouse pressed left at (787, 524)
Screenshot: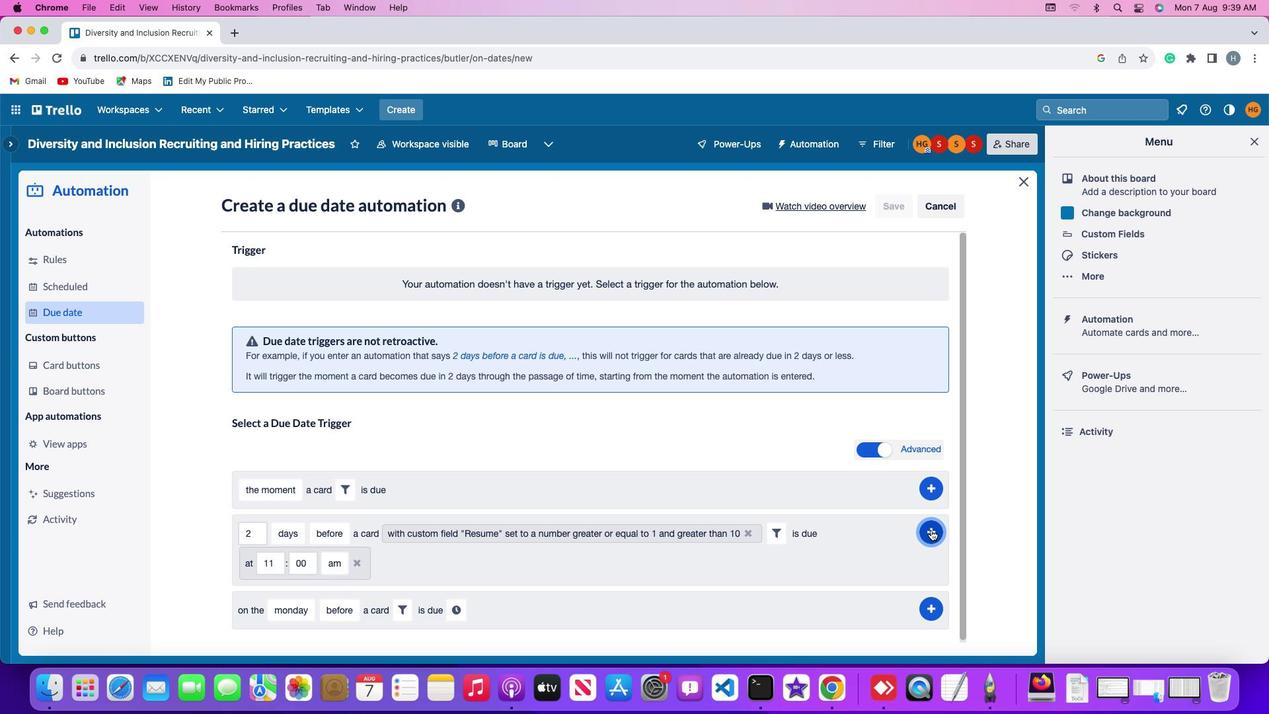 
Action: Mouse moved to (842, 405)
Screenshot: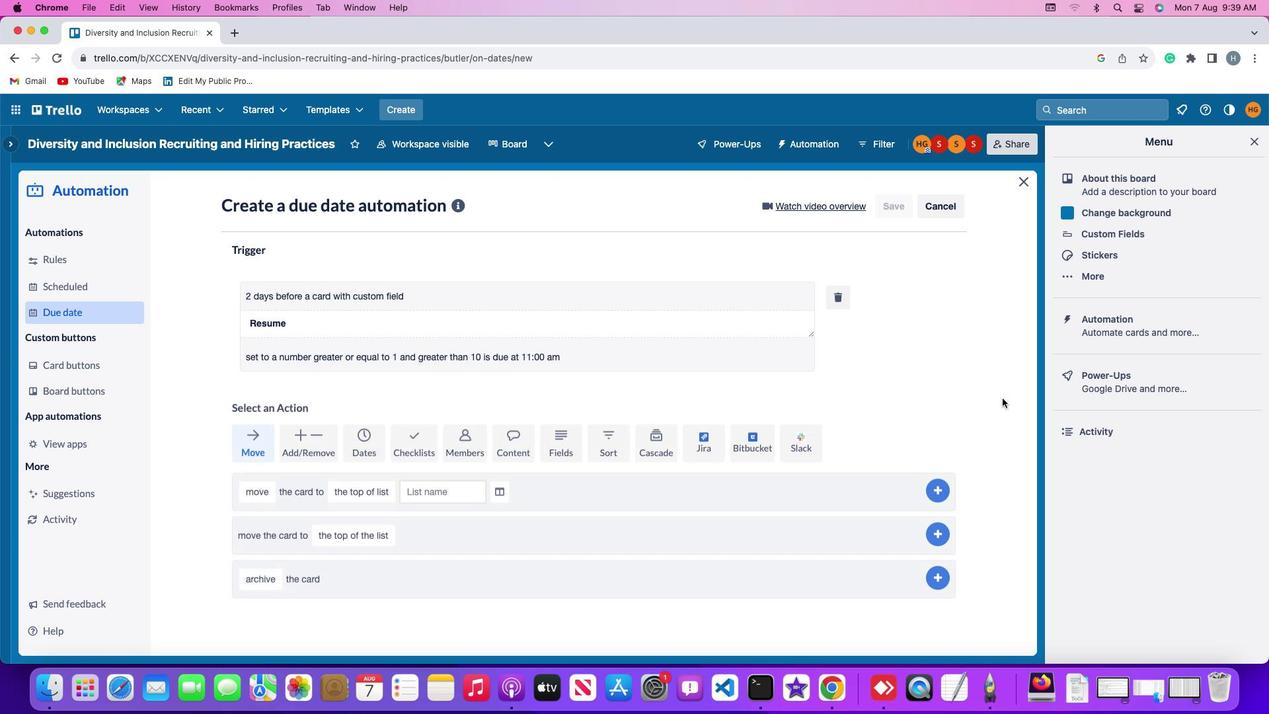
